 Task: Look for space in Oudenaarde, Belgium from 2nd September, 2023 to 6th September, 2023 for 2 adults in price range Rs.15000 to Rs.20000. Place can be entire place with 1  bedroom having 1 bed and 1 bathroom. Property type can be house, flat, guest house, hotel. Amenities needed are: heating. Booking option can be shelf check-in. Required host language is English.
Action: Mouse moved to (490, 108)
Screenshot: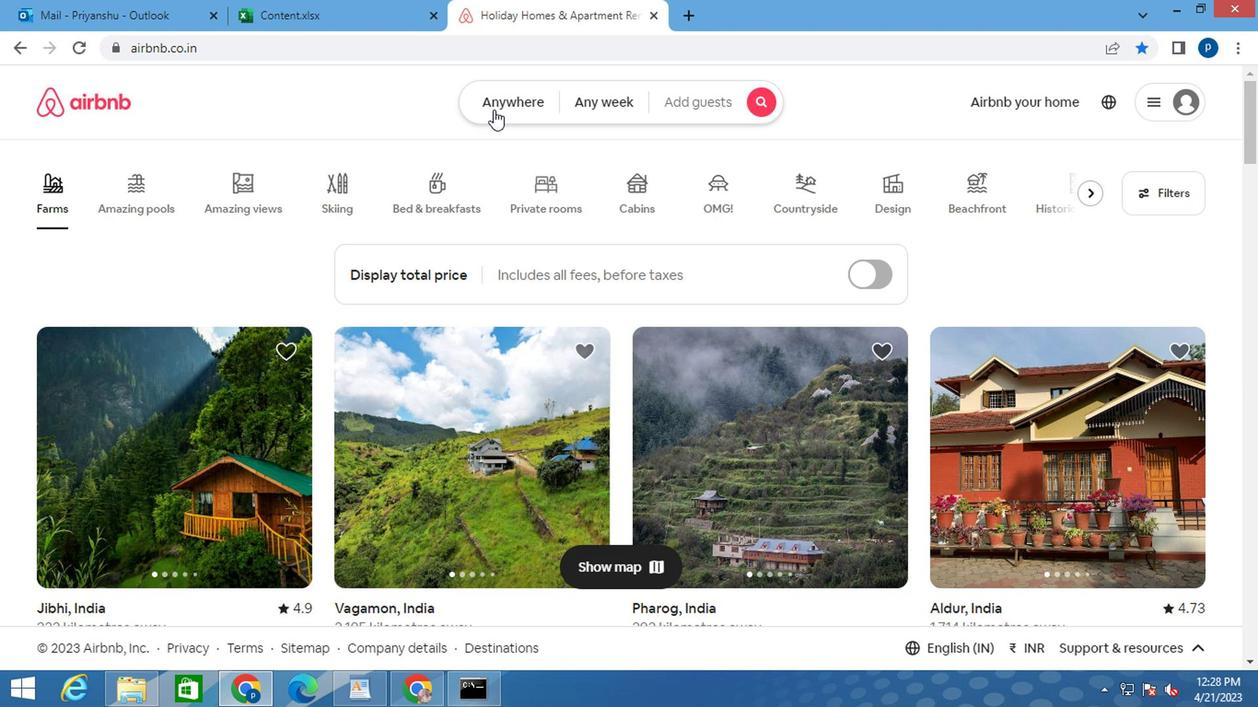 
Action: Mouse pressed left at (490, 108)
Screenshot: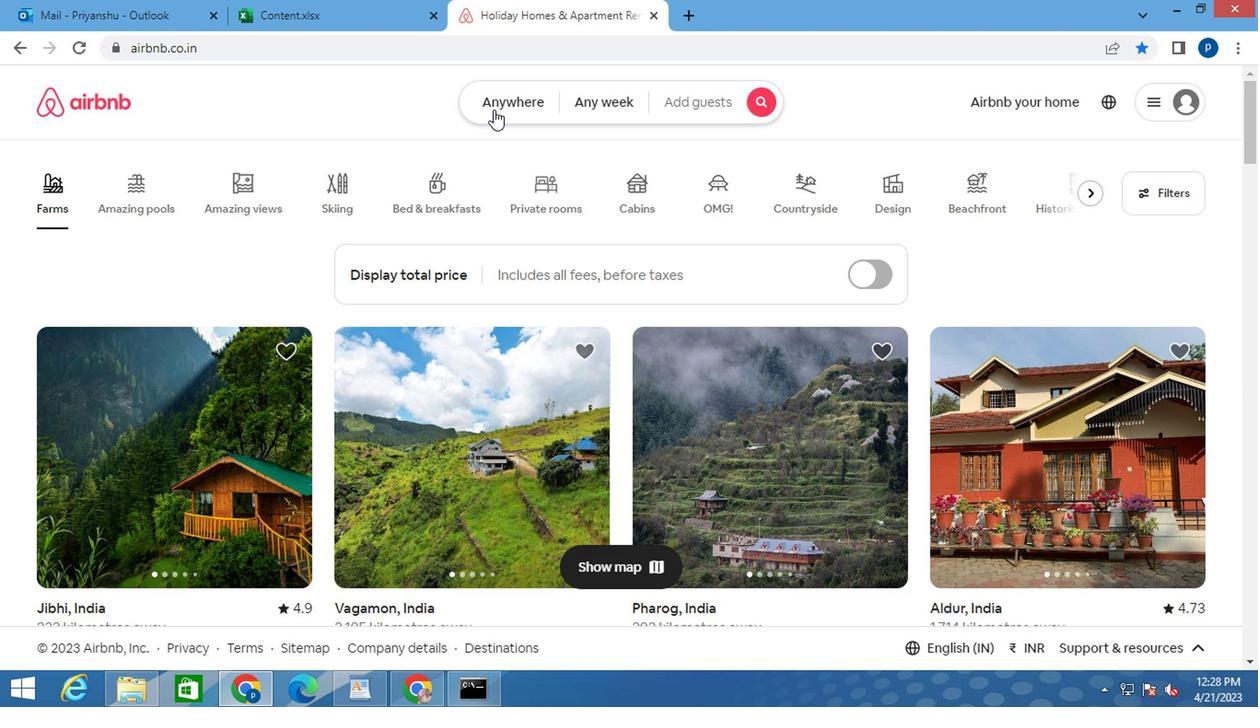 
Action: Key pressed <Key.caps_lock>o<Key.caps_lock>udenaarde
Screenshot: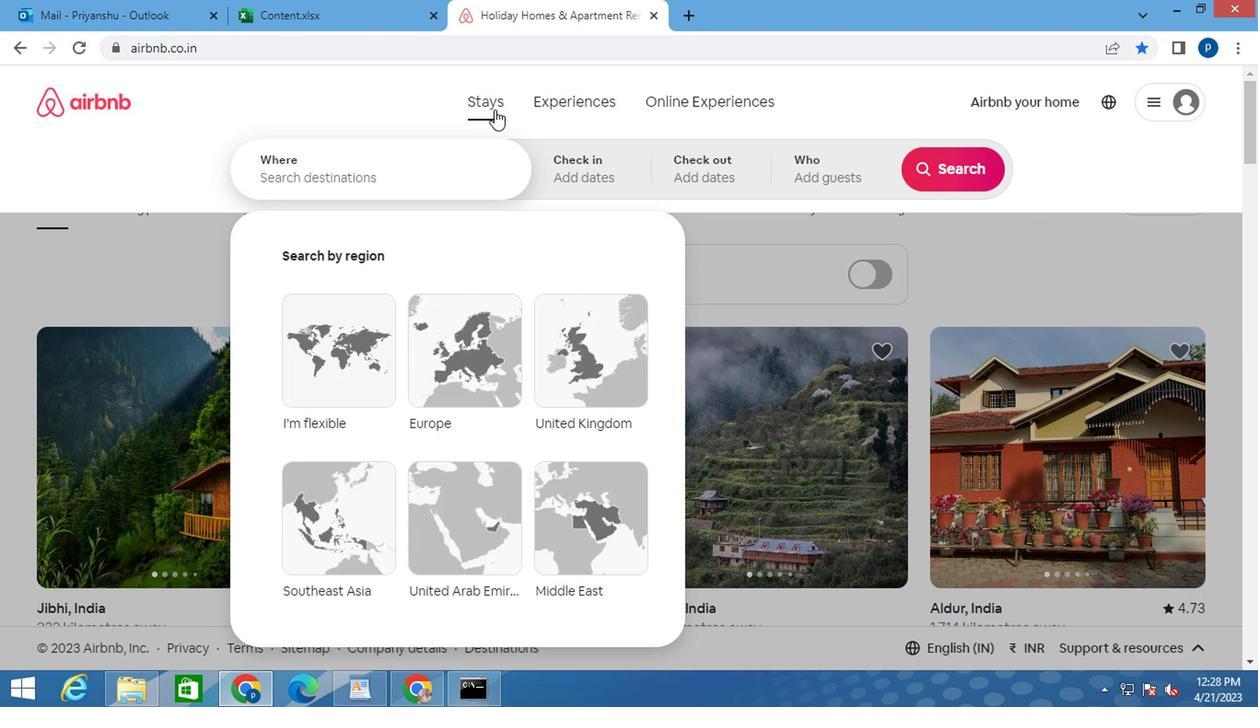 
Action: Mouse moved to (428, 178)
Screenshot: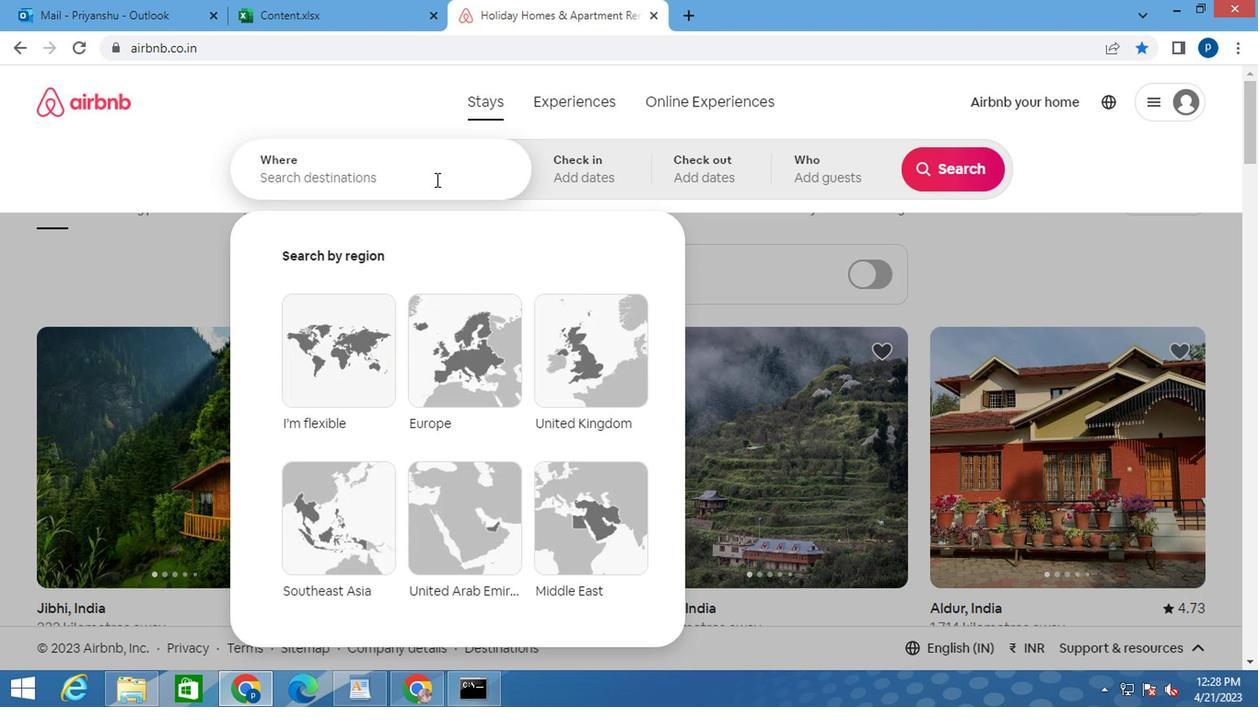 
Action: Mouse pressed left at (428, 178)
Screenshot: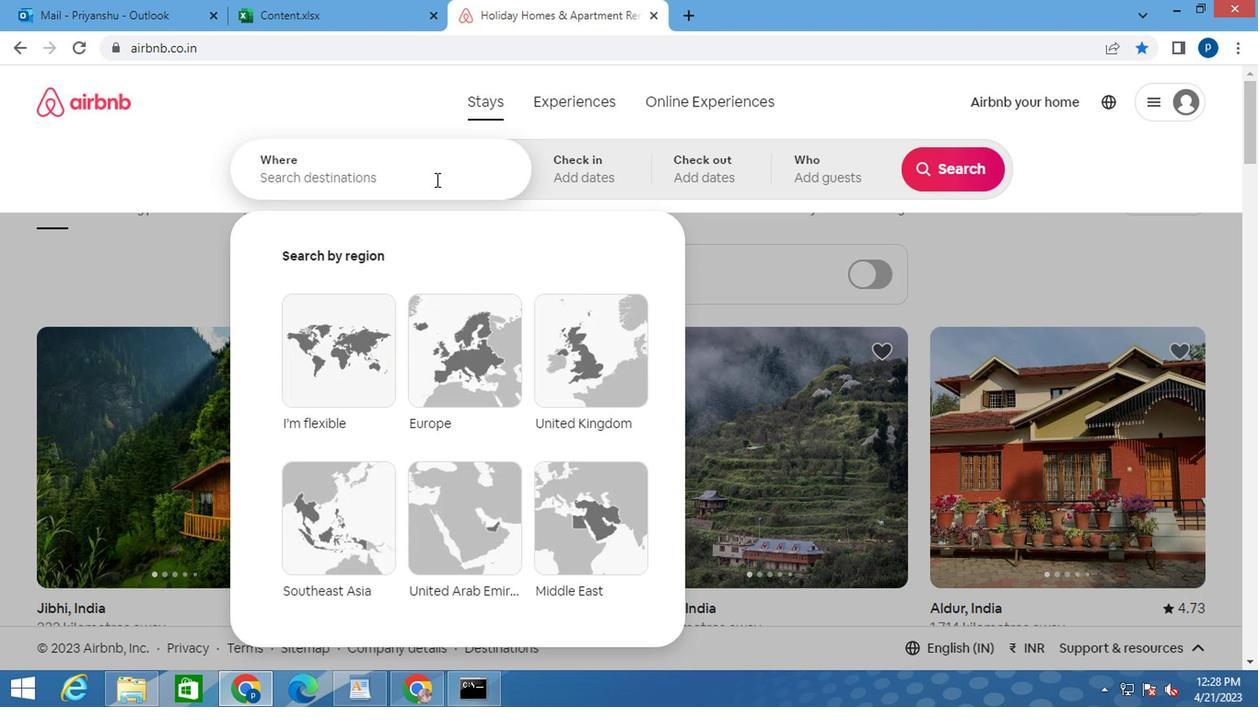 
Action: Key pressed o<Key.caps_lock>udenaarde,<Key.space><Key.caps_lock>b<Key.caps_lock>elgum
Screenshot: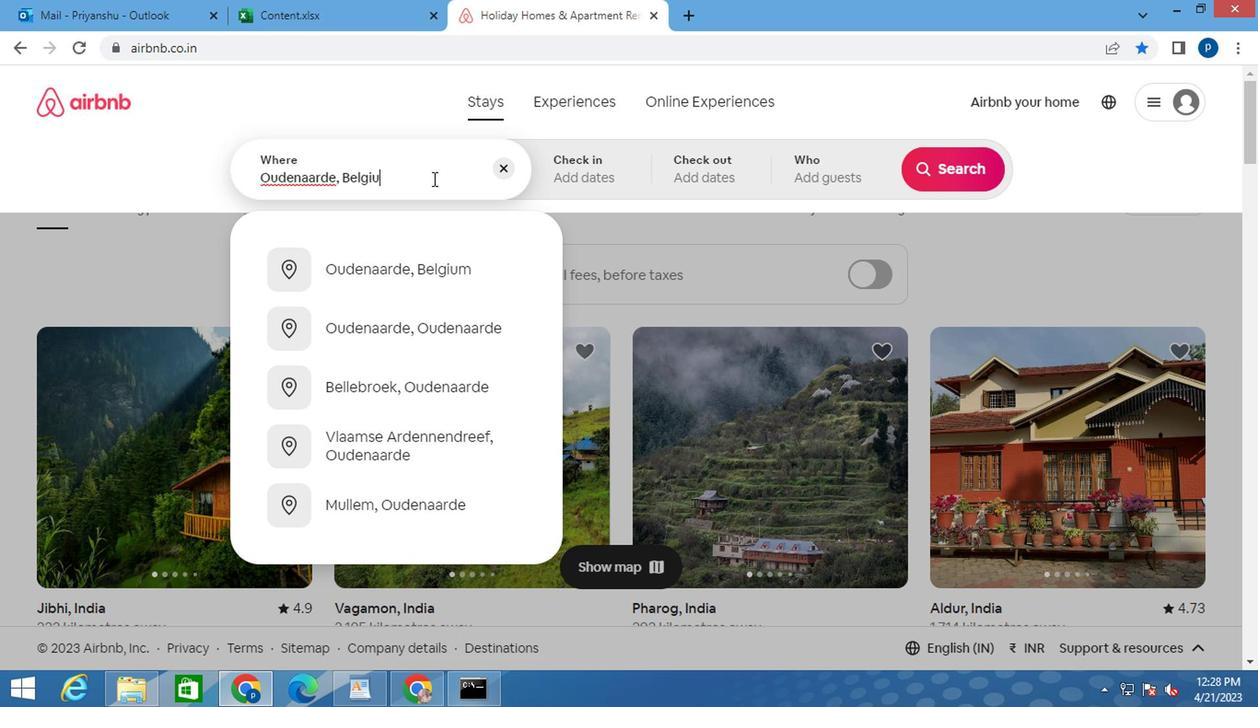
Action: Mouse moved to (428, 264)
Screenshot: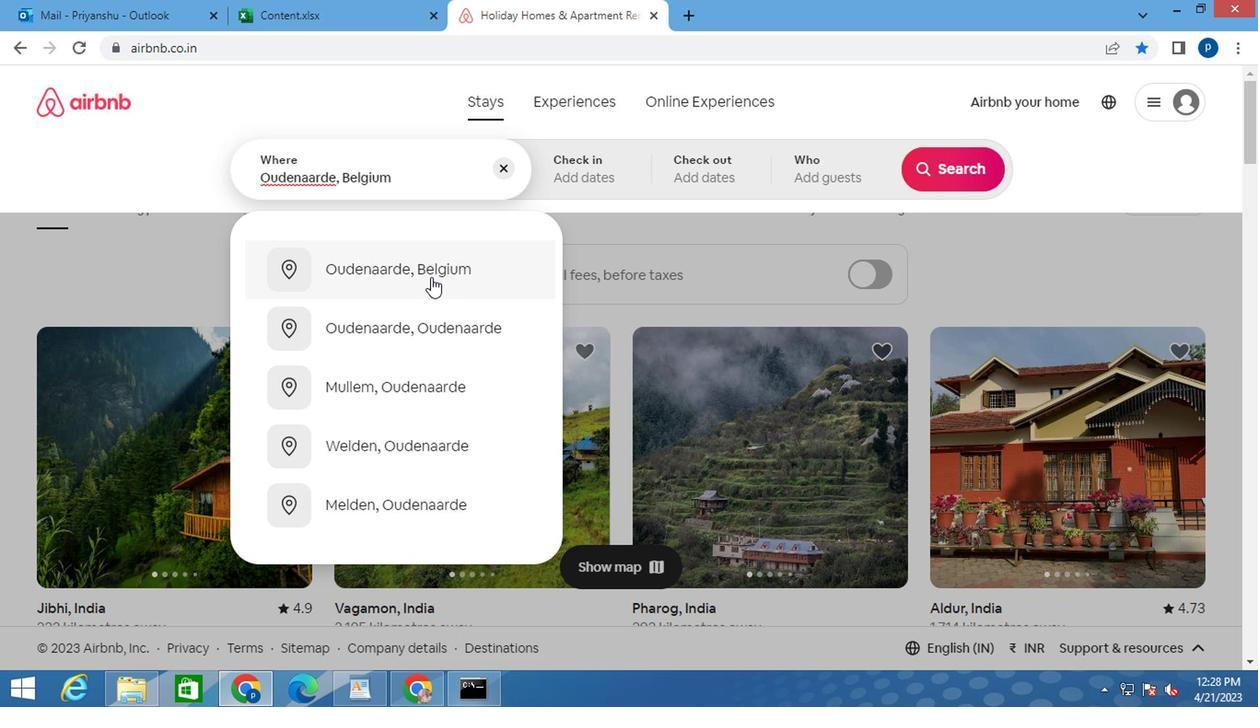 
Action: Mouse pressed left at (428, 264)
Screenshot: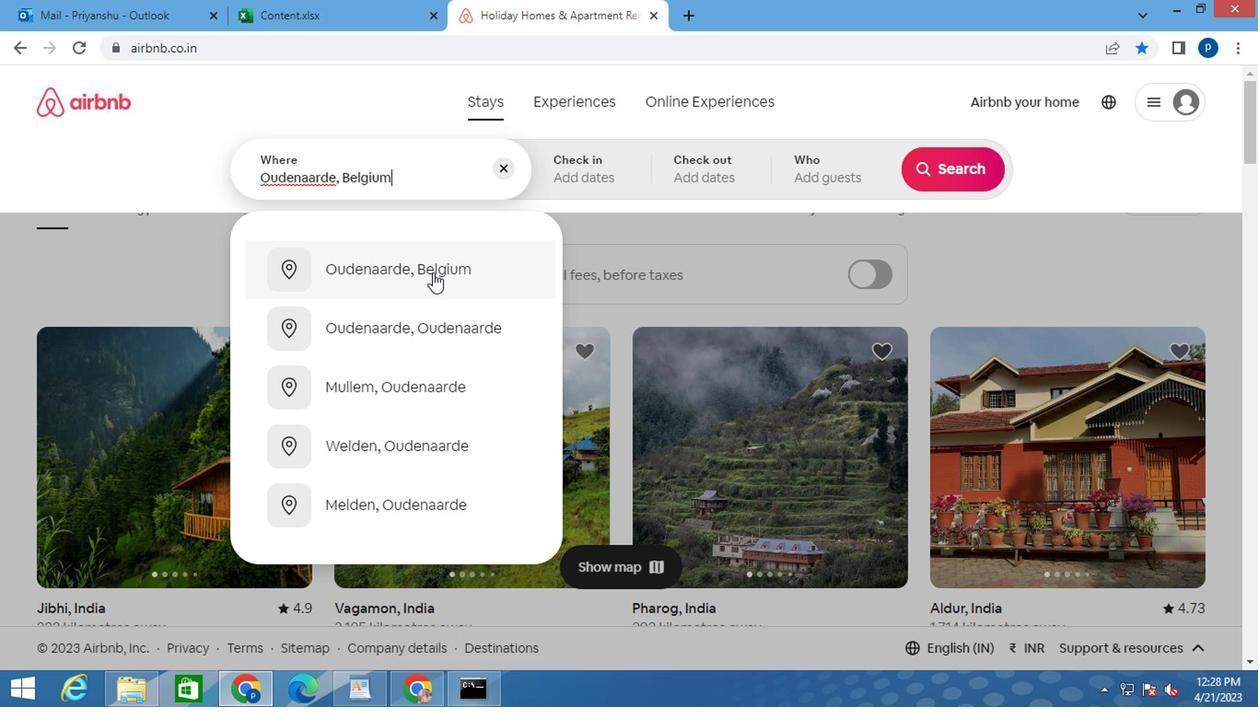 
Action: Mouse moved to (936, 315)
Screenshot: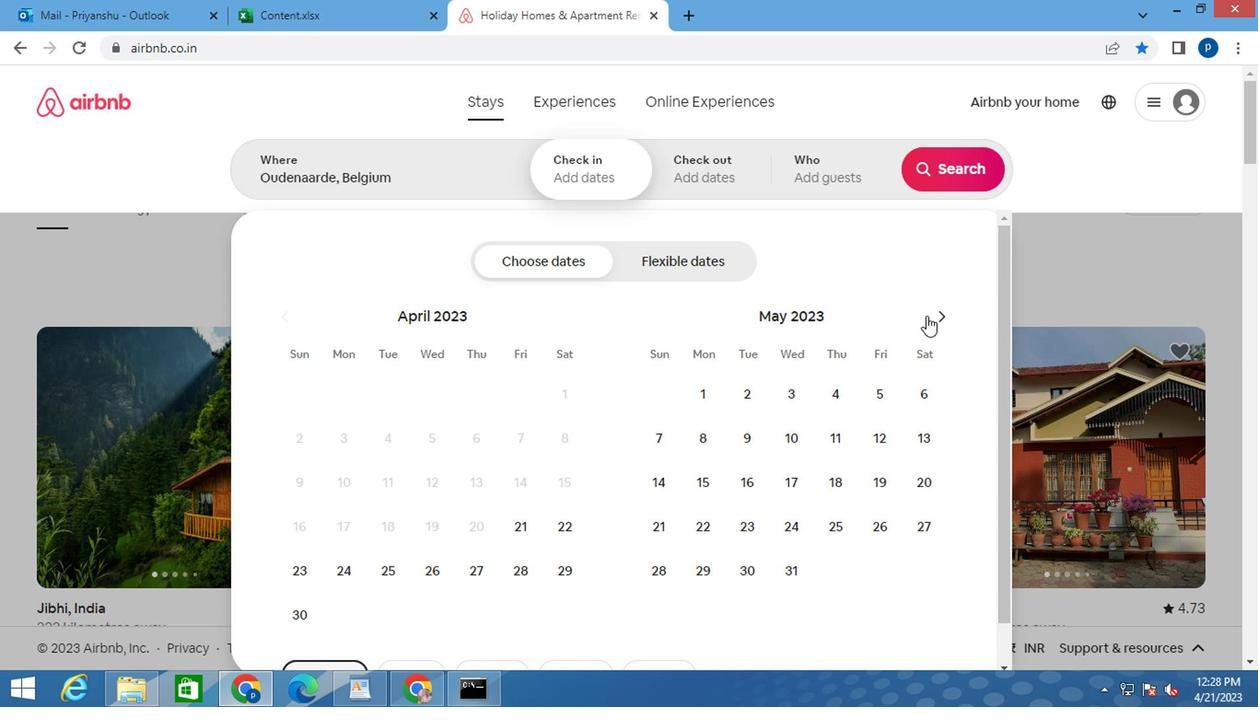 
Action: Mouse pressed left at (936, 315)
Screenshot: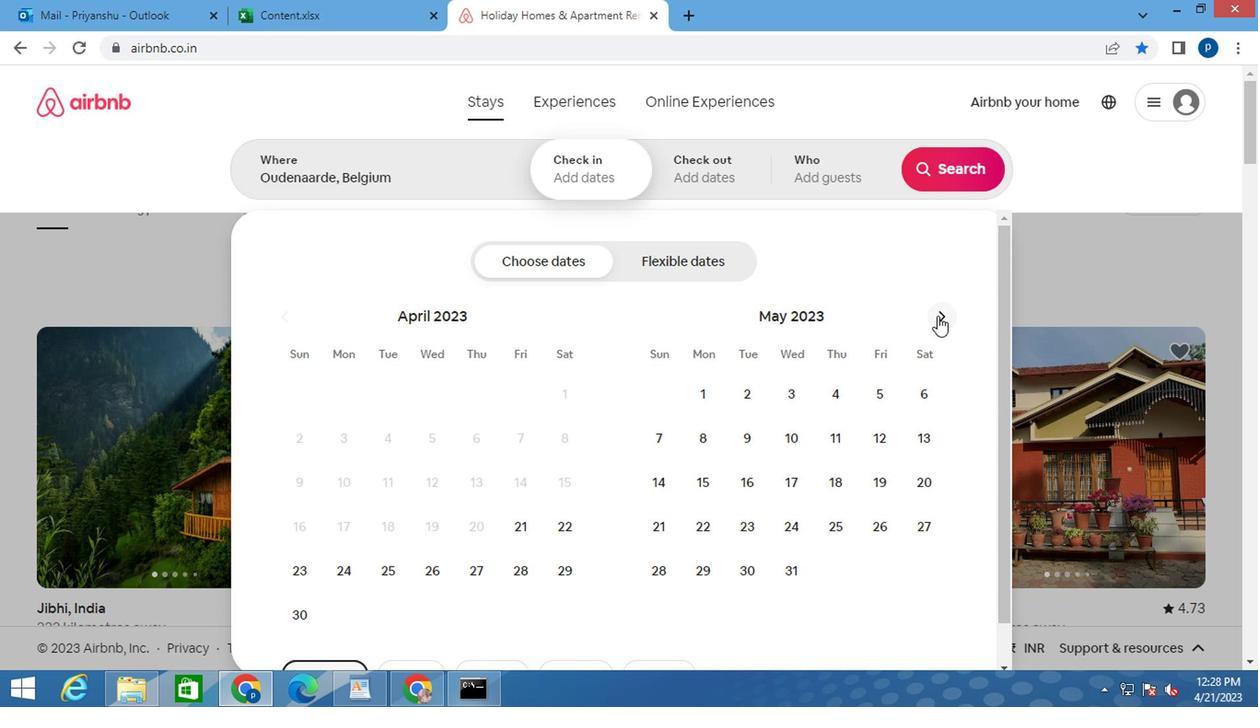 
Action: Mouse pressed left at (936, 315)
Screenshot: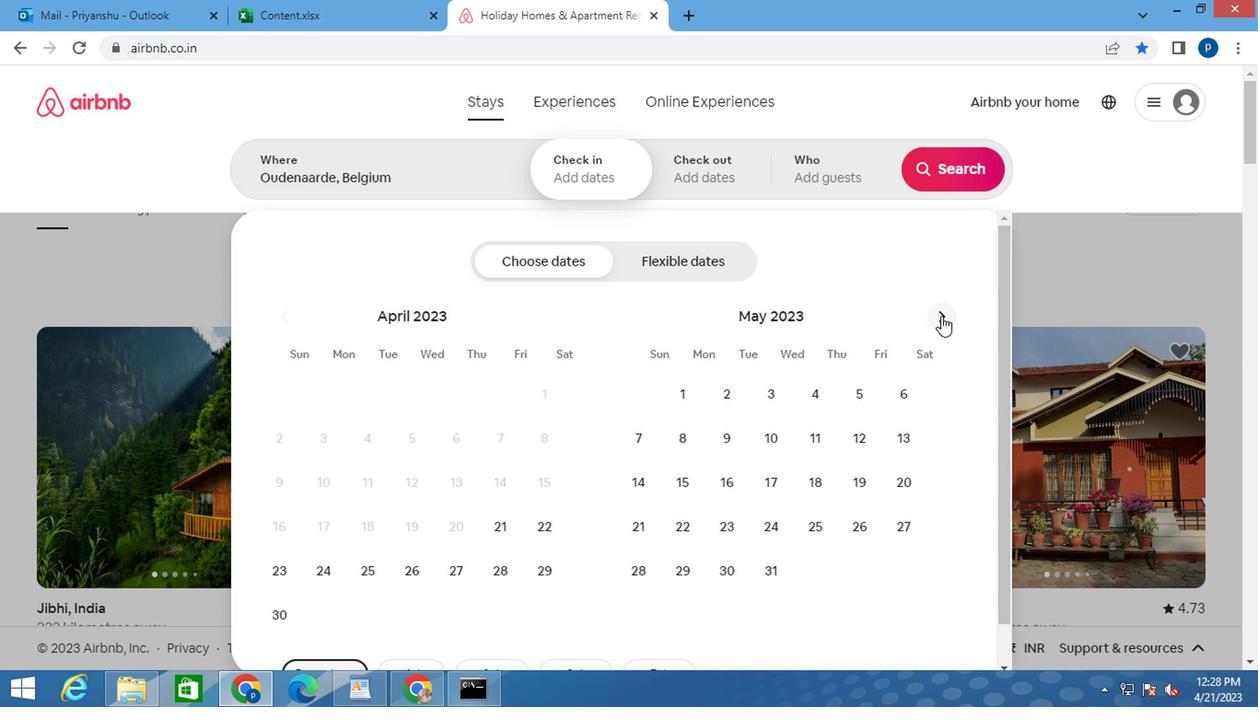 
Action: Mouse pressed left at (936, 315)
Screenshot: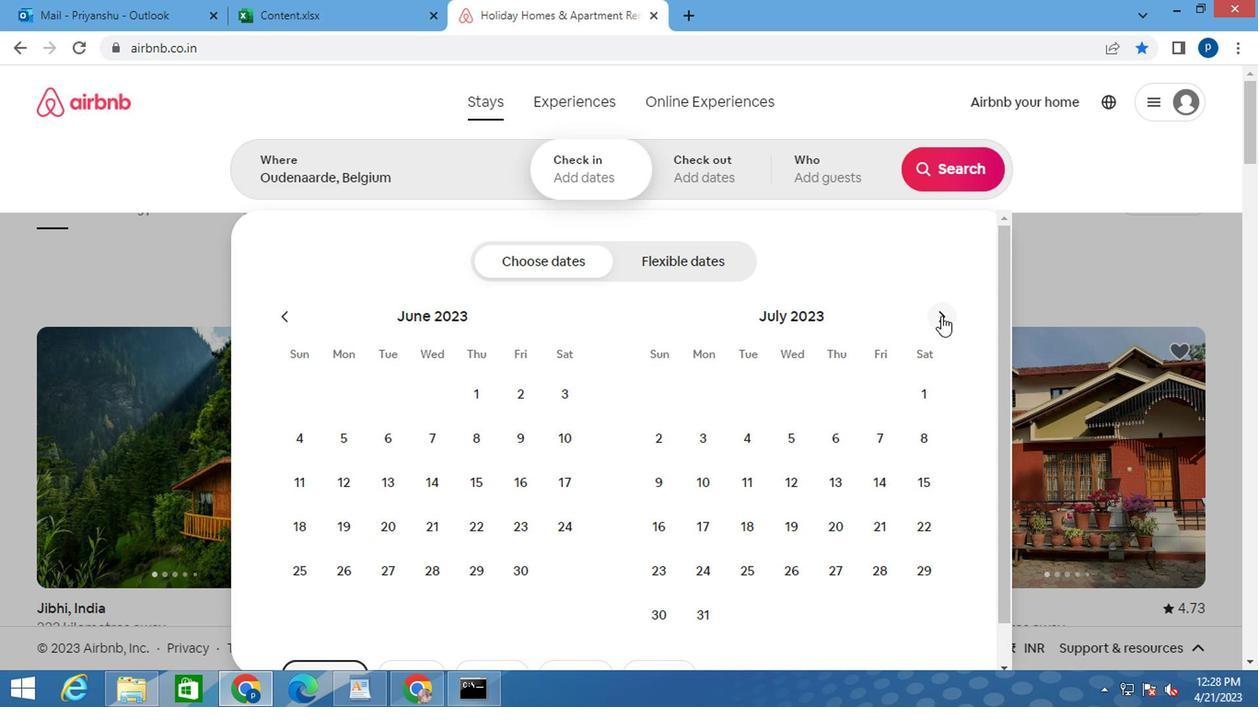 
Action: Mouse moved to (937, 315)
Screenshot: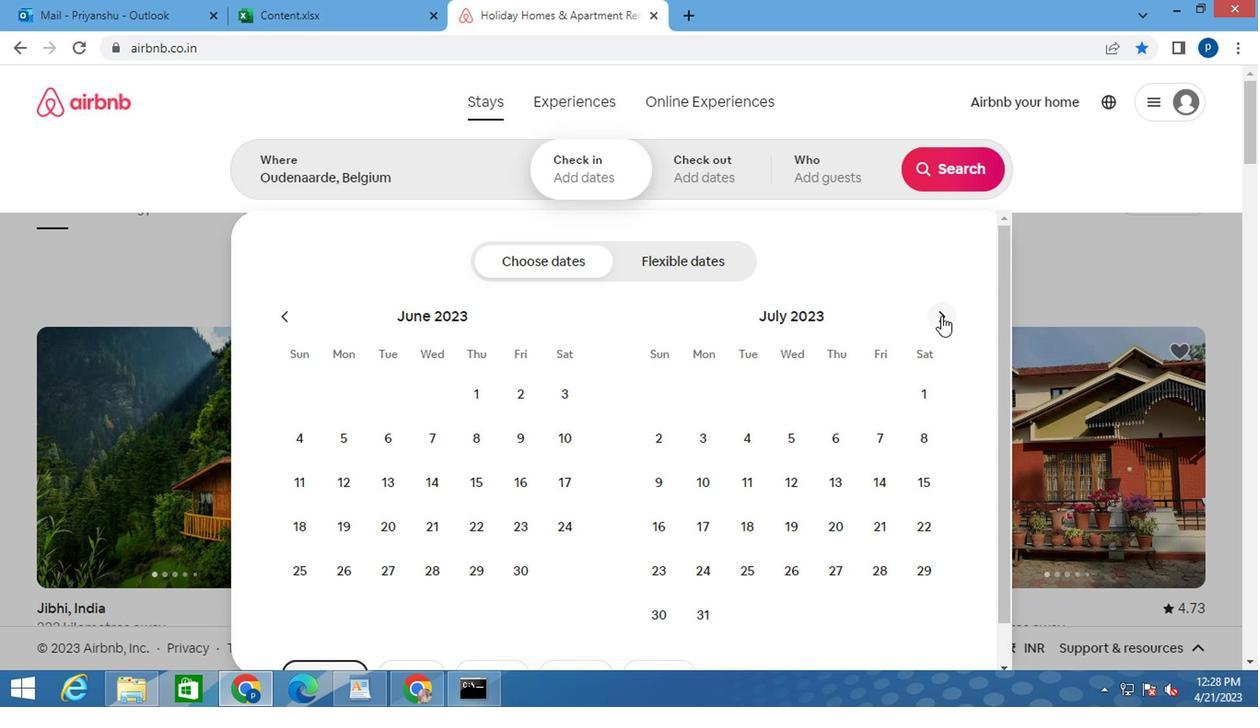
Action: Mouse pressed left at (937, 315)
Screenshot: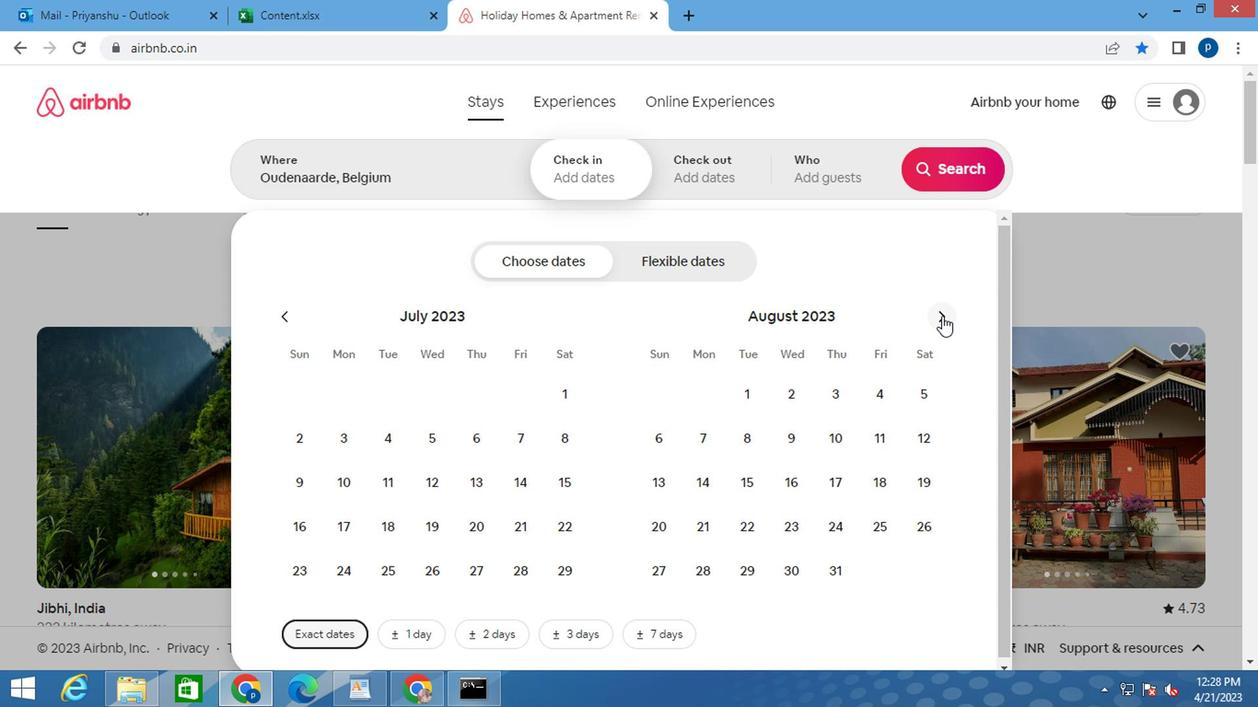 
Action: Mouse moved to (913, 387)
Screenshot: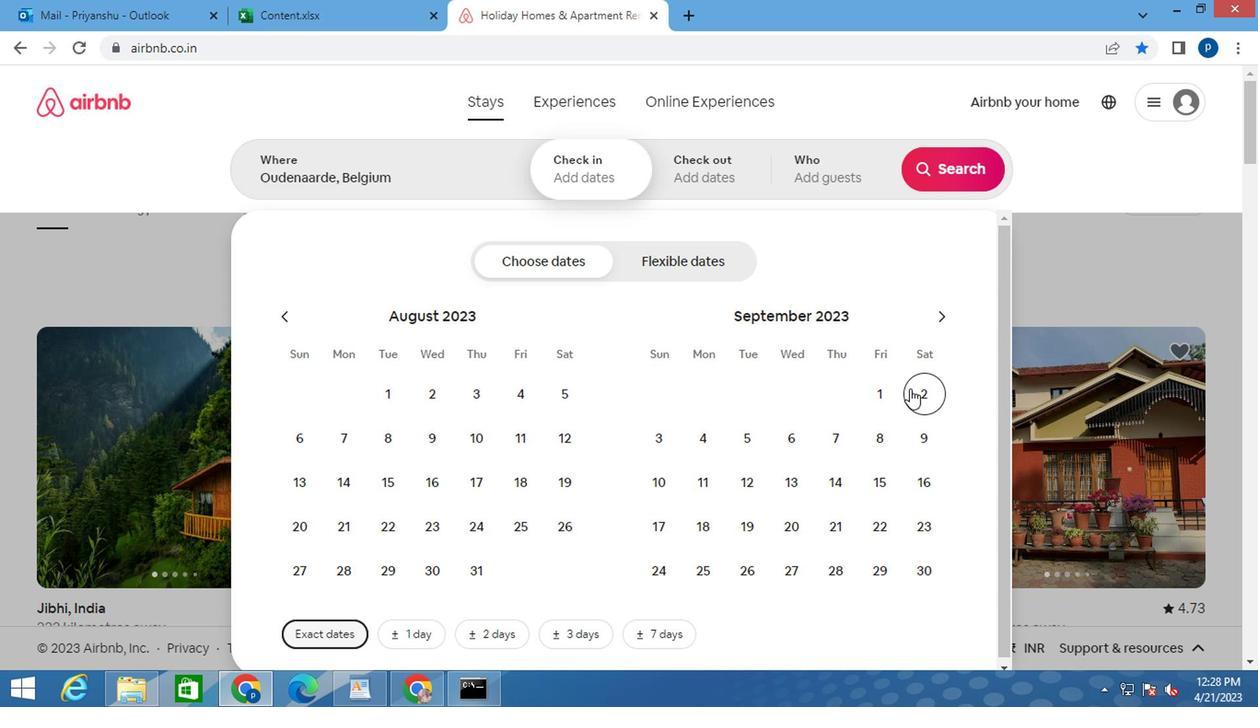 
Action: Mouse pressed left at (913, 387)
Screenshot: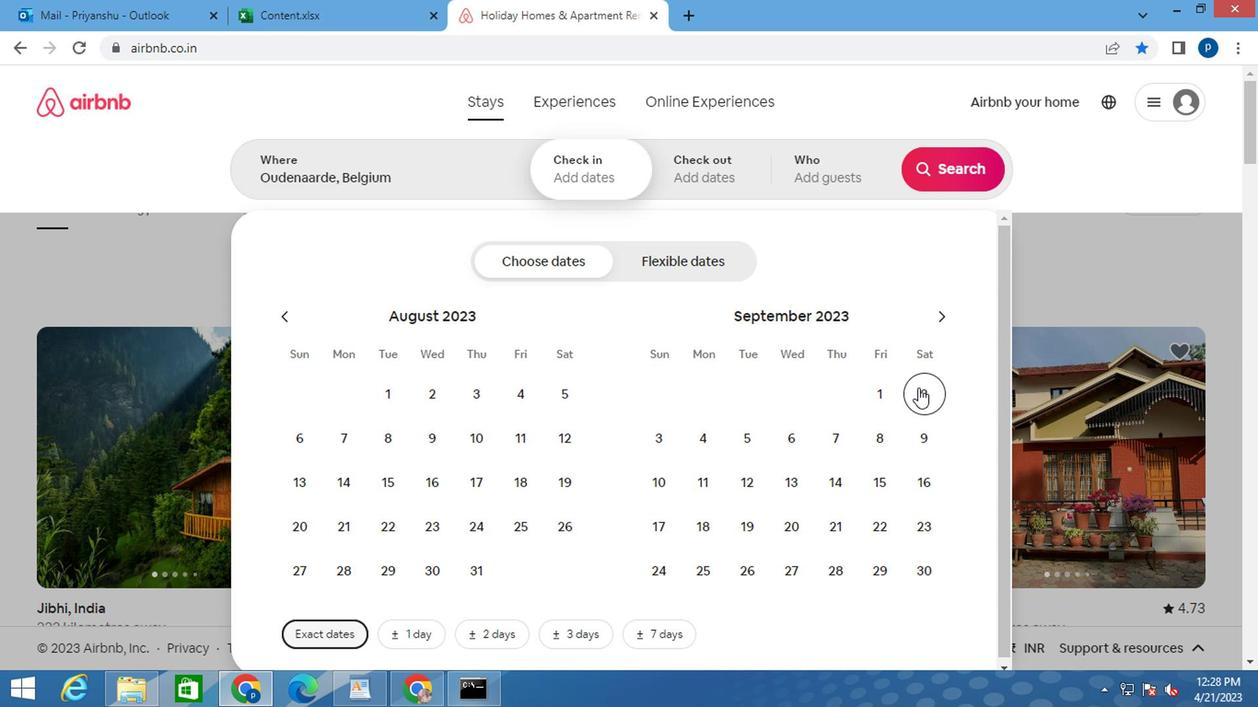 
Action: Mouse moved to (922, 475)
Screenshot: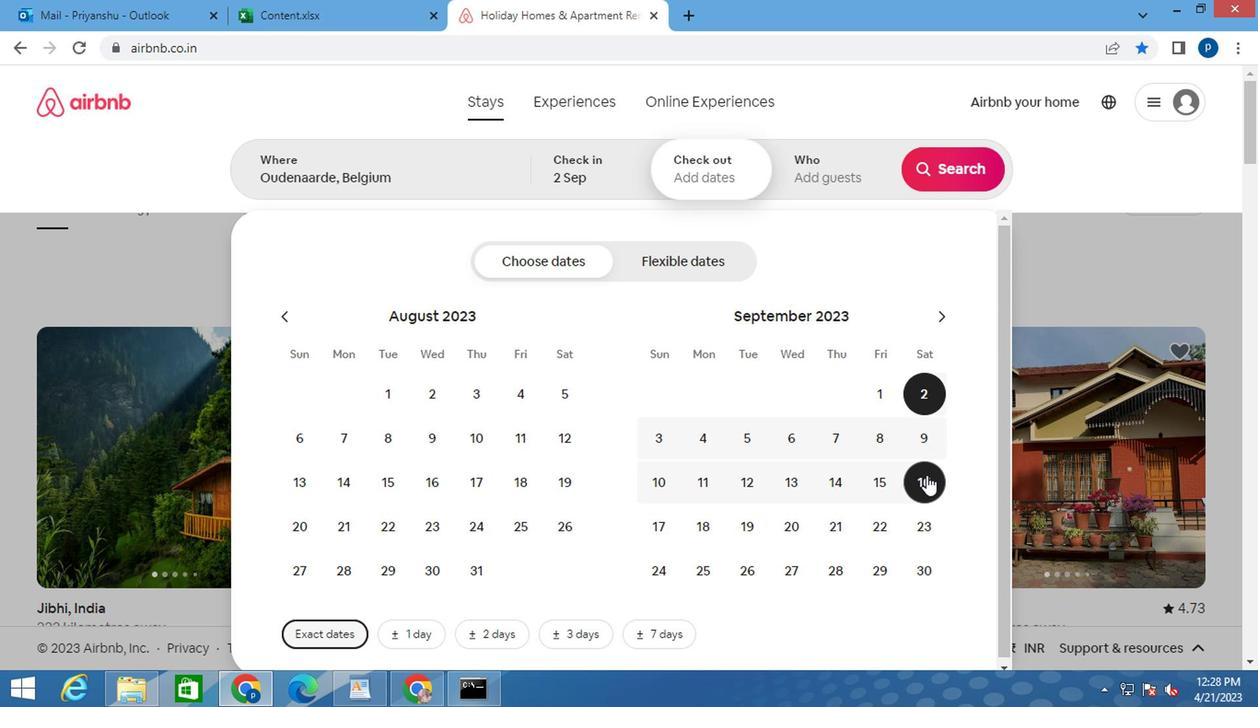 
Action: Mouse pressed left at (922, 475)
Screenshot: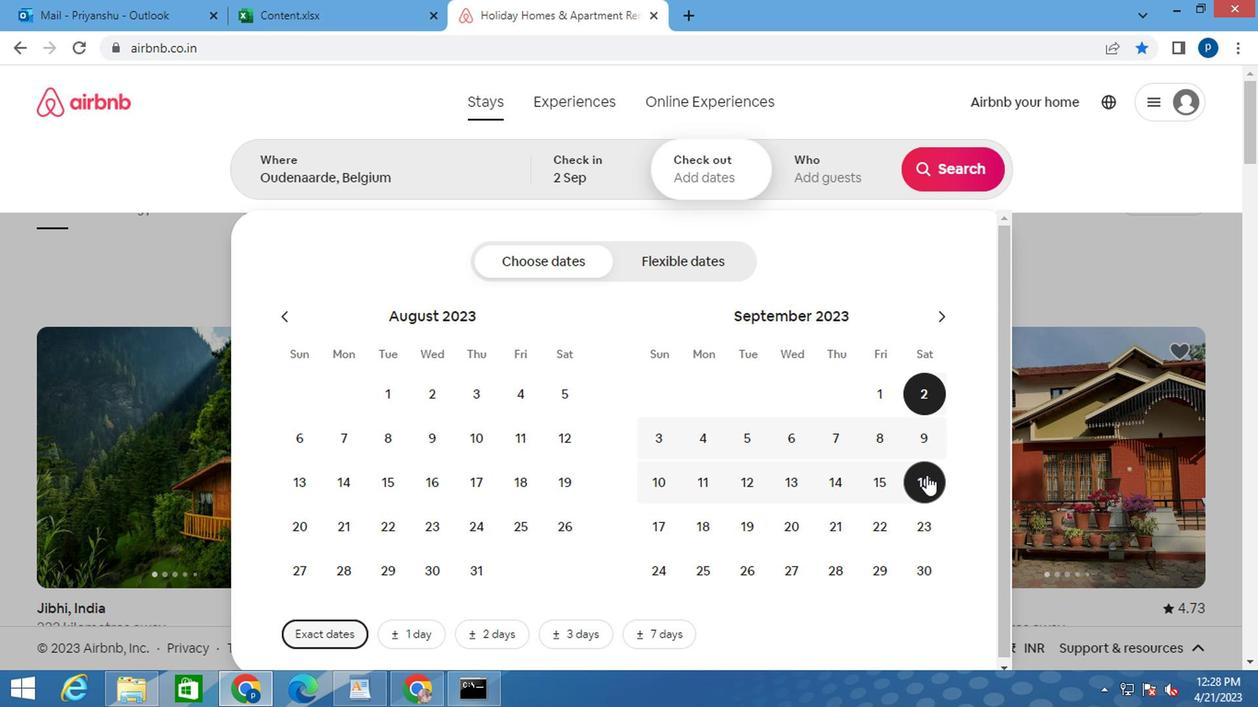 
Action: Mouse moved to (845, 171)
Screenshot: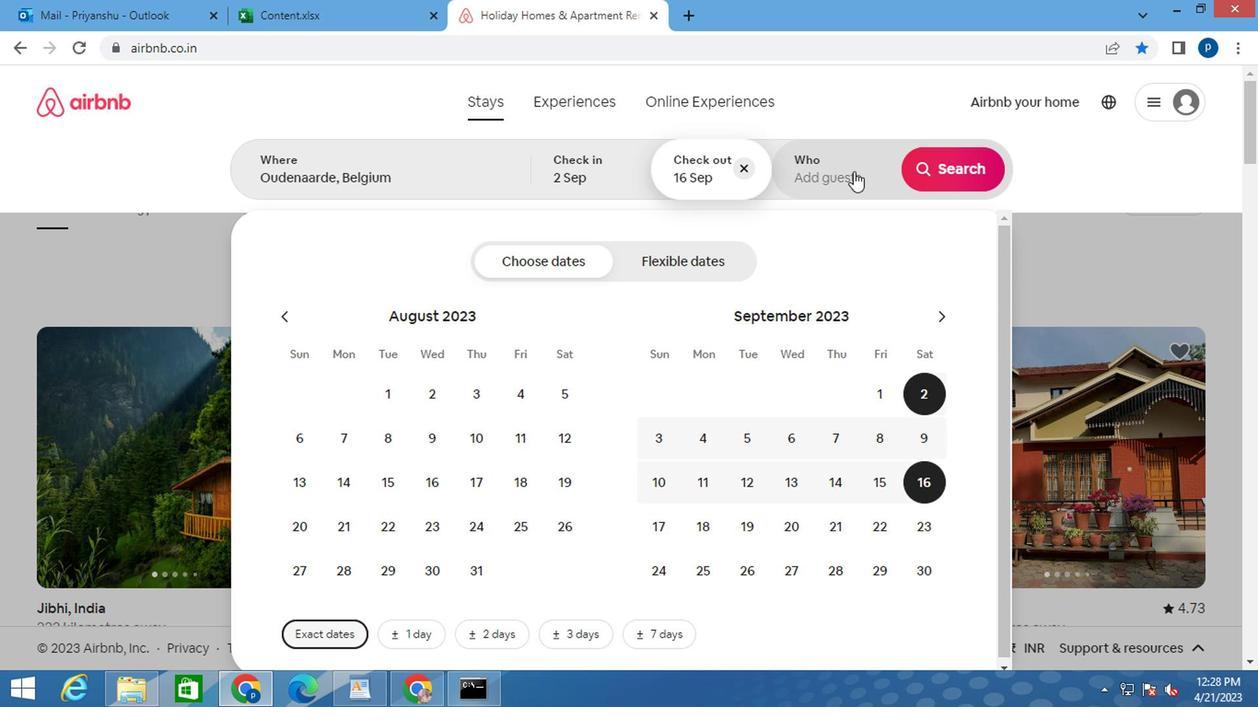 
Action: Mouse pressed left at (845, 171)
Screenshot: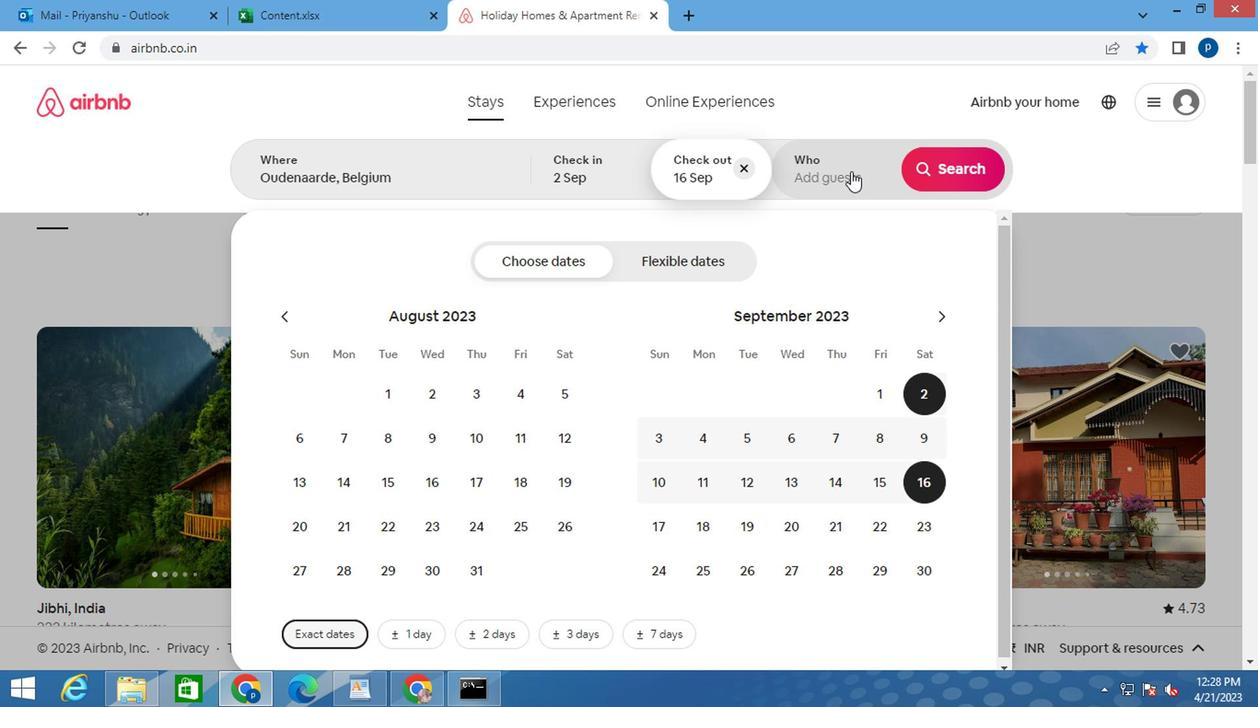 
Action: Mouse moved to (955, 271)
Screenshot: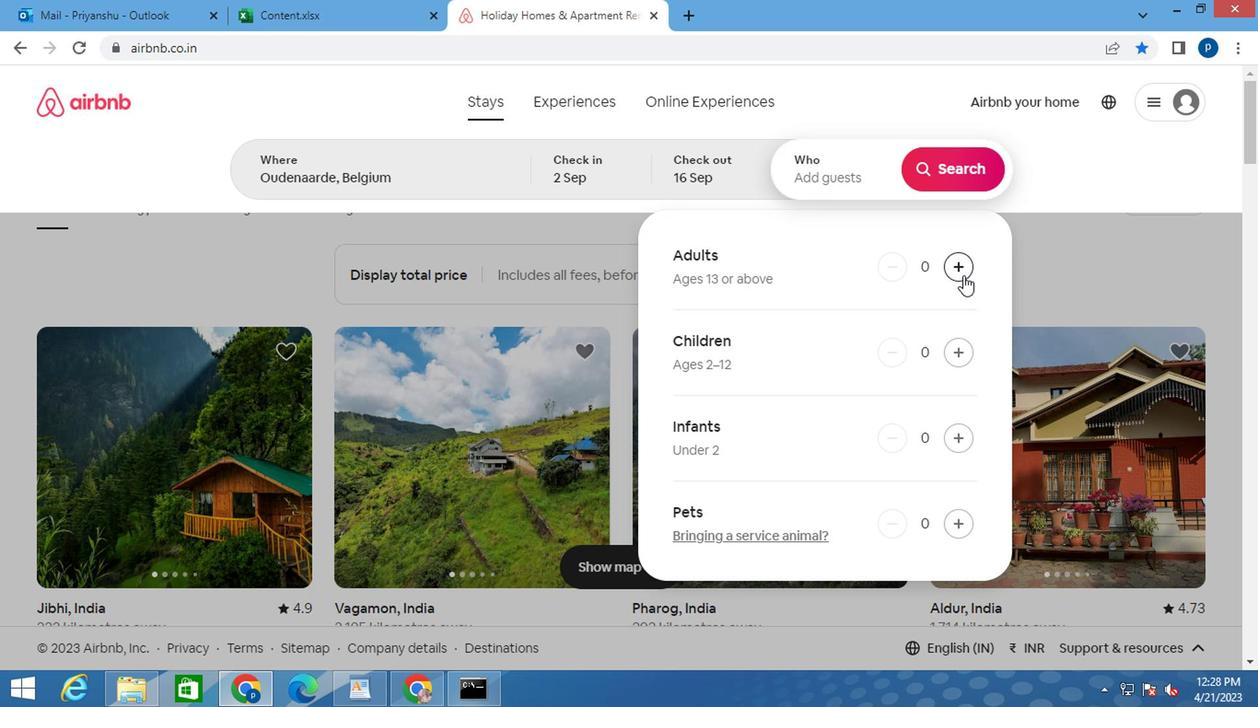 
Action: Mouse pressed left at (955, 271)
Screenshot: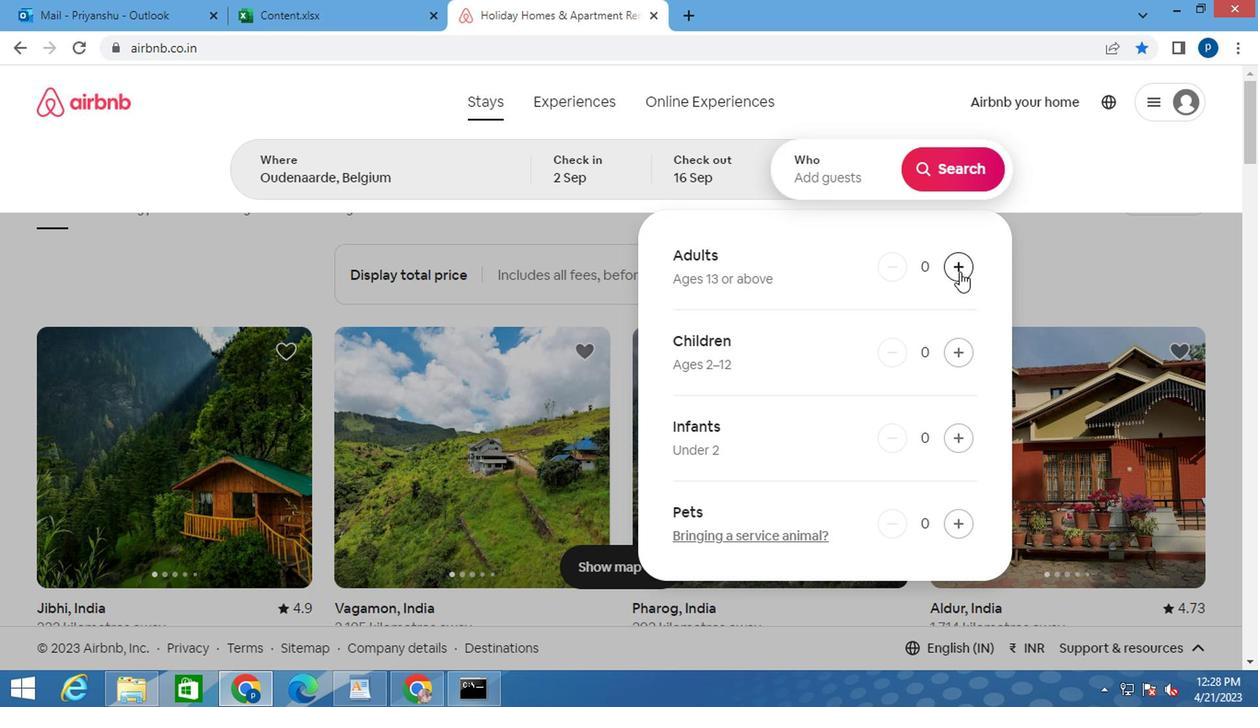 
Action: Mouse pressed left at (955, 271)
Screenshot: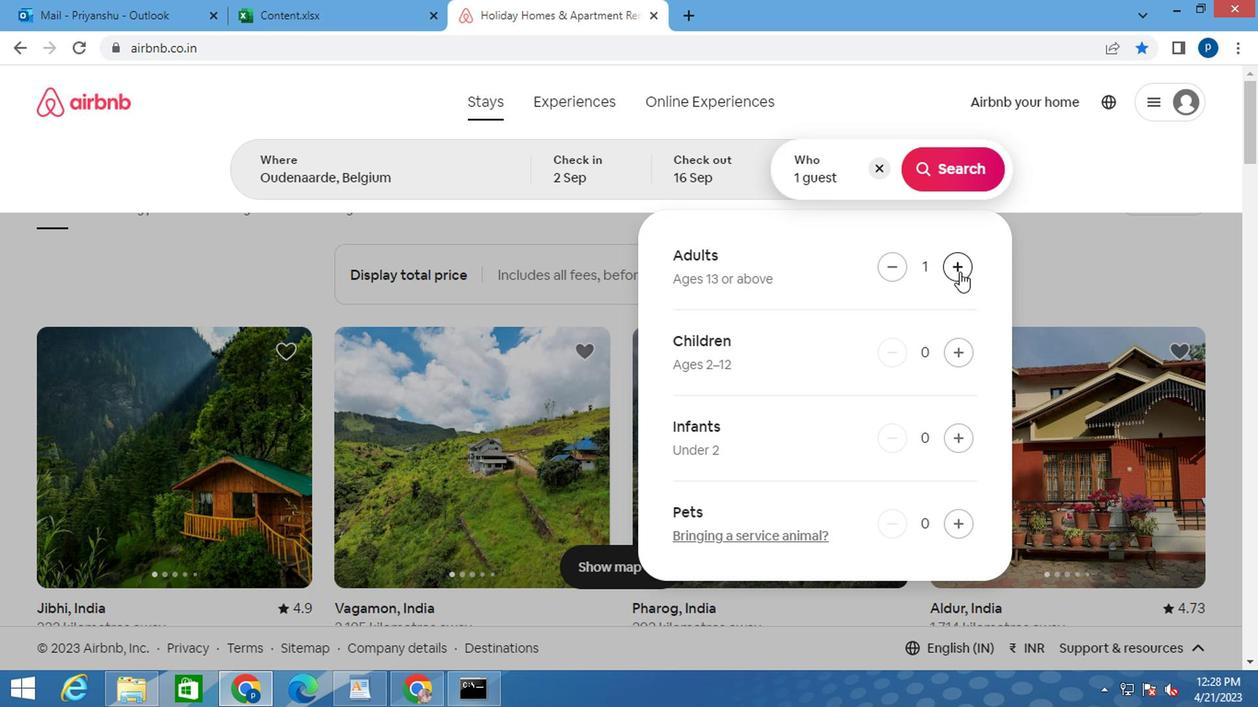 
Action: Mouse moved to (933, 171)
Screenshot: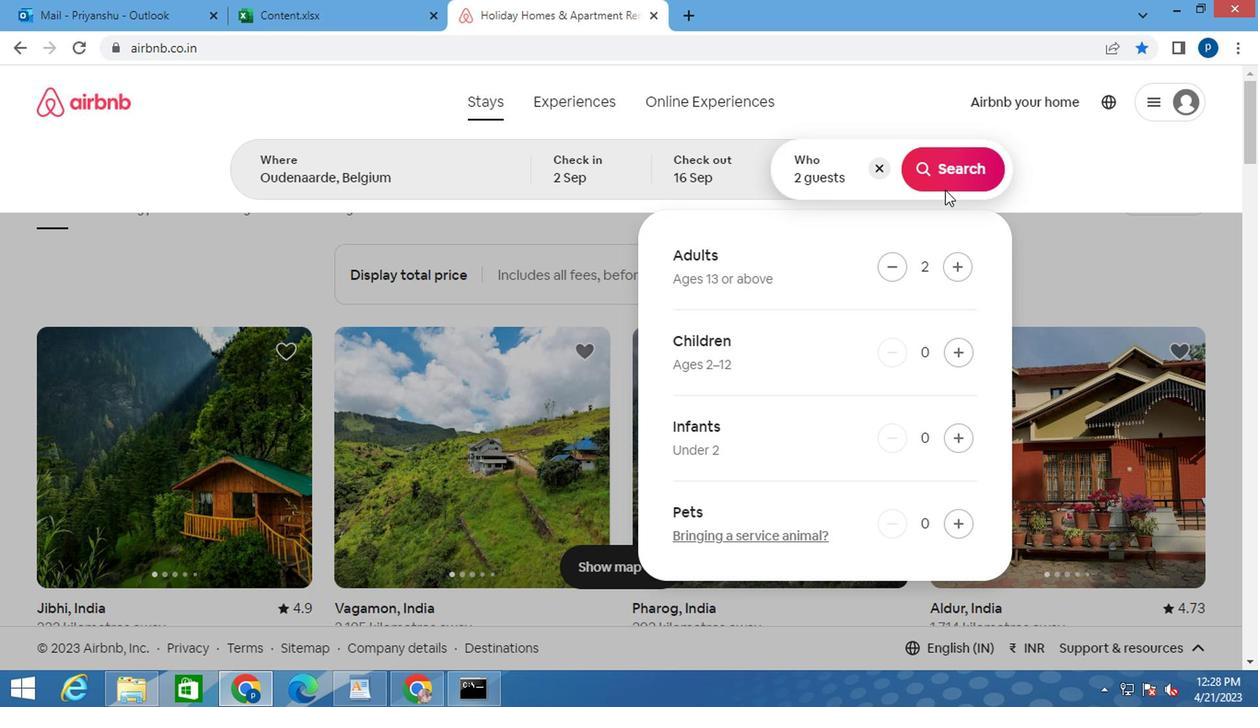 
Action: Mouse pressed left at (933, 171)
Screenshot: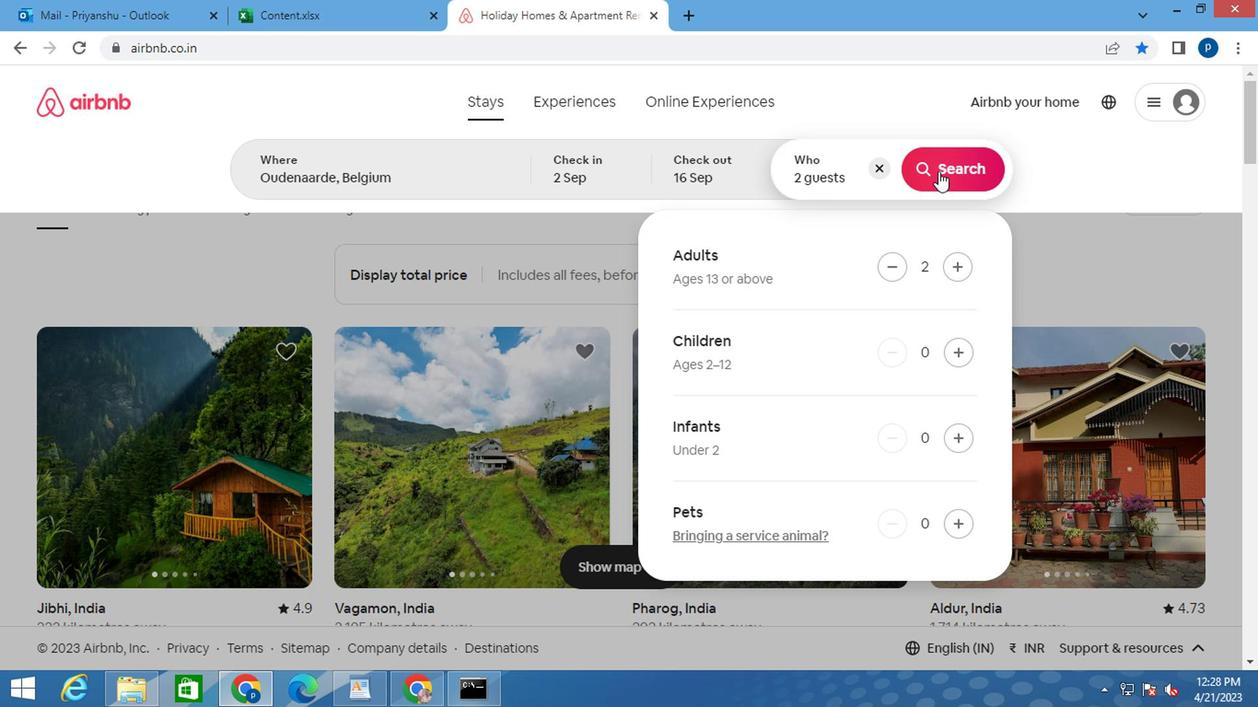 
Action: Mouse moved to (1140, 174)
Screenshot: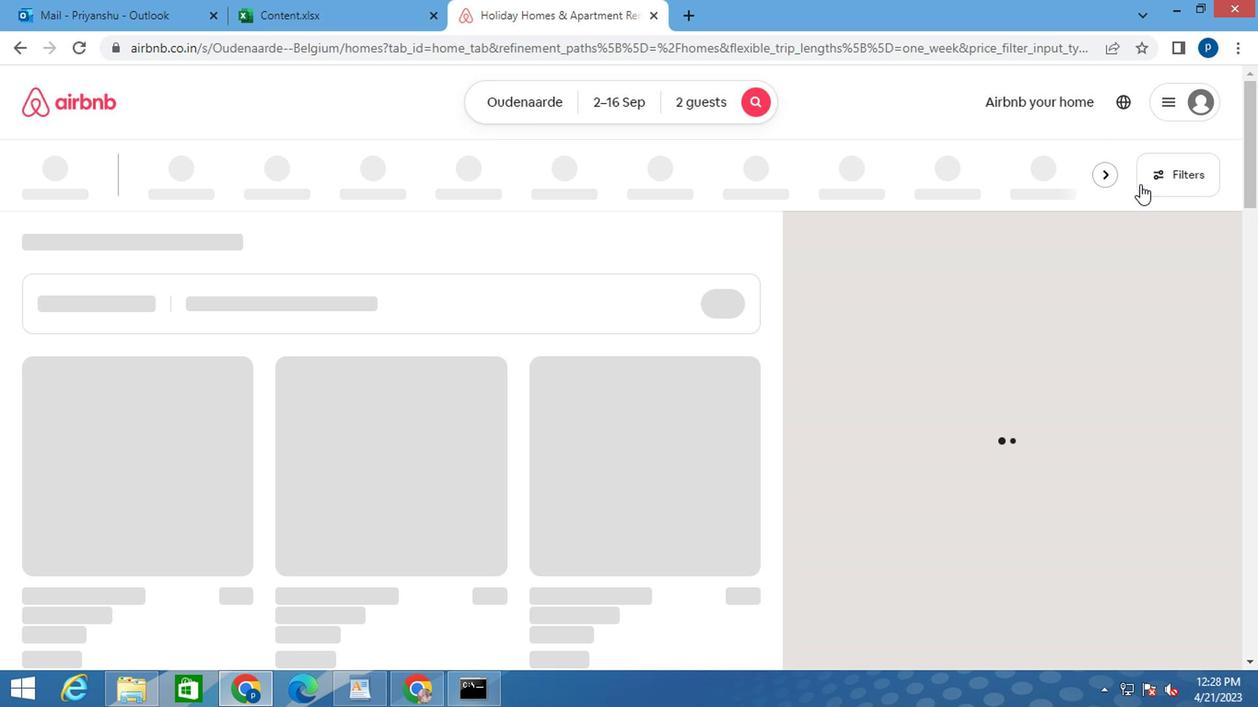 
Action: Mouse pressed left at (1140, 174)
Screenshot: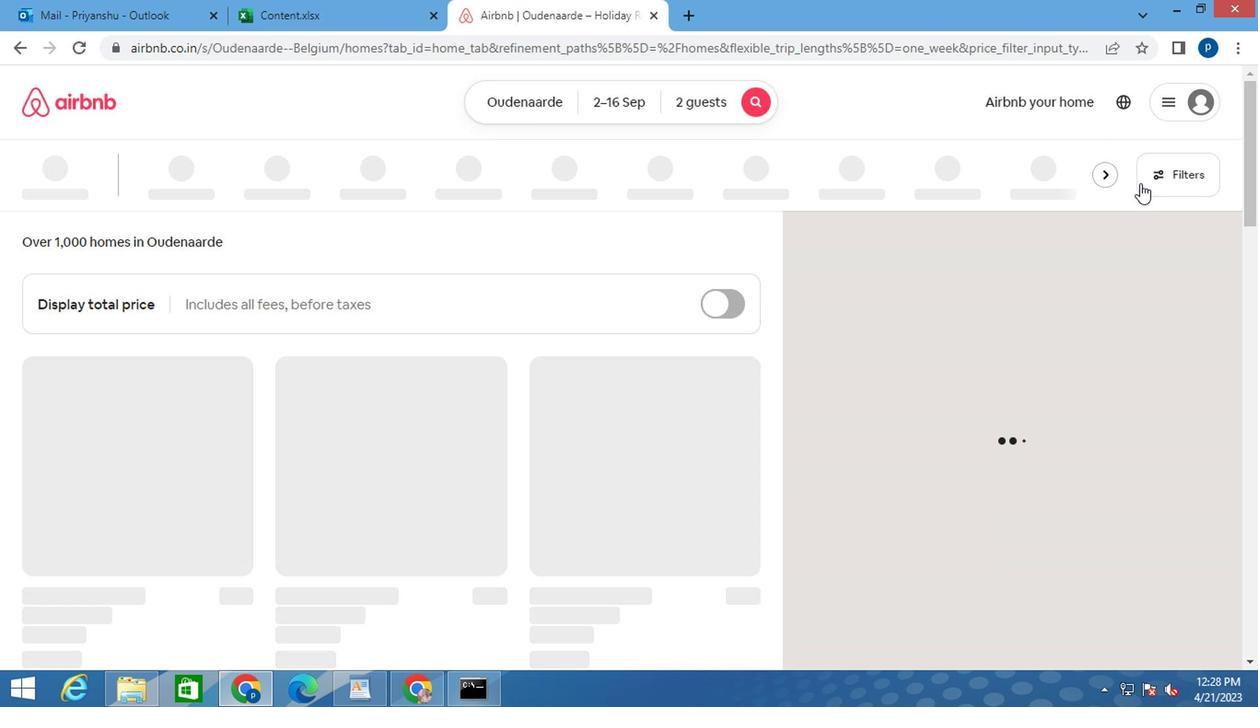 
Action: Mouse moved to (363, 403)
Screenshot: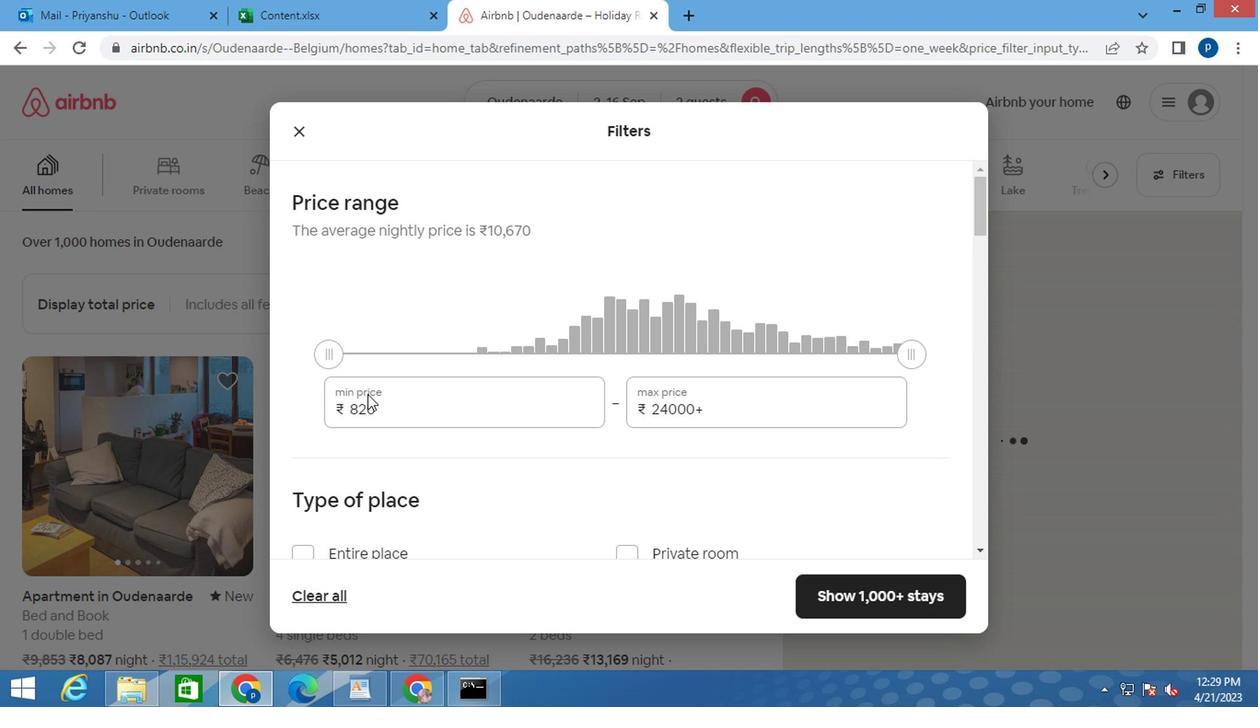 
Action: Mouse pressed left at (363, 403)
Screenshot: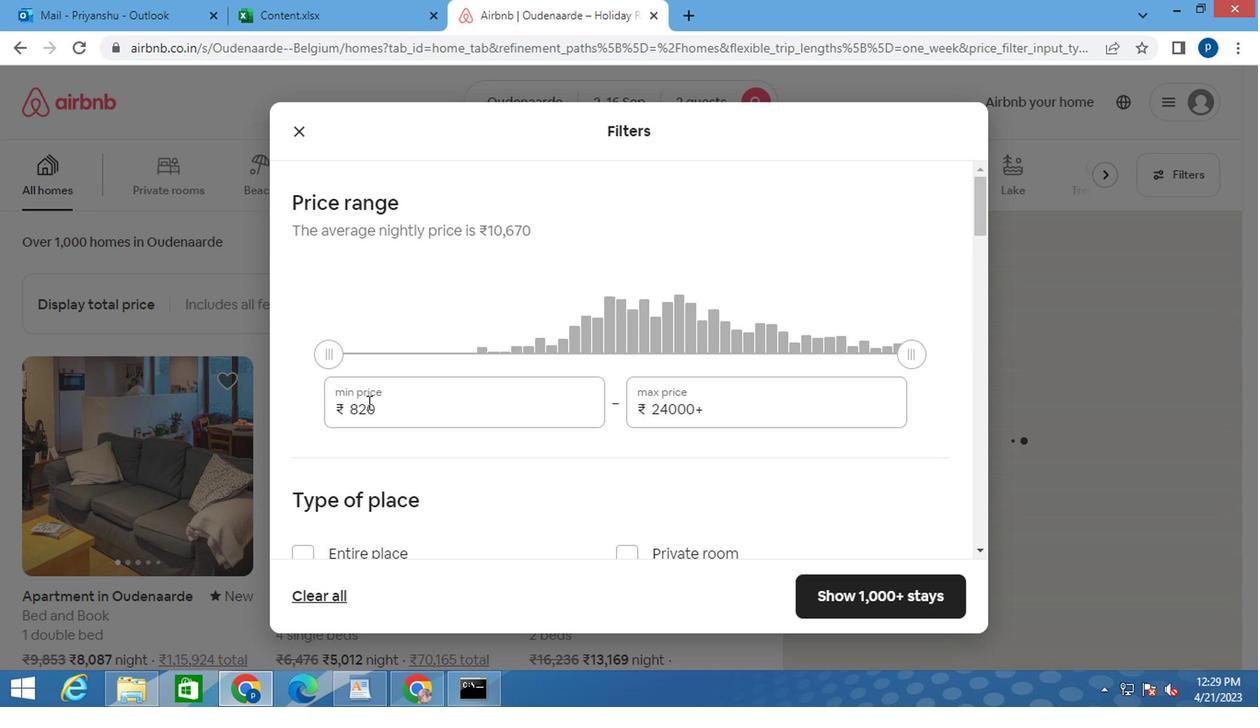 
Action: Mouse moved to (362, 403)
Screenshot: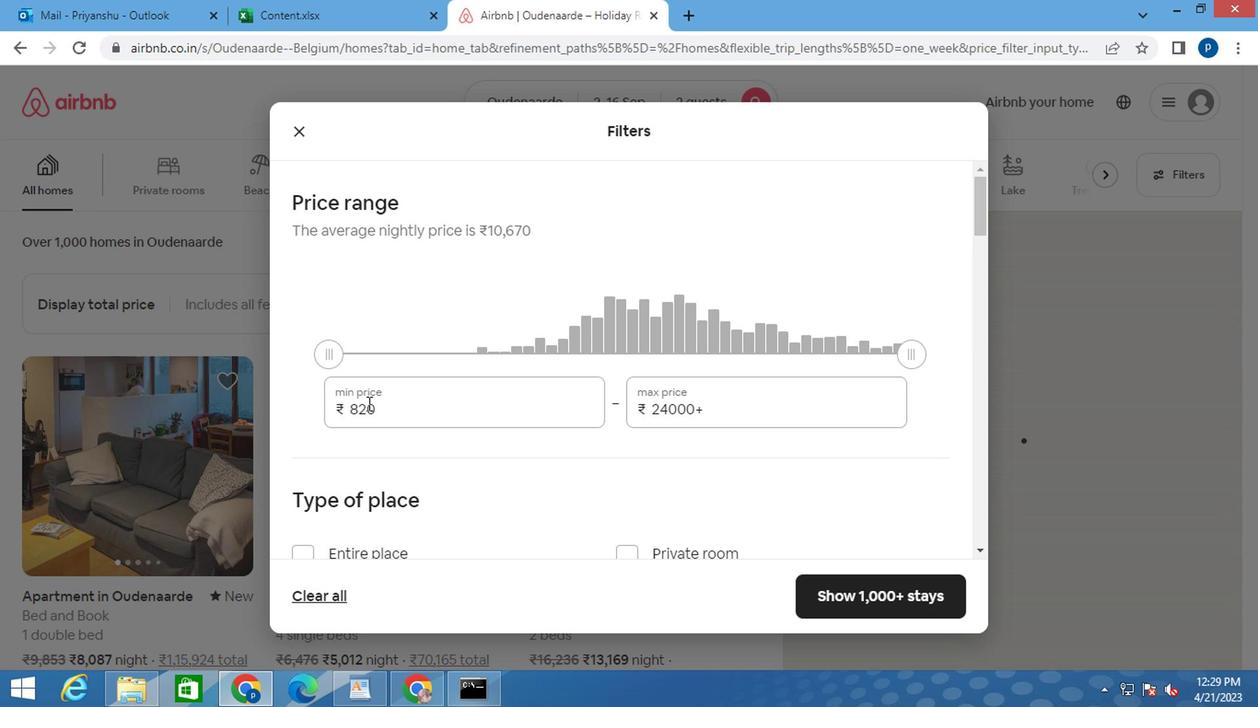
Action: Mouse pressed left at (362, 403)
Screenshot: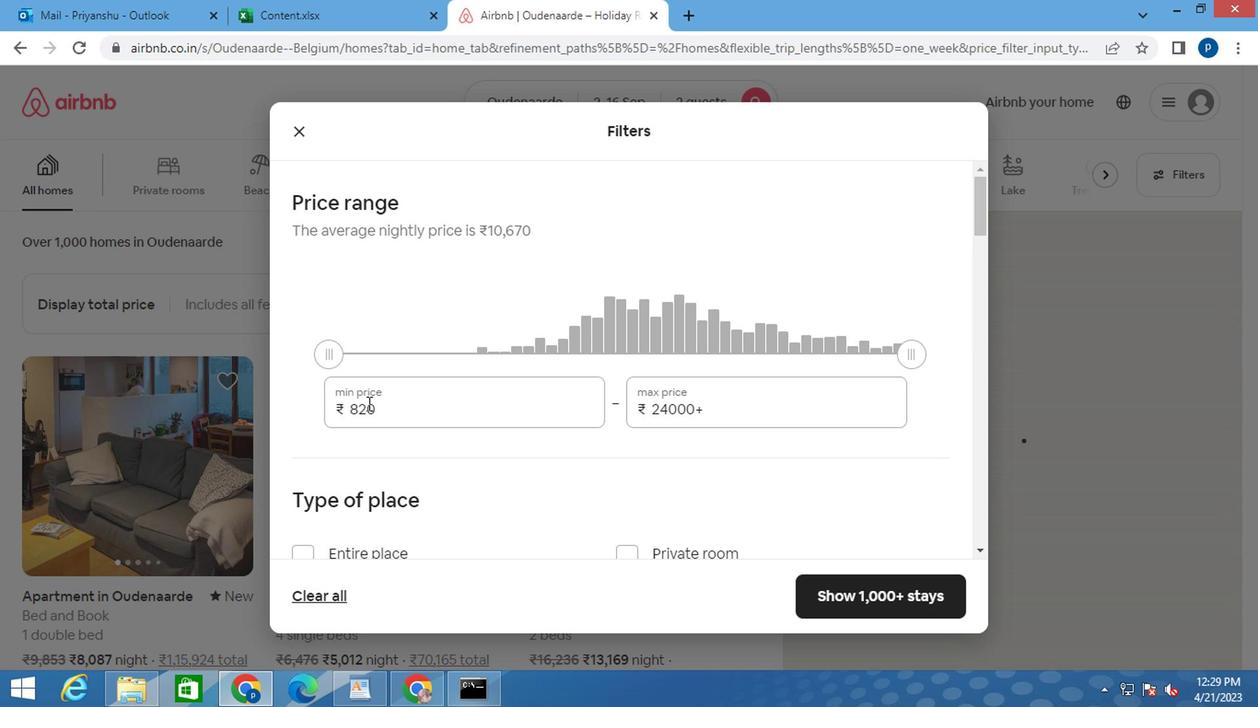 
Action: Key pressed 15000<Key.tab>20000
Screenshot: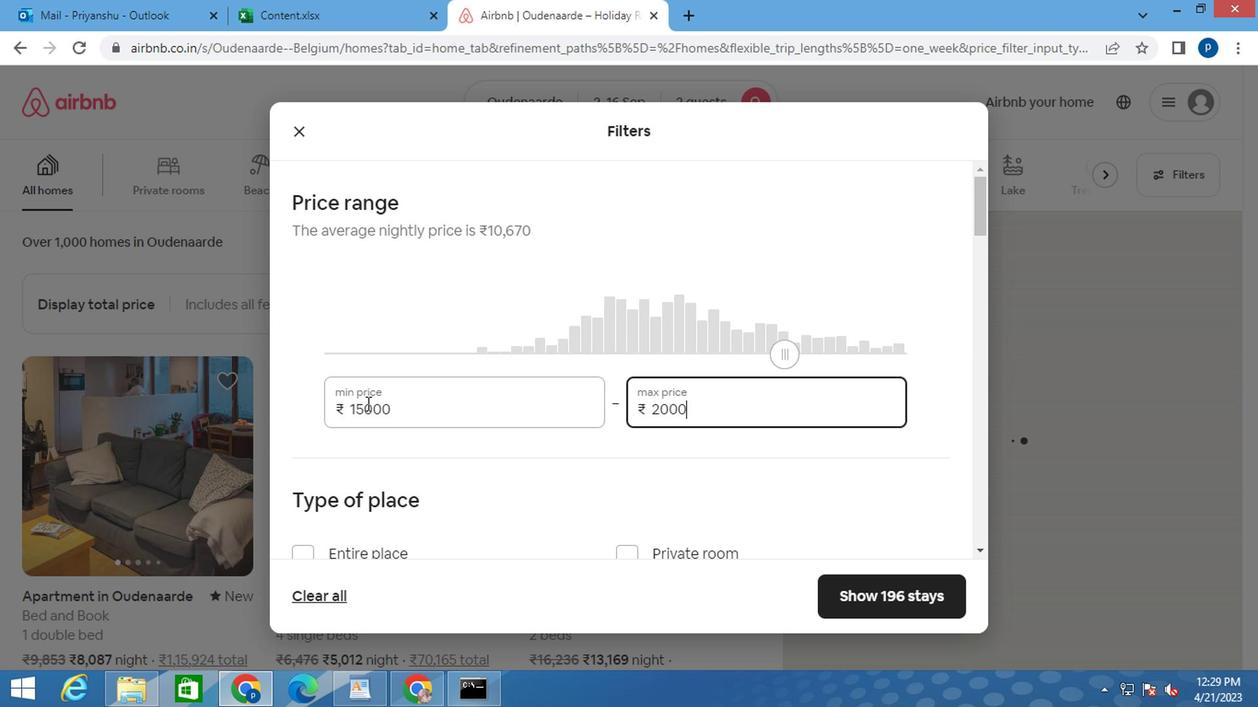 
Action: Mouse moved to (454, 467)
Screenshot: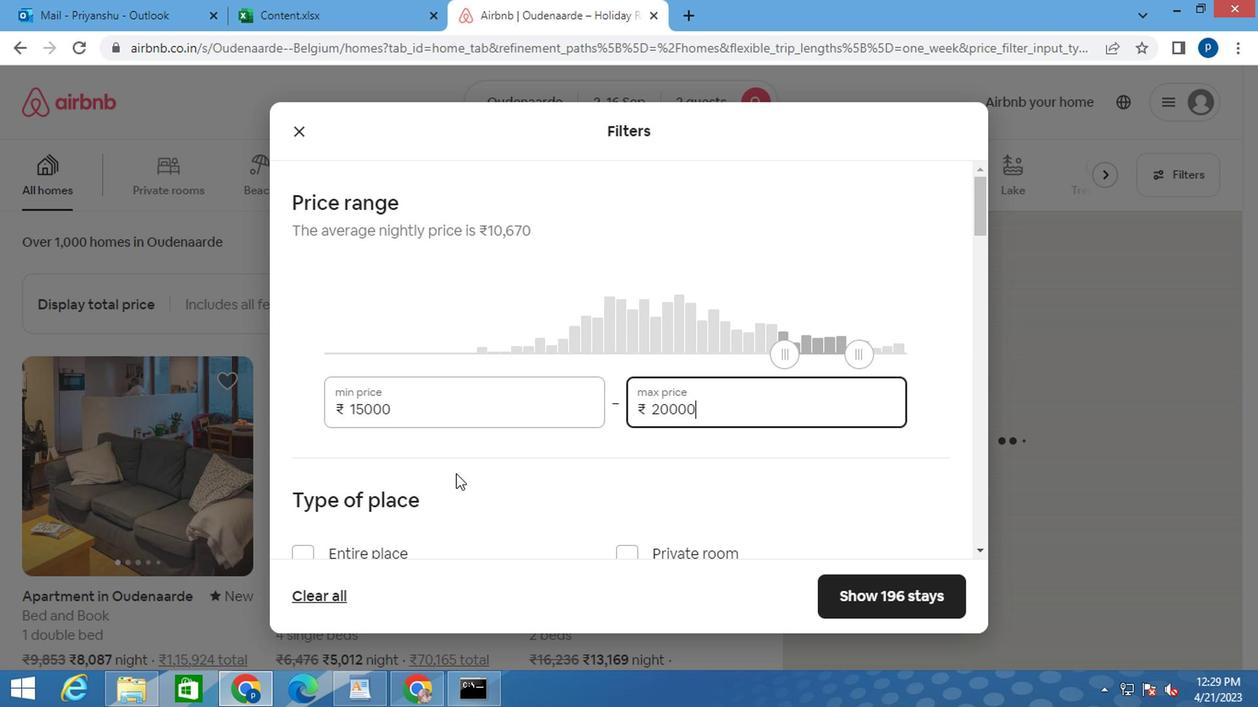 
Action: Mouse scrolled (454, 466) with delta (0, -1)
Screenshot: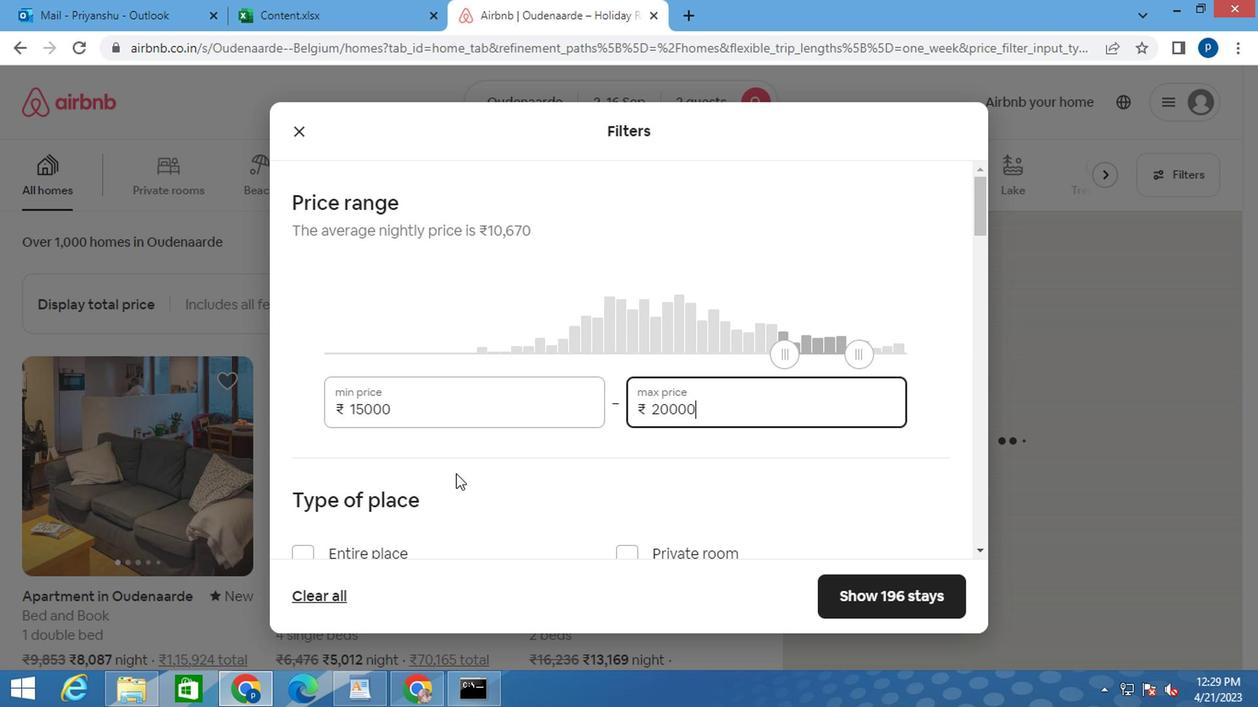 
Action: Mouse scrolled (454, 466) with delta (0, -1)
Screenshot: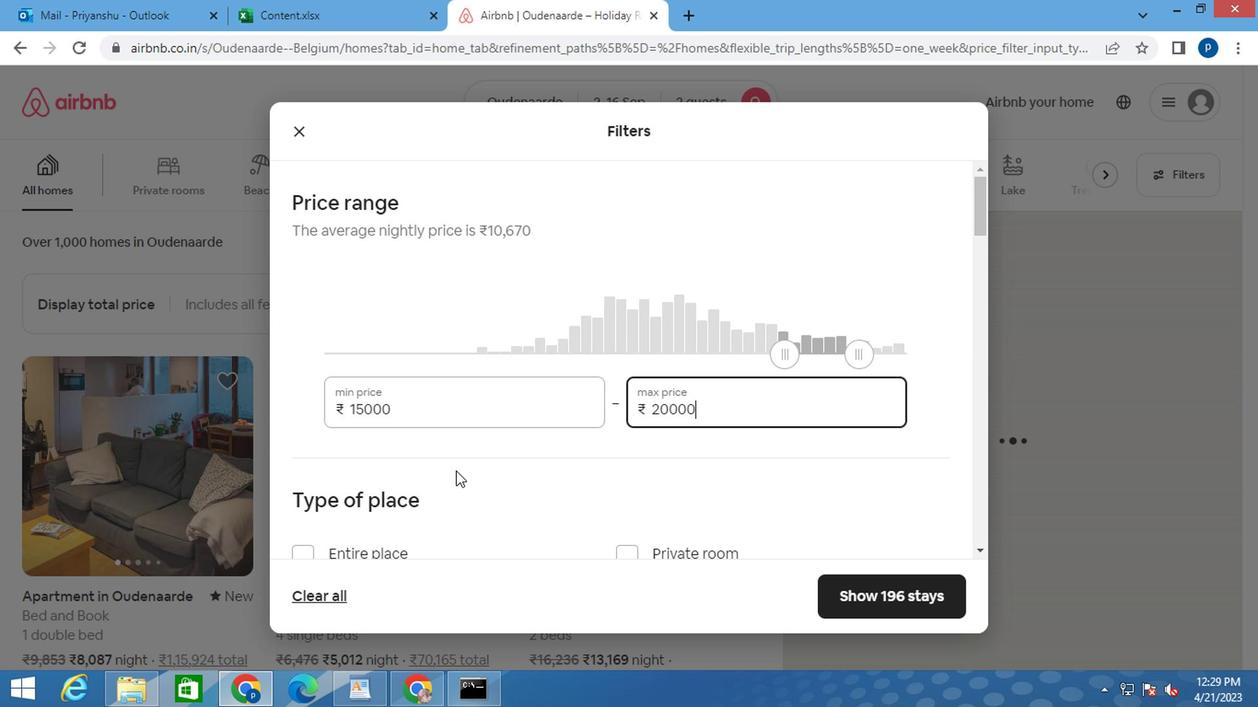 
Action: Mouse moved to (450, 429)
Screenshot: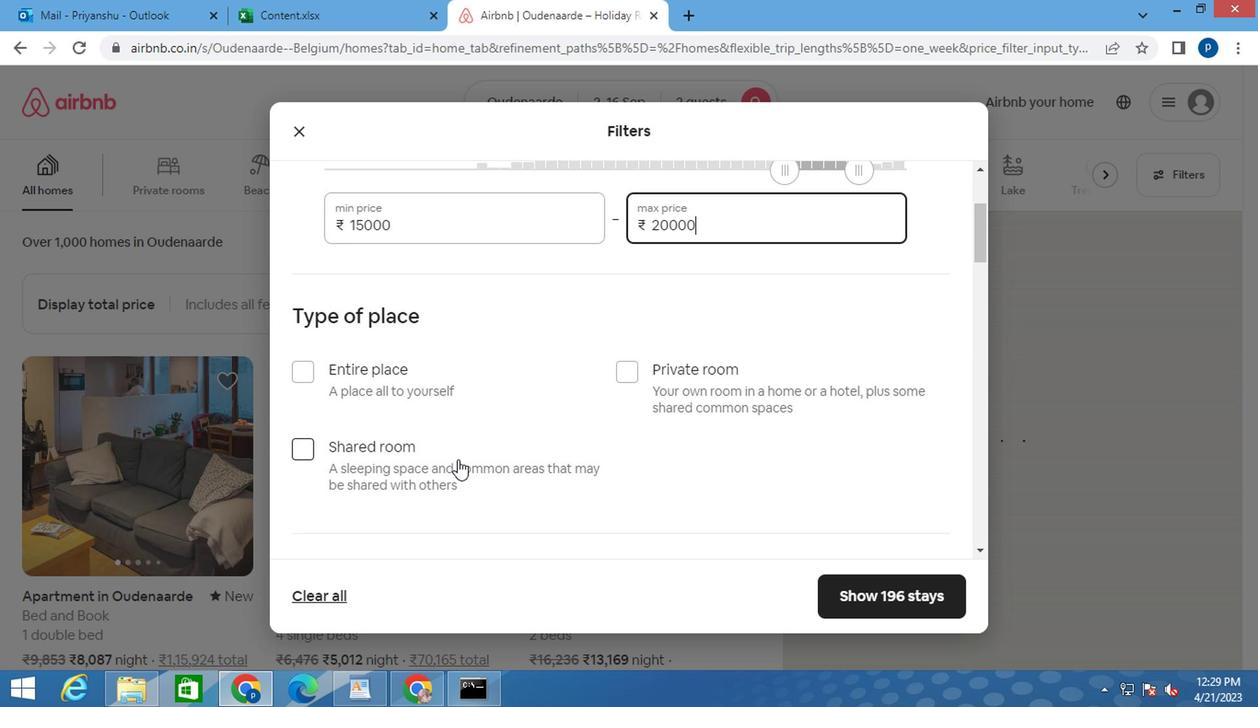 
Action: Mouse scrolled (450, 429) with delta (0, 0)
Screenshot: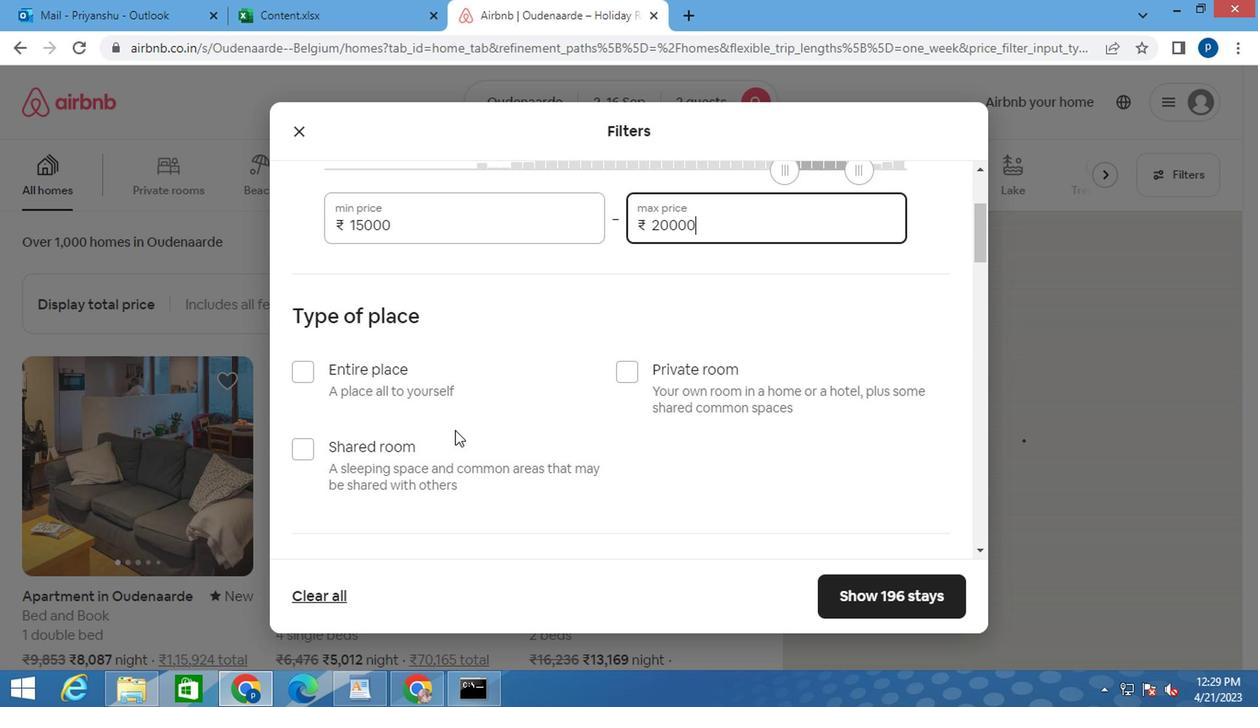 
Action: Mouse moved to (306, 271)
Screenshot: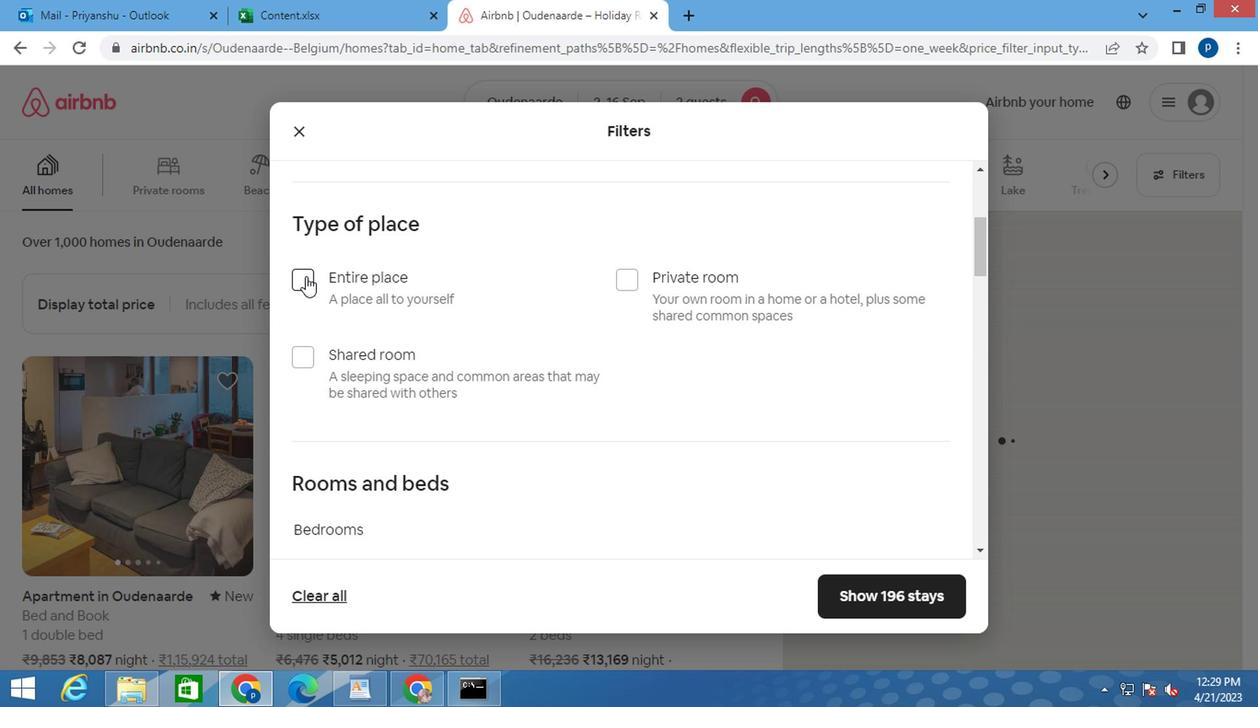 
Action: Mouse pressed left at (306, 271)
Screenshot: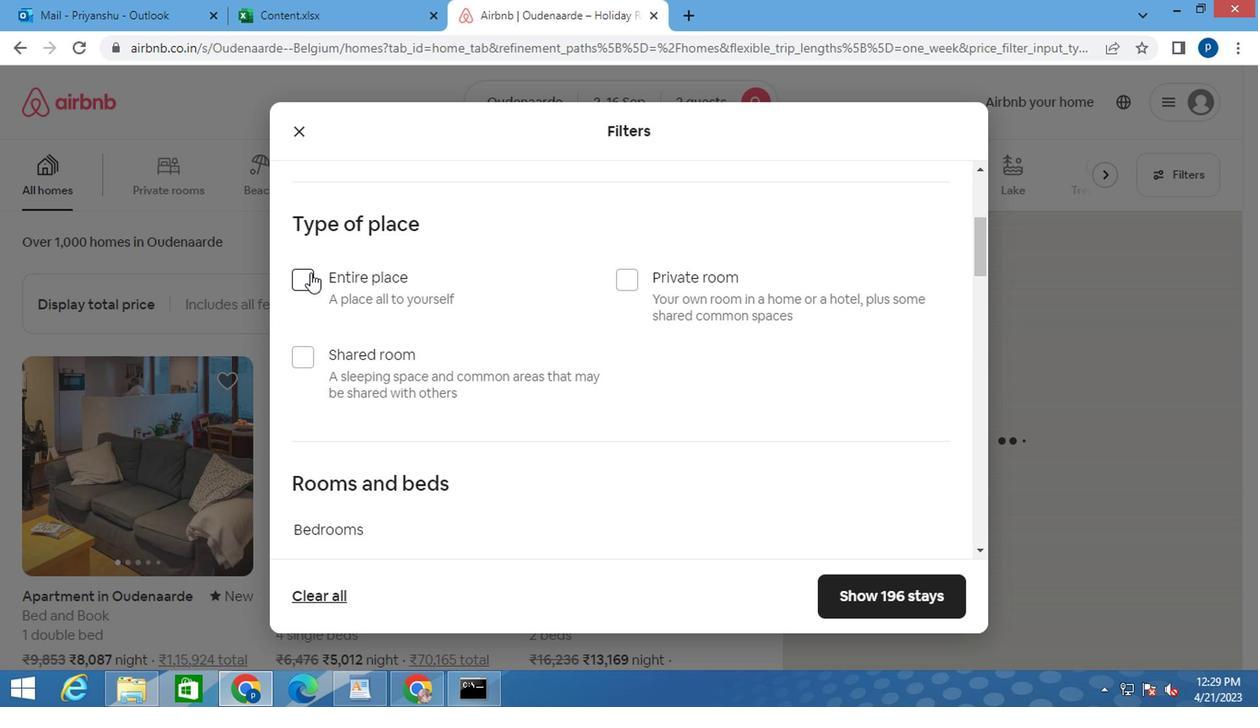 
Action: Mouse moved to (532, 363)
Screenshot: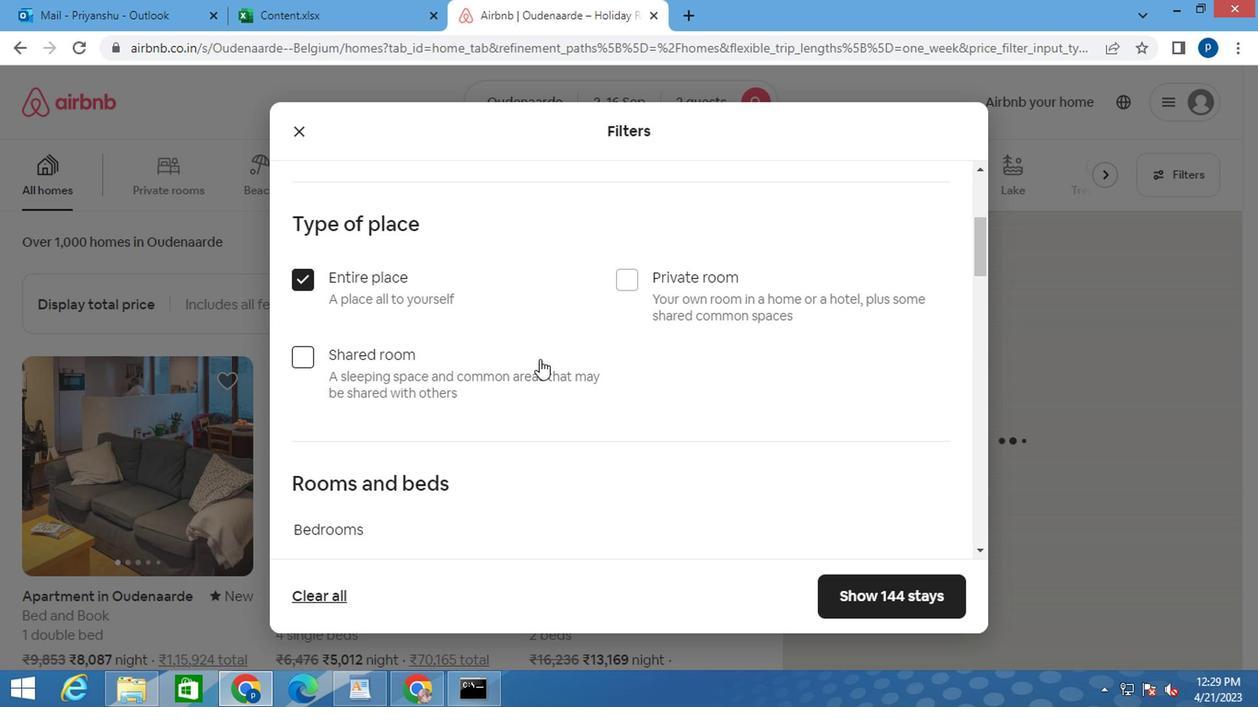 
Action: Mouse scrolled (532, 362) with delta (0, -1)
Screenshot: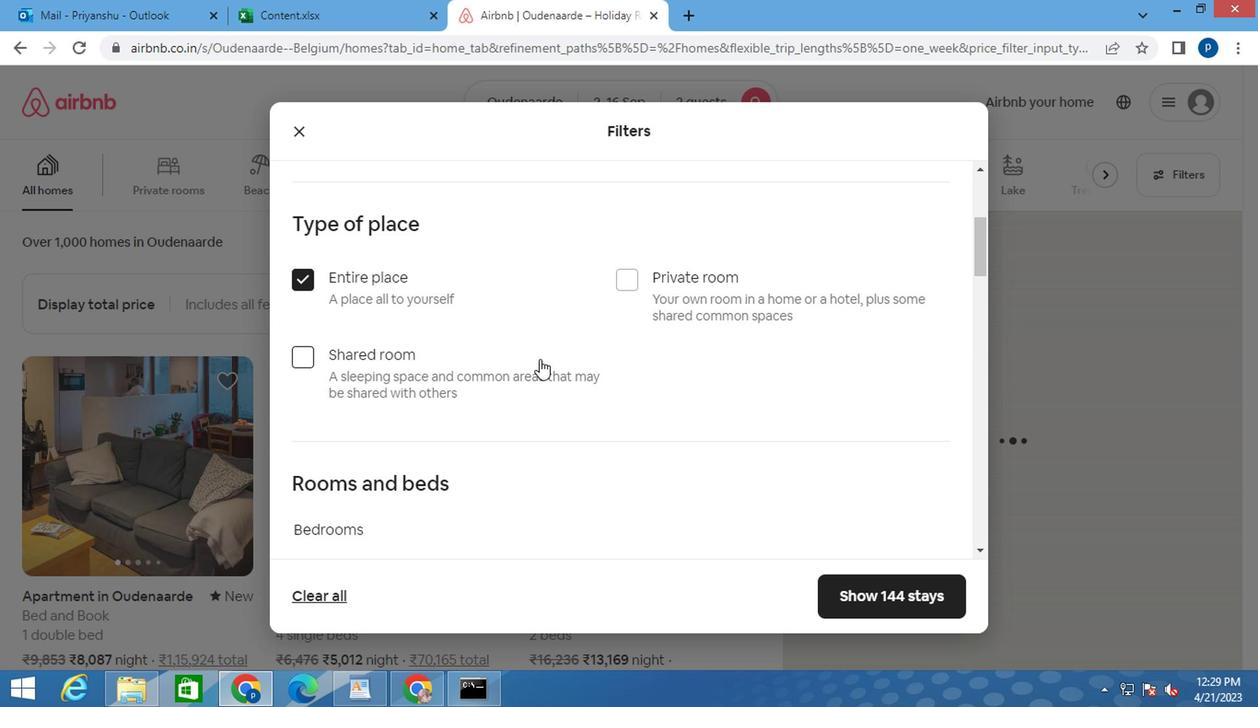 
Action: Mouse moved to (532, 357)
Screenshot: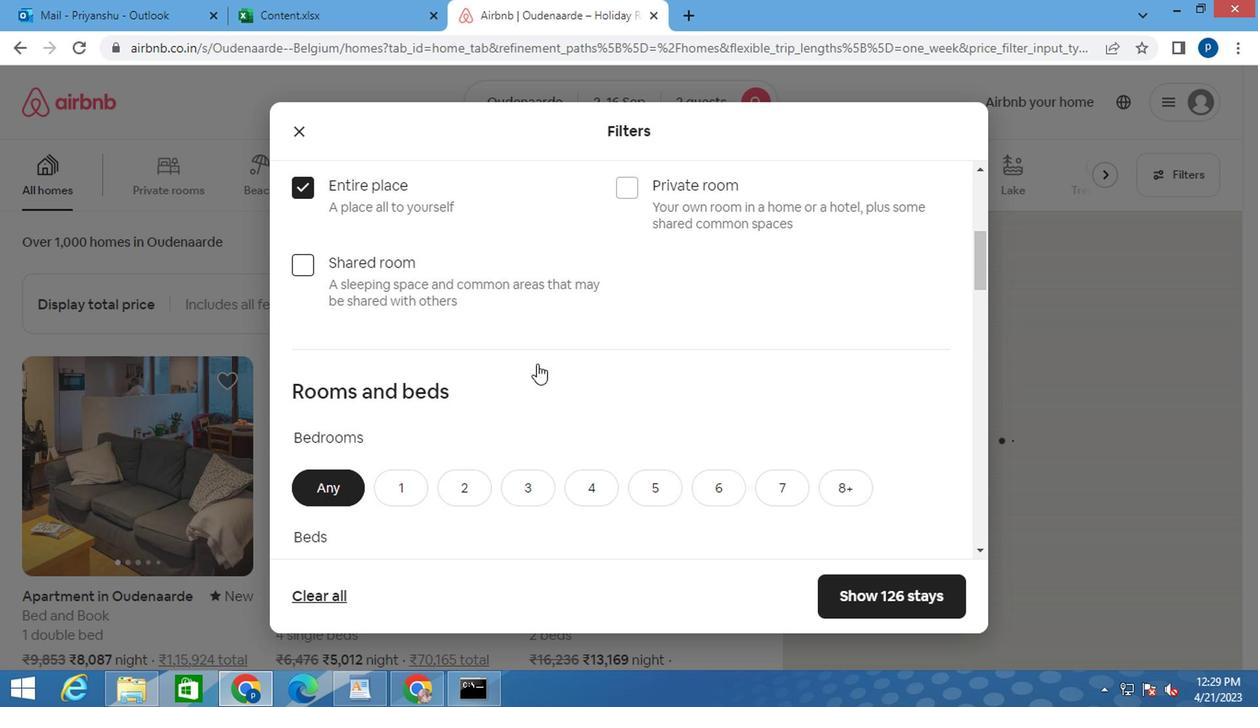 
Action: Mouse scrolled (532, 355) with delta (0, -1)
Screenshot: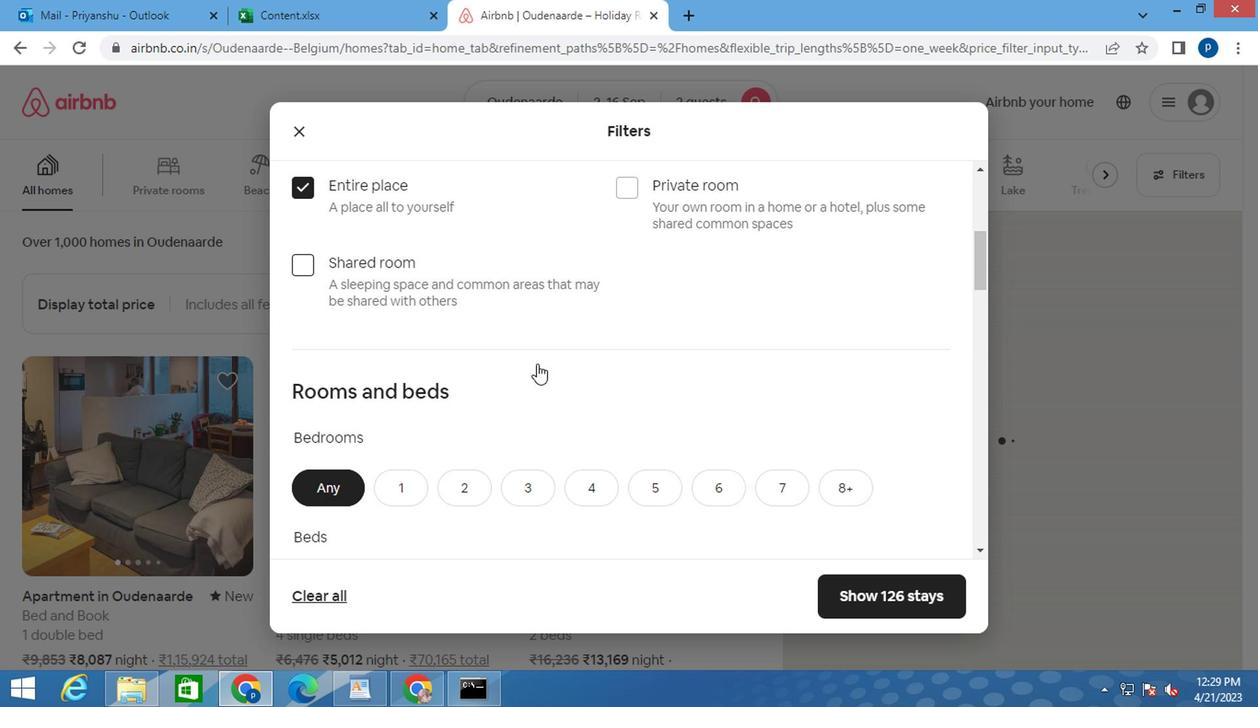 
Action: Mouse scrolled (532, 355) with delta (0, -1)
Screenshot: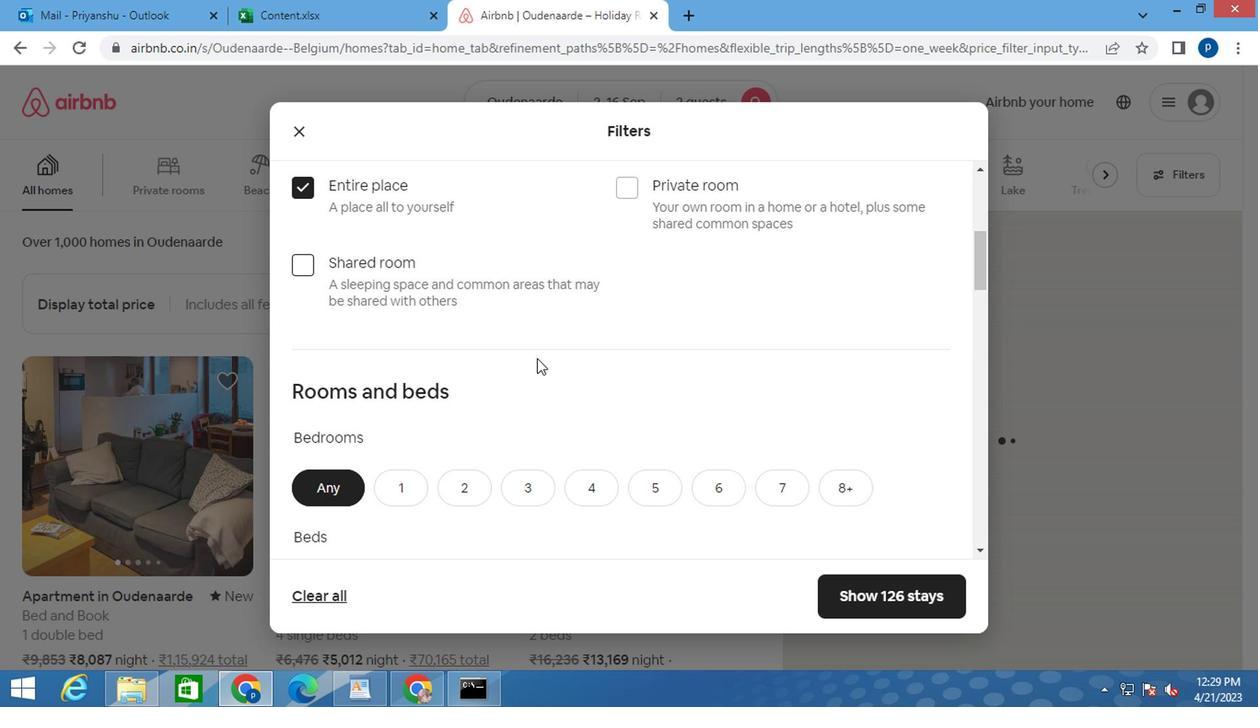 
Action: Mouse moved to (397, 304)
Screenshot: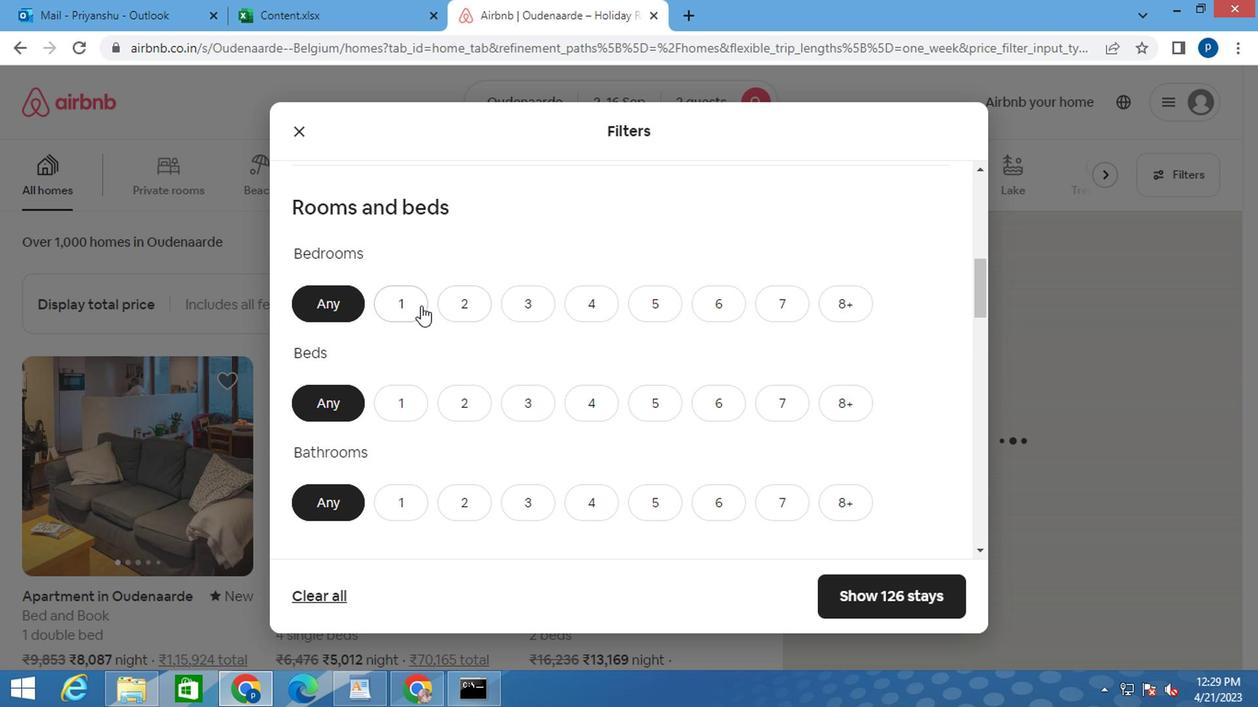 
Action: Mouse pressed left at (397, 304)
Screenshot: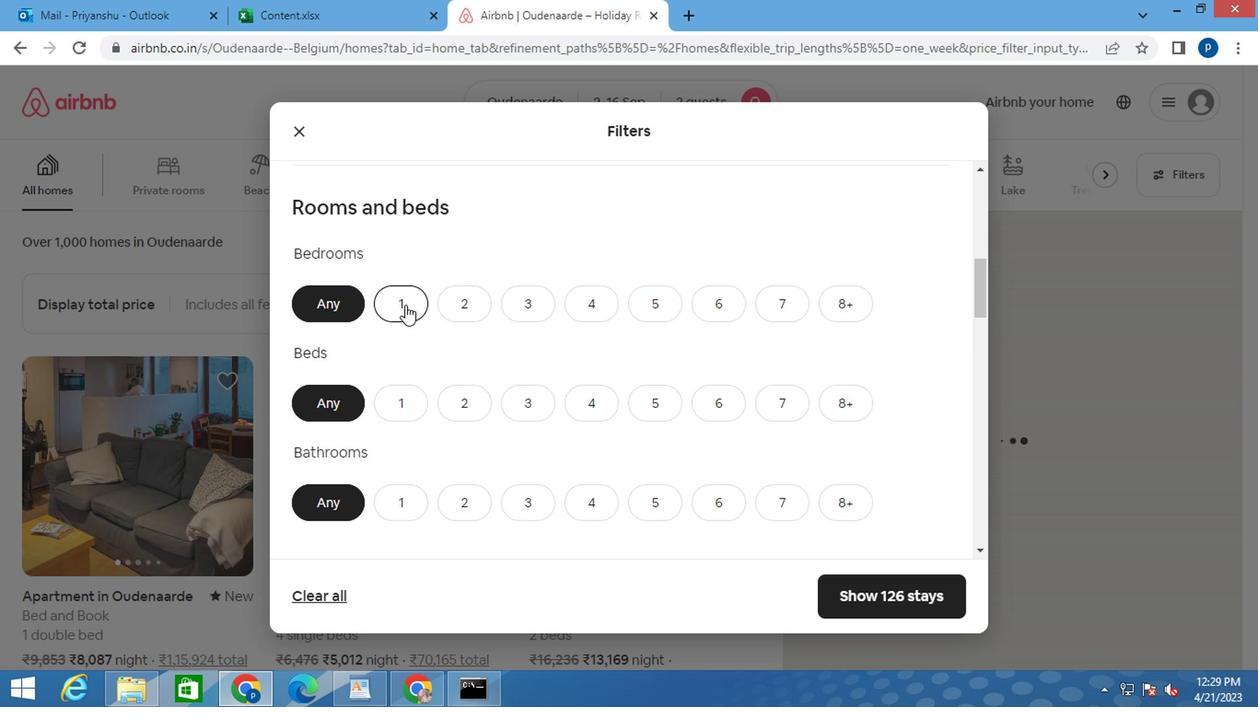 
Action: Mouse moved to (408, 405)
Screenshot: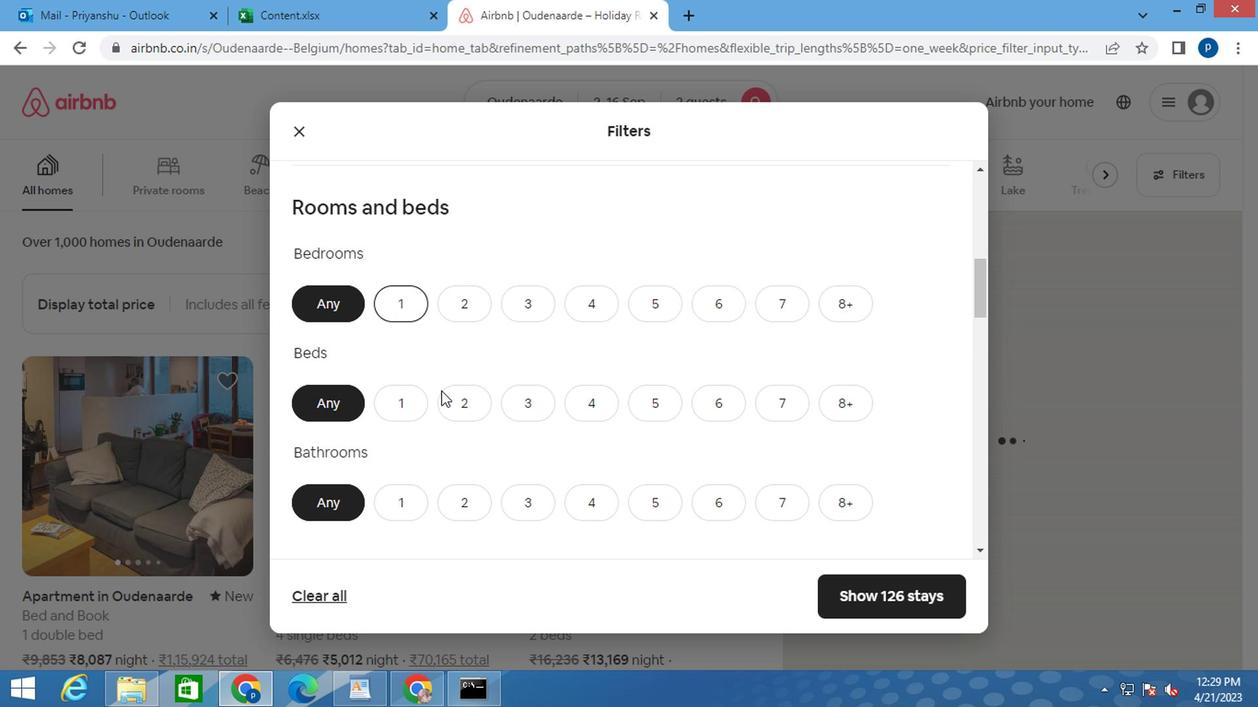 
Action: Mouse pressed left at (408, 405)
Screenshot: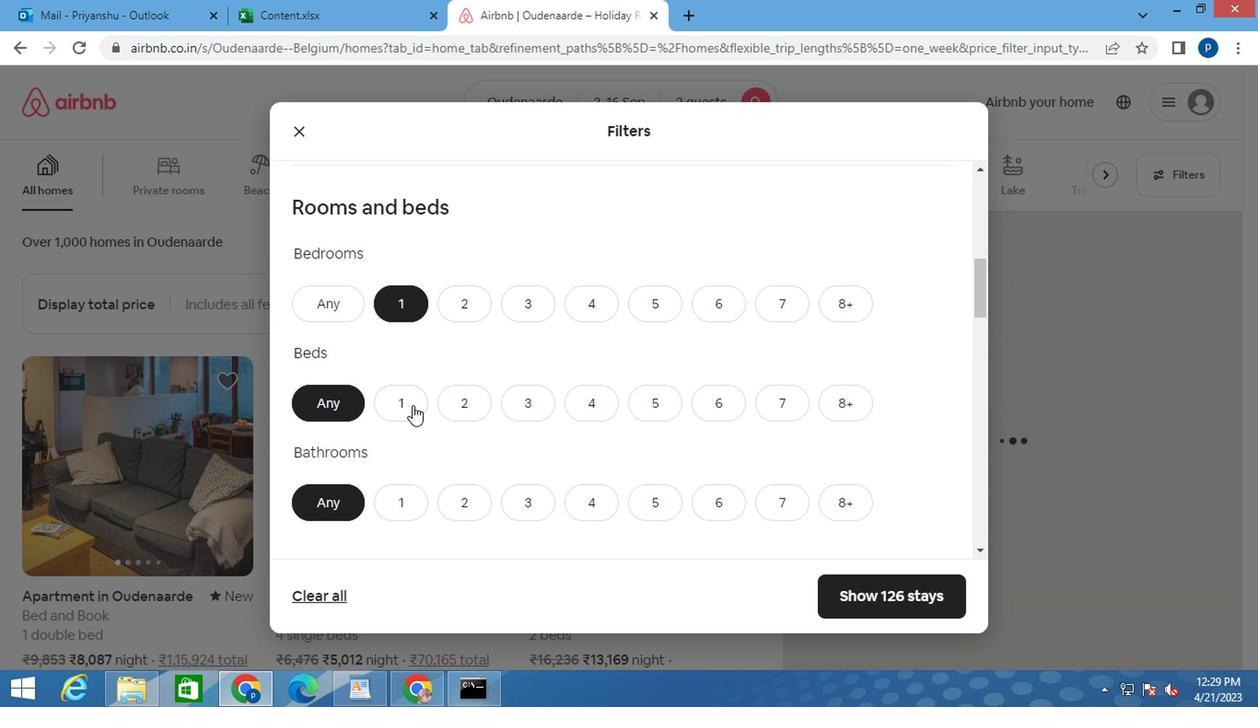 
Action: Mouse moved to (404, 409)
Screenshot: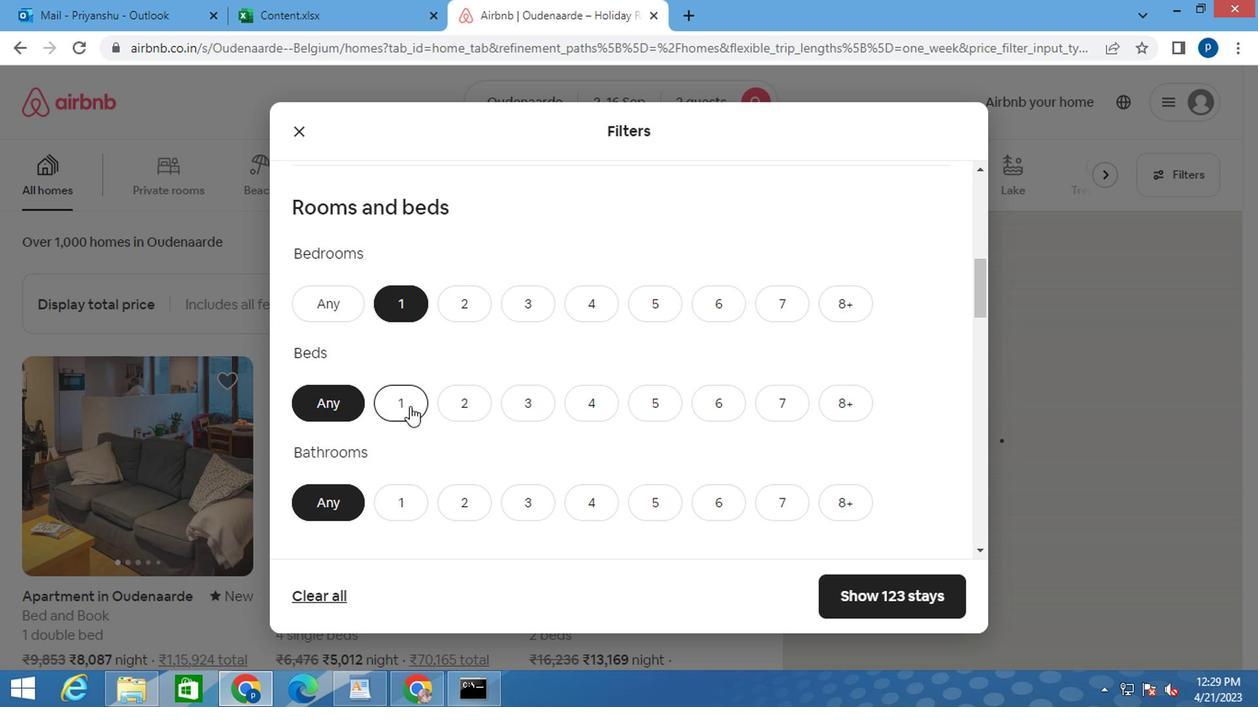
Action: Mouse scrolled (404, 408) with delta (0, 0)
Screenshot: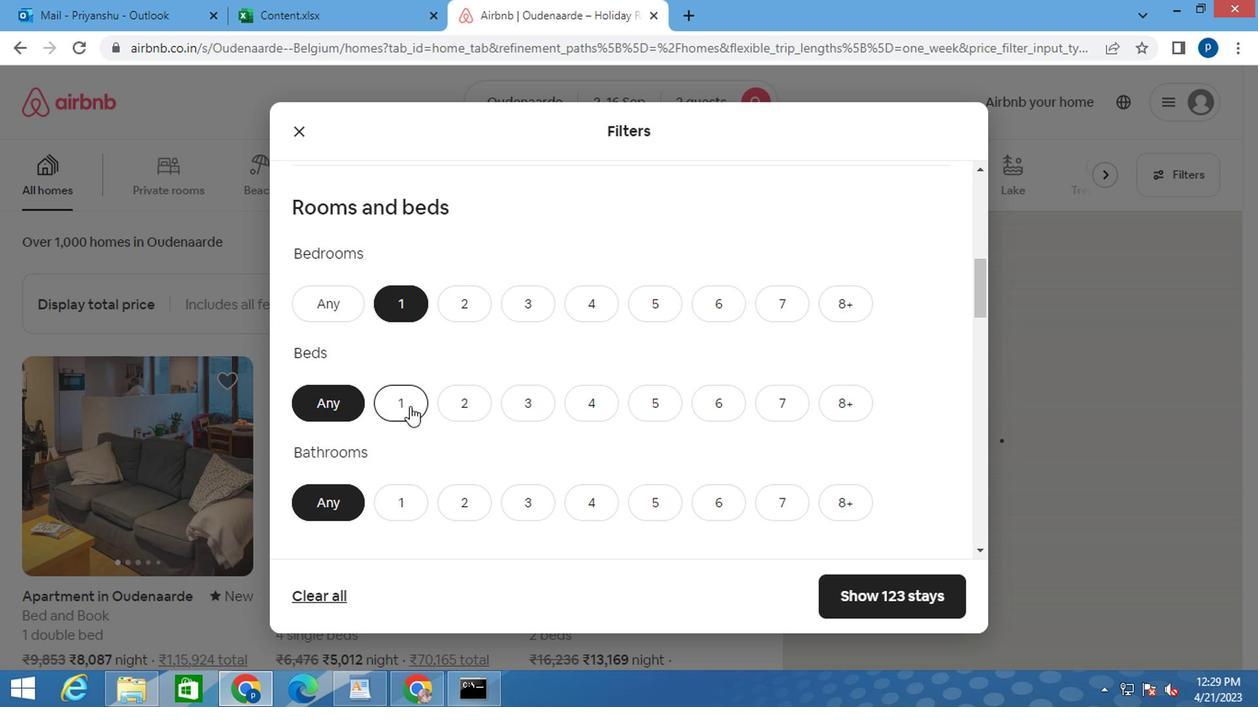 
Action: Mouse scrolled (404, 408) with delta (0, 0)
Screenshot: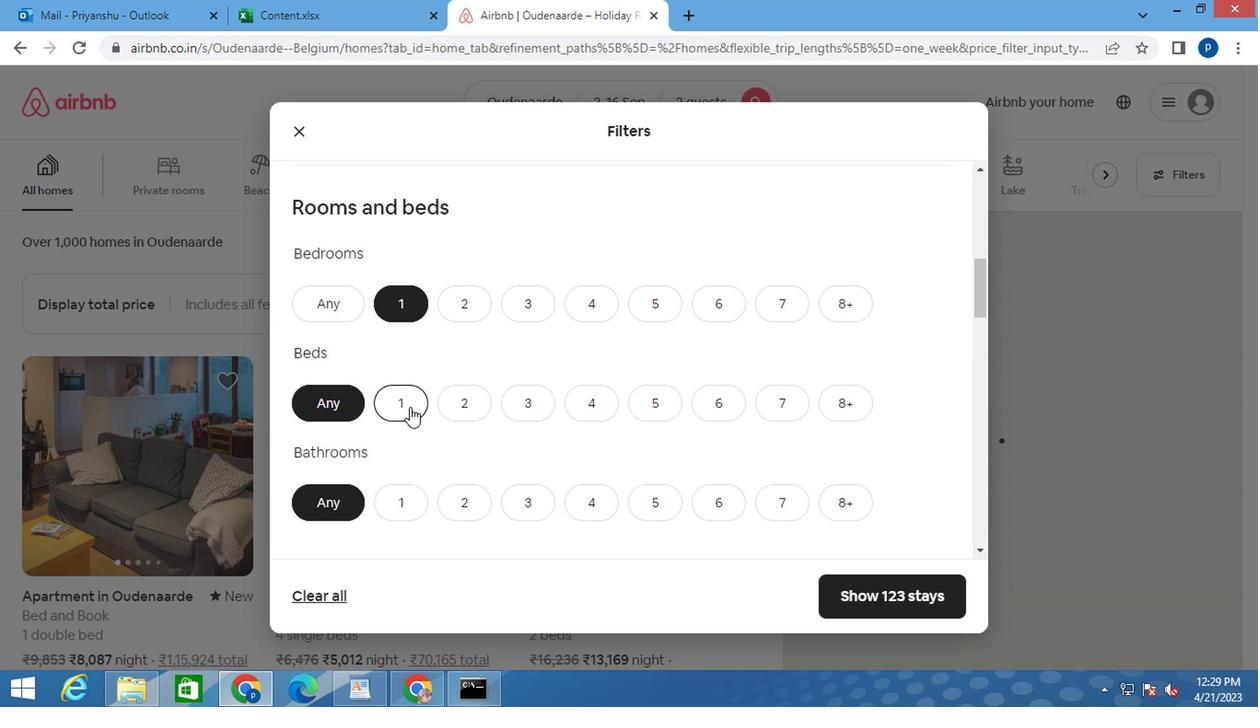
Action: Mouse moved to (395, 307)
Screenshot: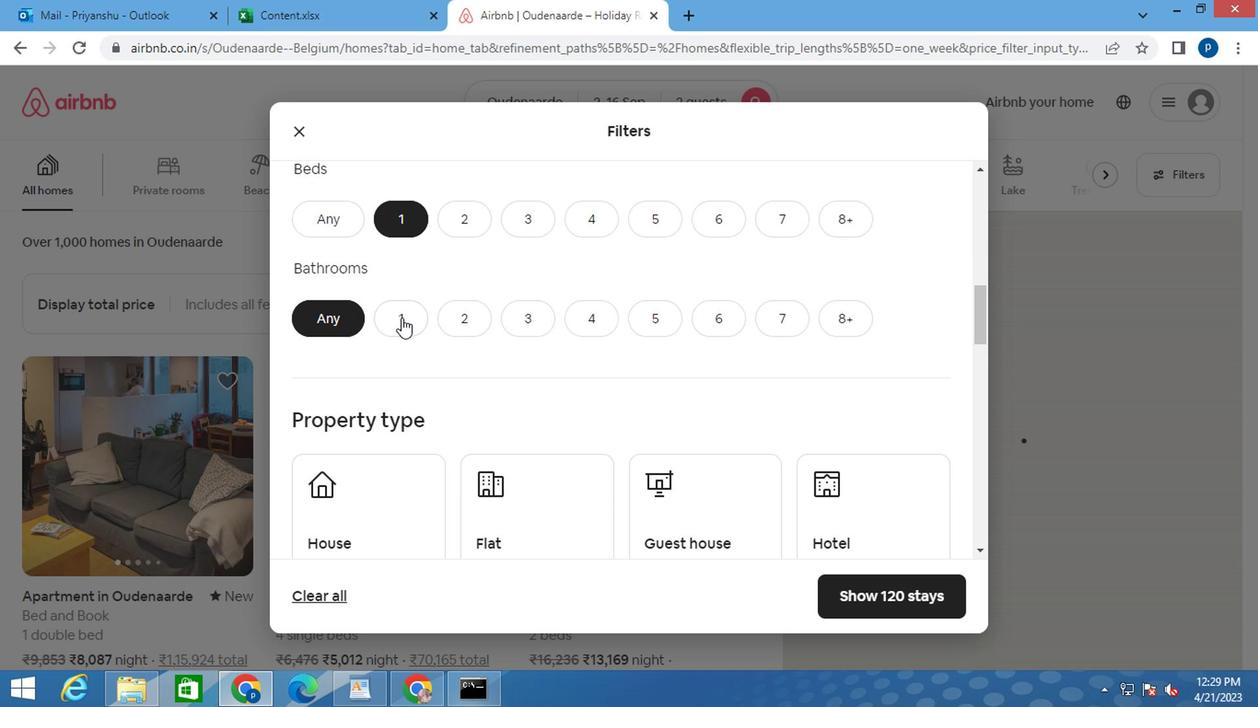 
Action: Mouse pressed left at (395, 307)
Screenshot: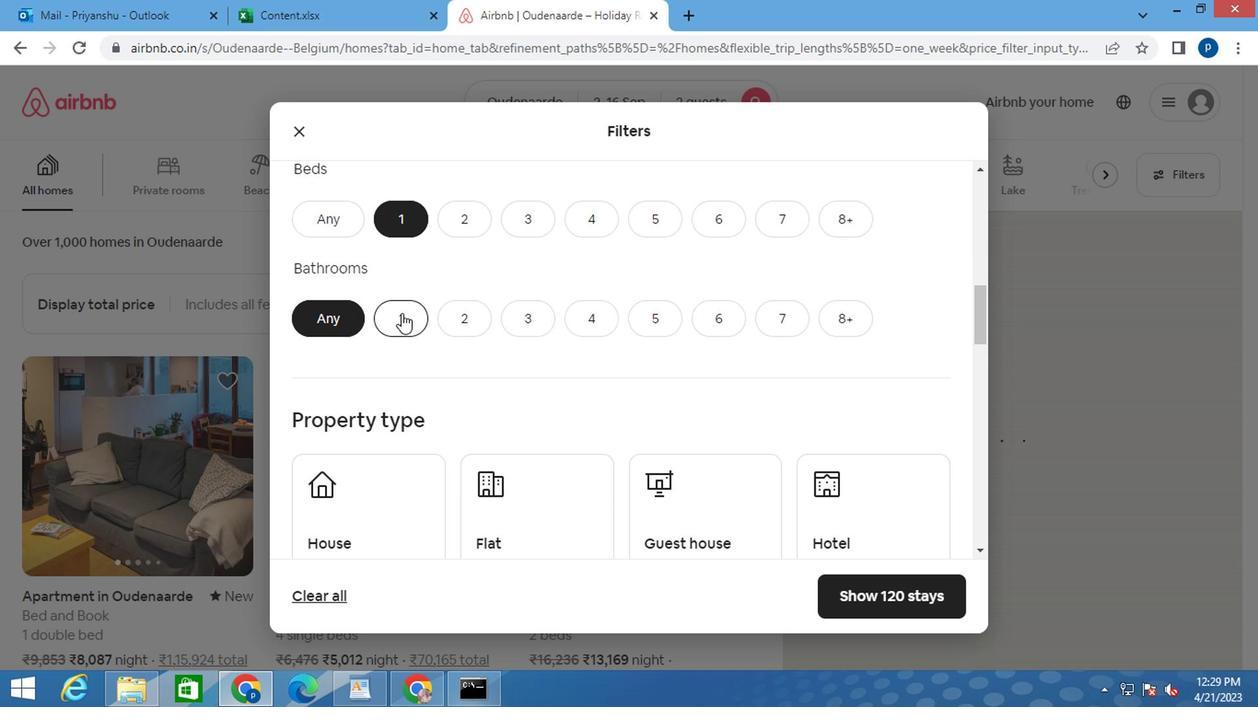 
Action: Mouse moved to (473, 351)
Screenshot: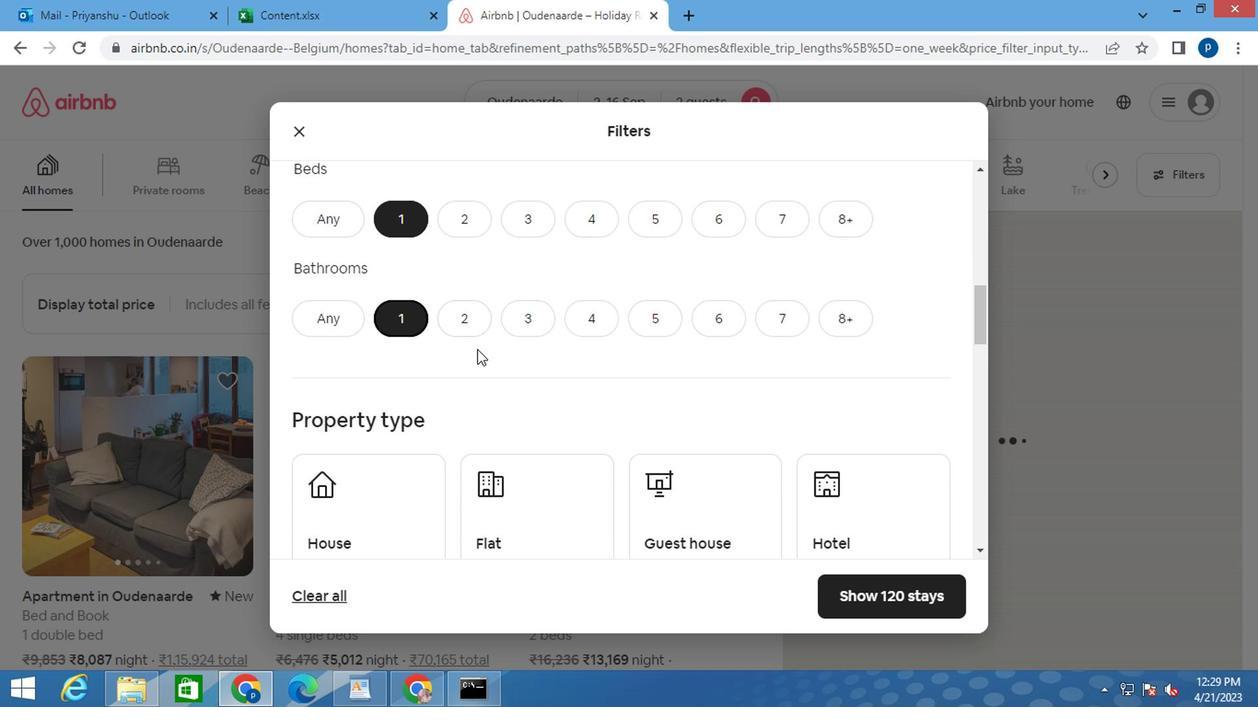 
Action: Mouse scrolled (473, 350) with delta (0, 0)
Screenshot: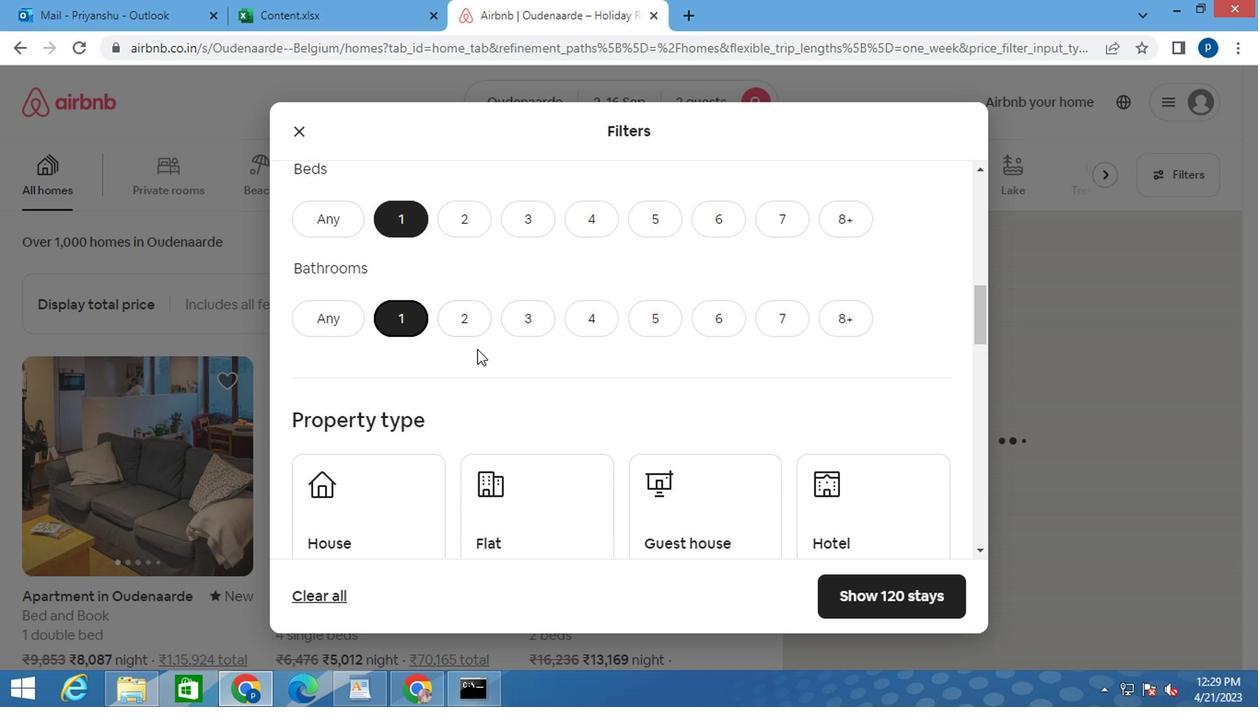 
Action: Mouse moved to (384, 409)
Screenshot: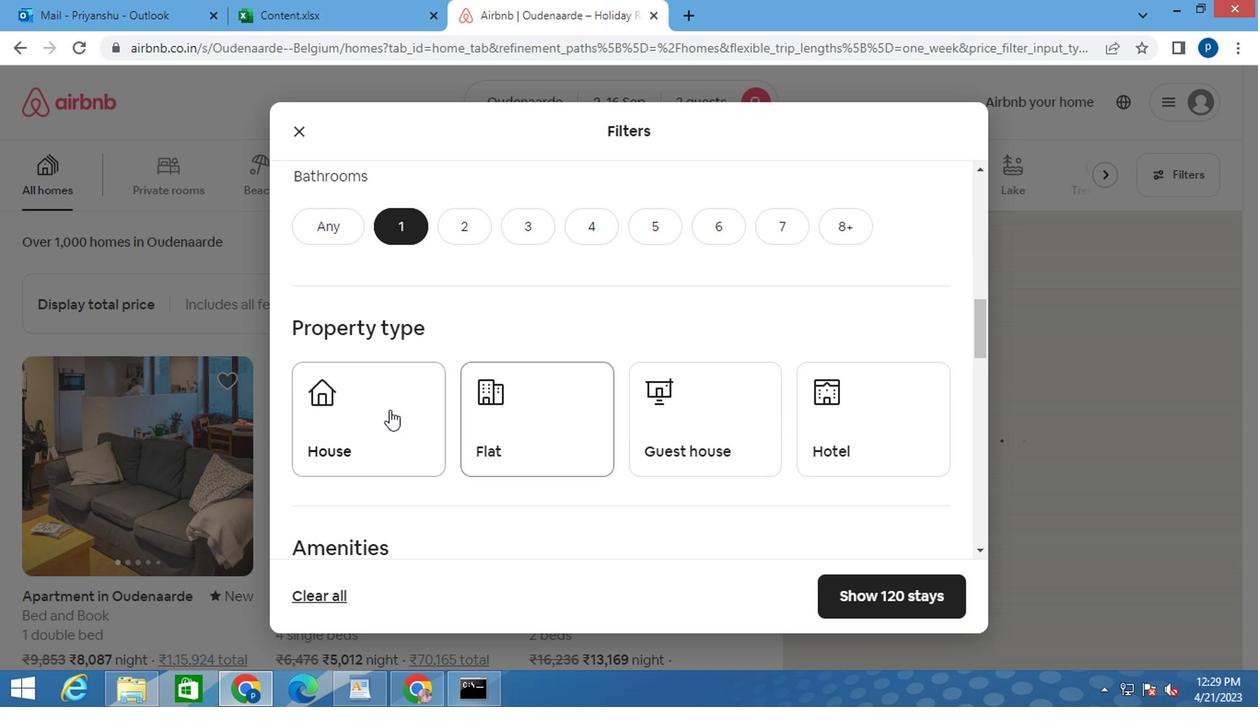 
Action: Mouse pressed left at (384, 409)
Screenshot: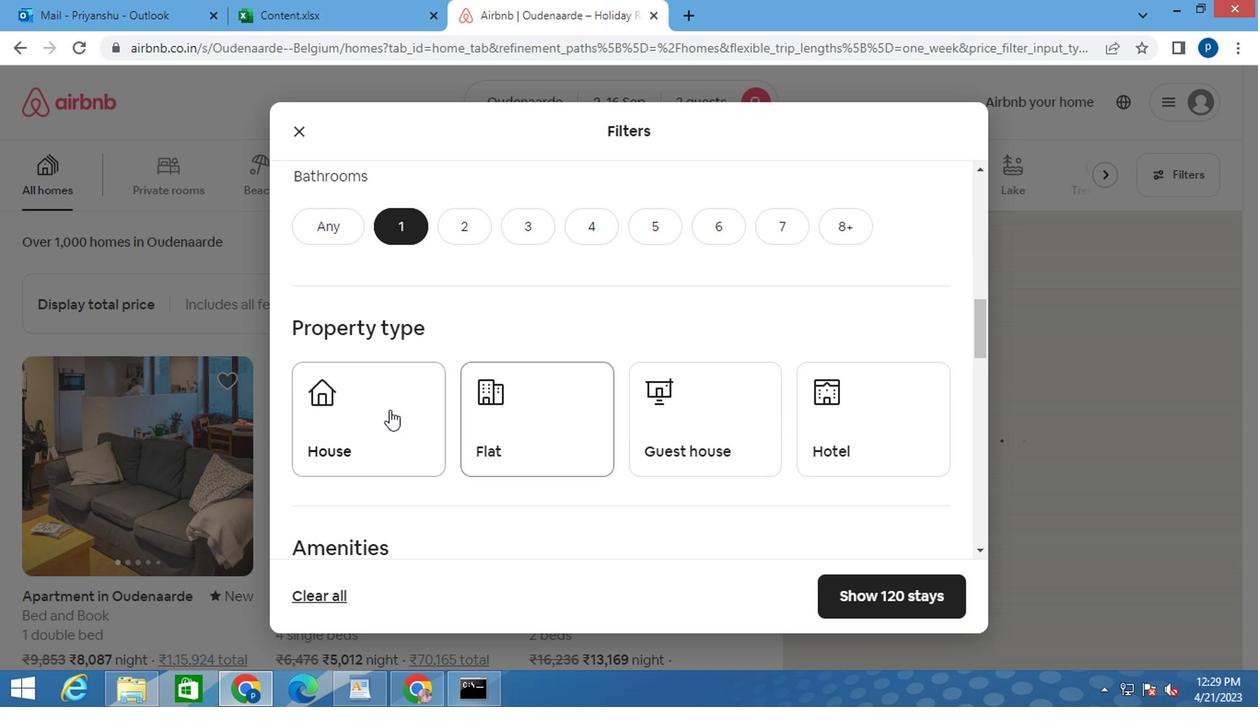 
Action: Mouse moved to (537, 423)
Screenshot: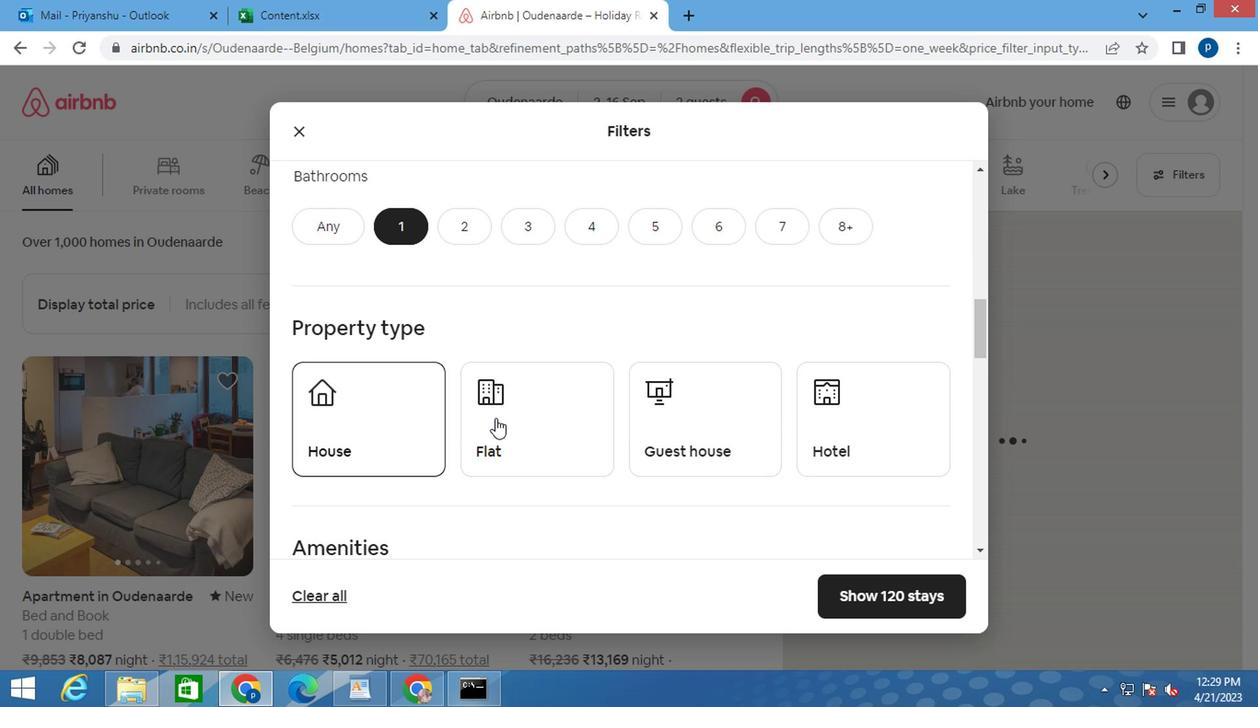 
Action: Mouse pressed left at (537, 423)
Screenshot: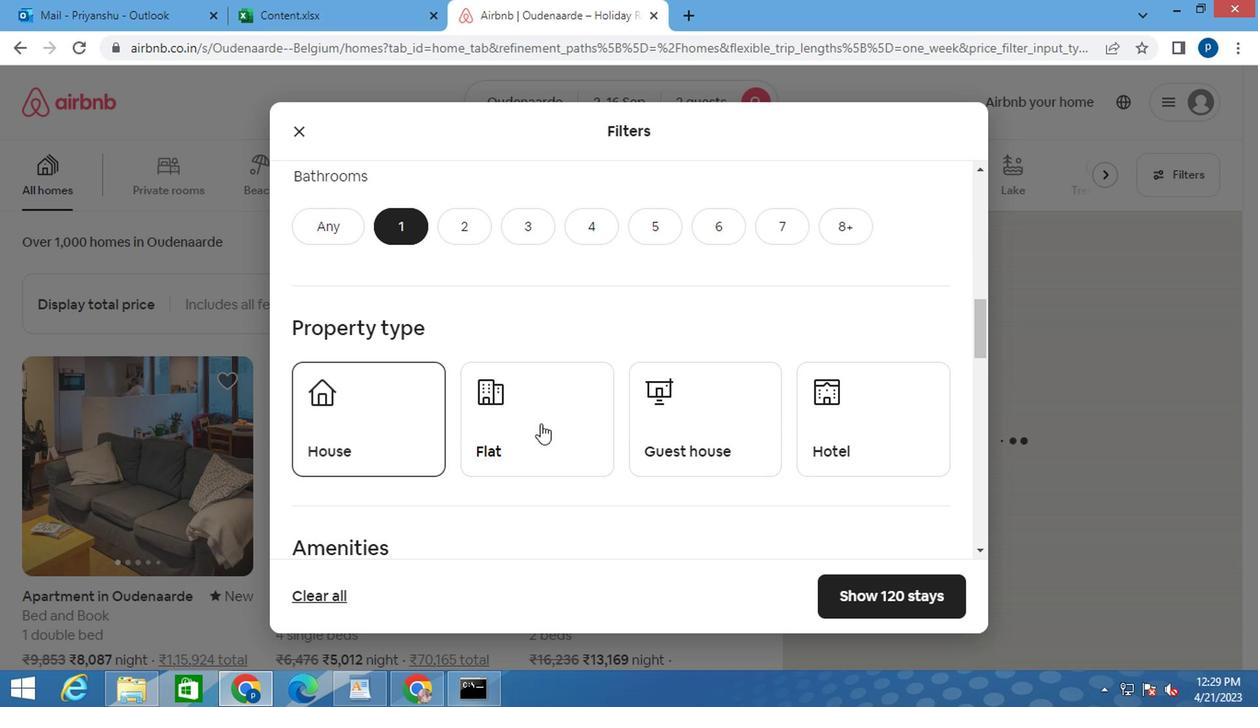 
Action: Mouse moved to (710, 418)
Screenshot: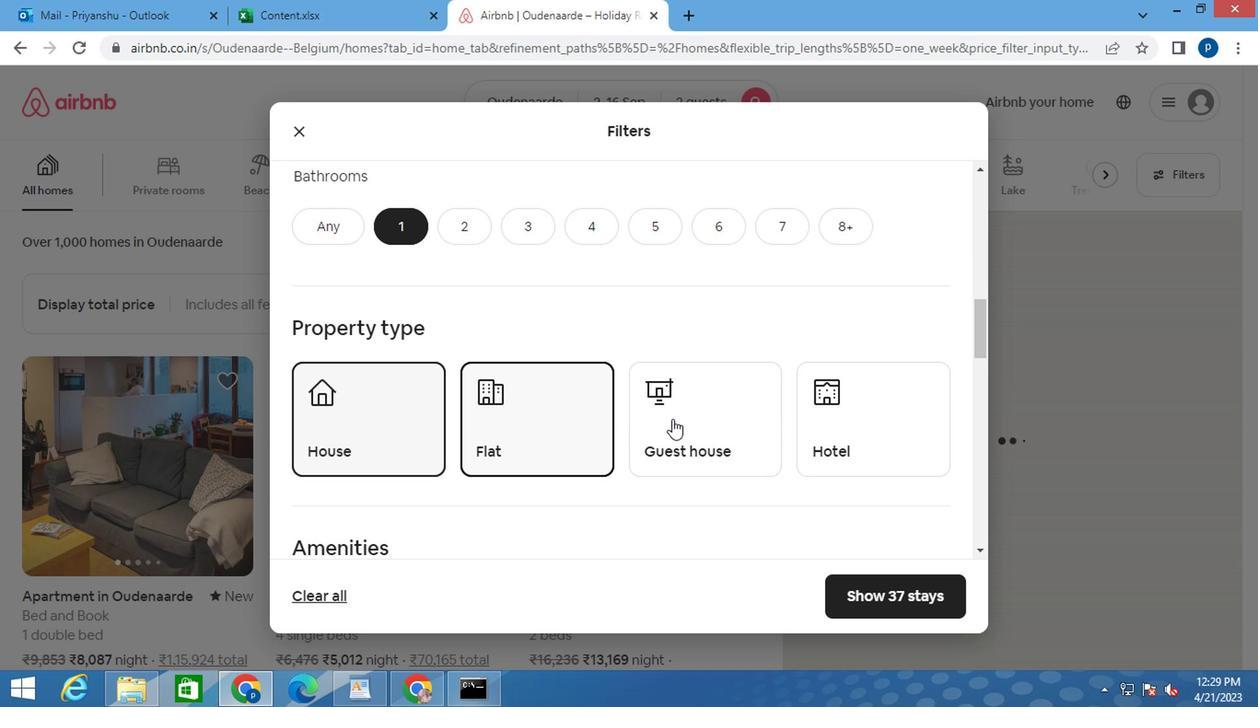 
Action: Mouse pressed left at (710, 418)
Screenshot: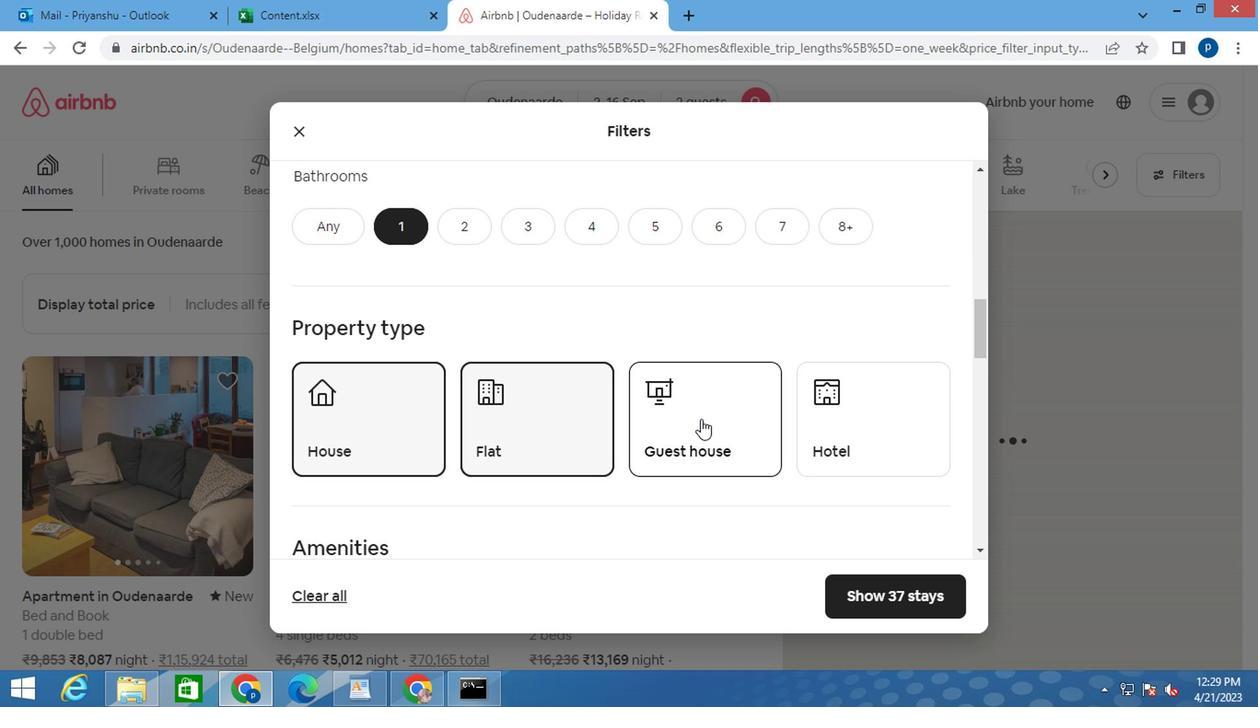 
Action: Mouse moved to (835, 418)
Screenshot: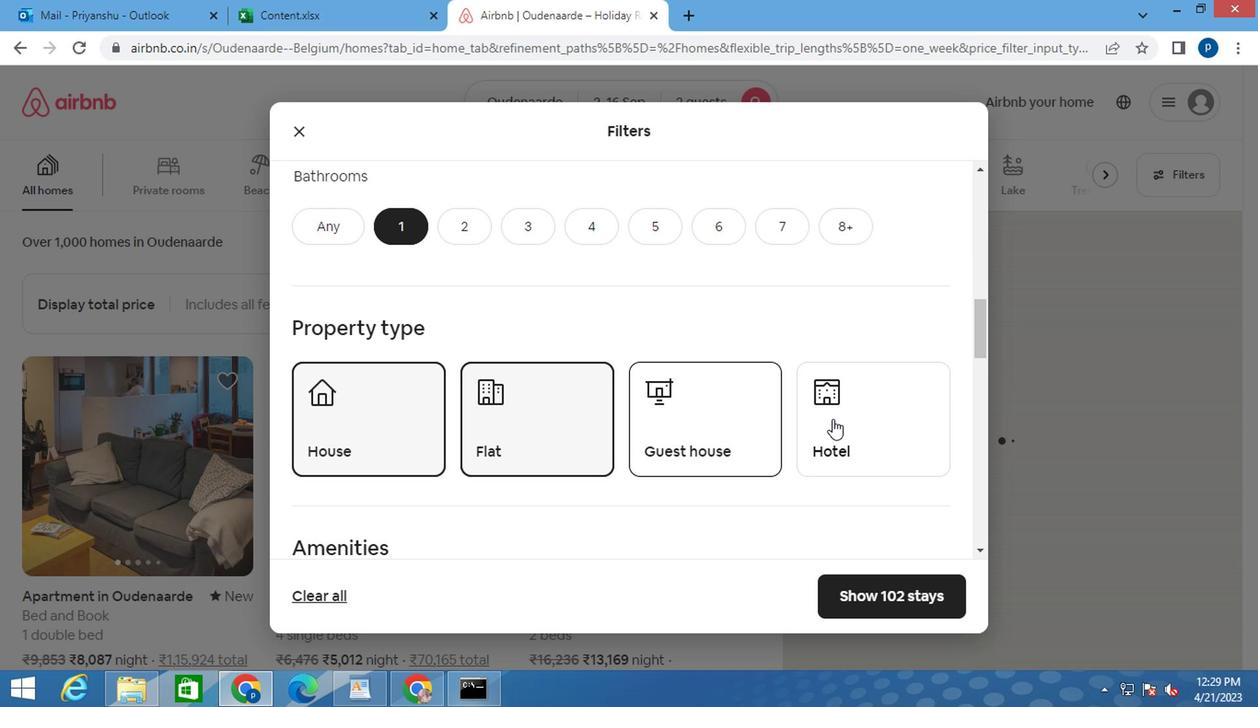 
Action: Mouse pressed left at (835, 418)
Screenshot: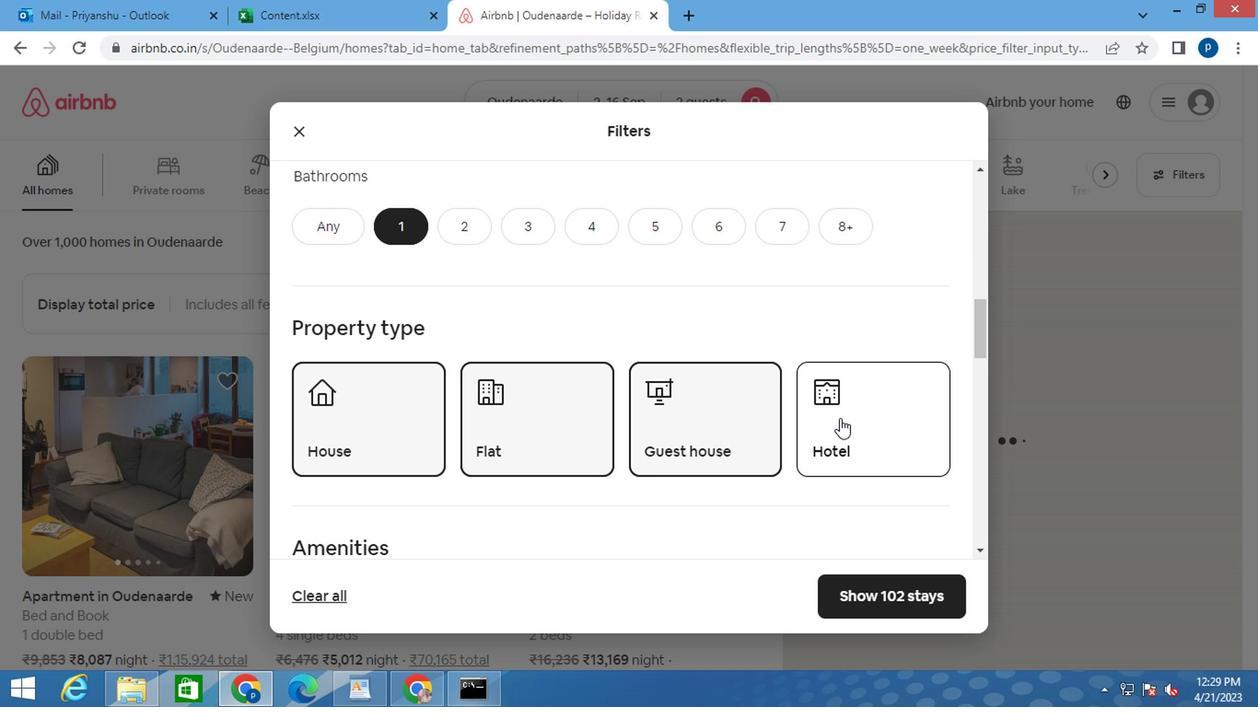 
Action: Mouse moved to (769, 425)
Screenshot: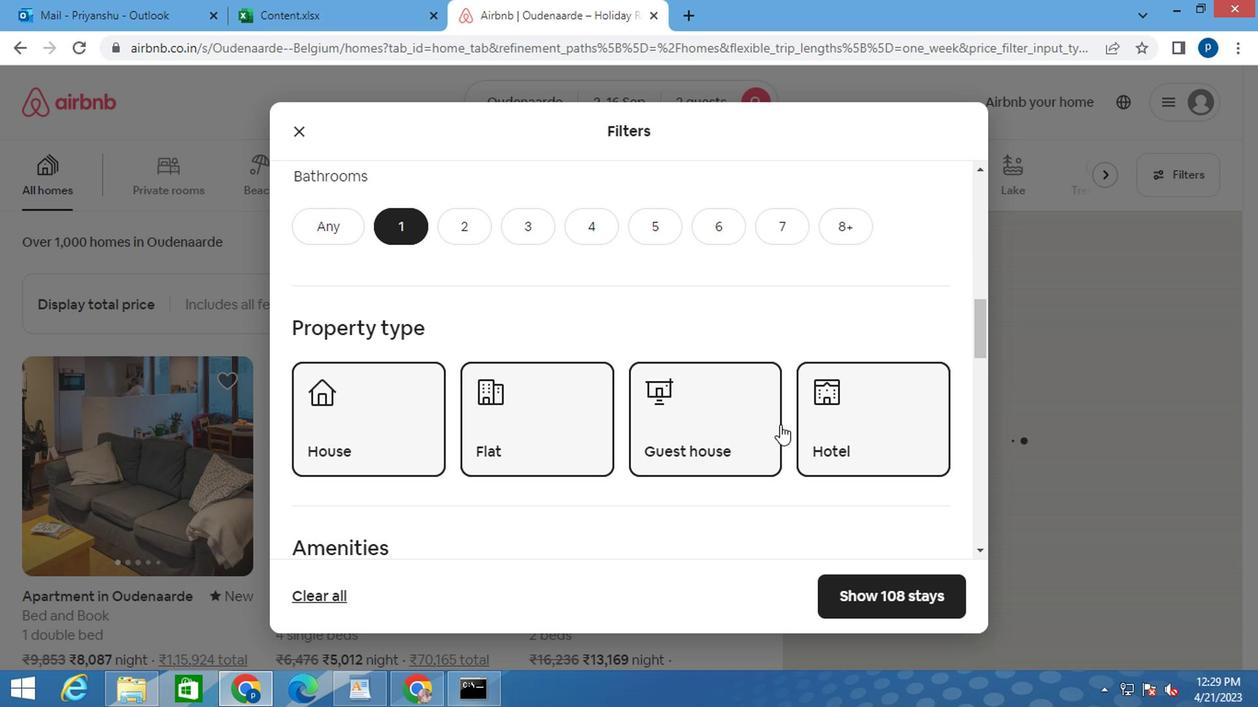 
Action: Mouse scrolled (769, 424) with delta (0, 0)
Screenshot: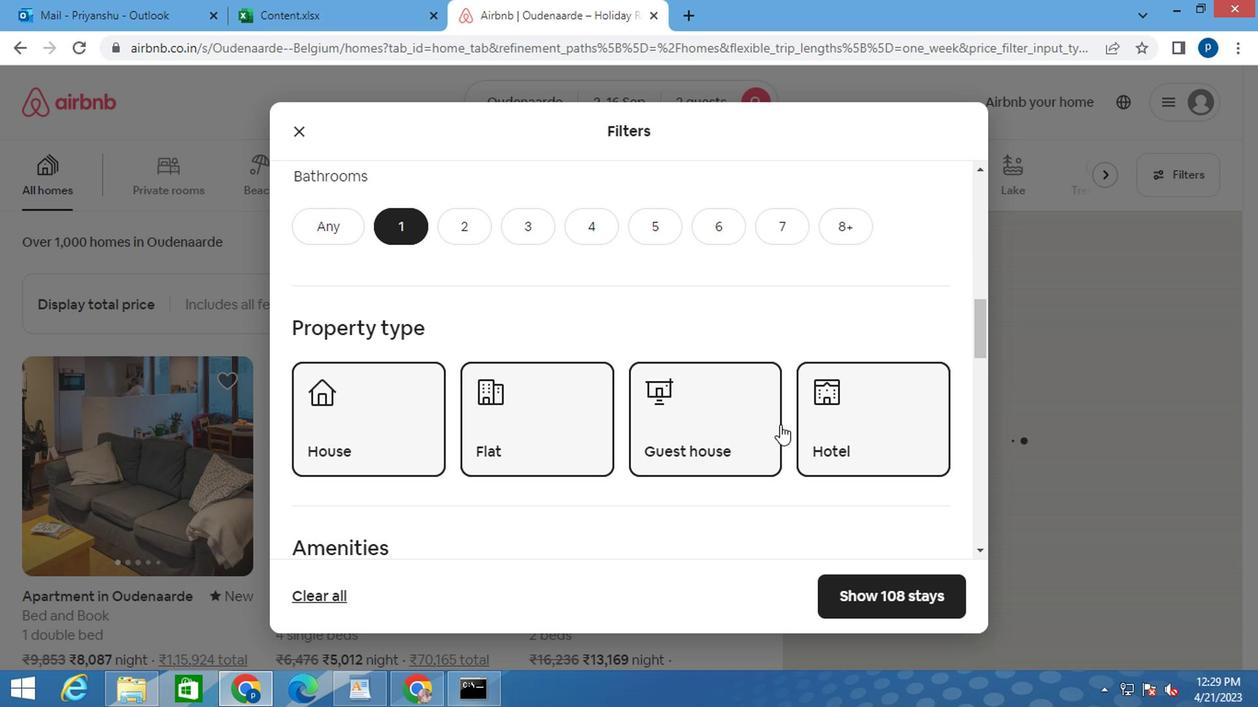 
Action: Mouse moved to (758, 425)
Screenshot: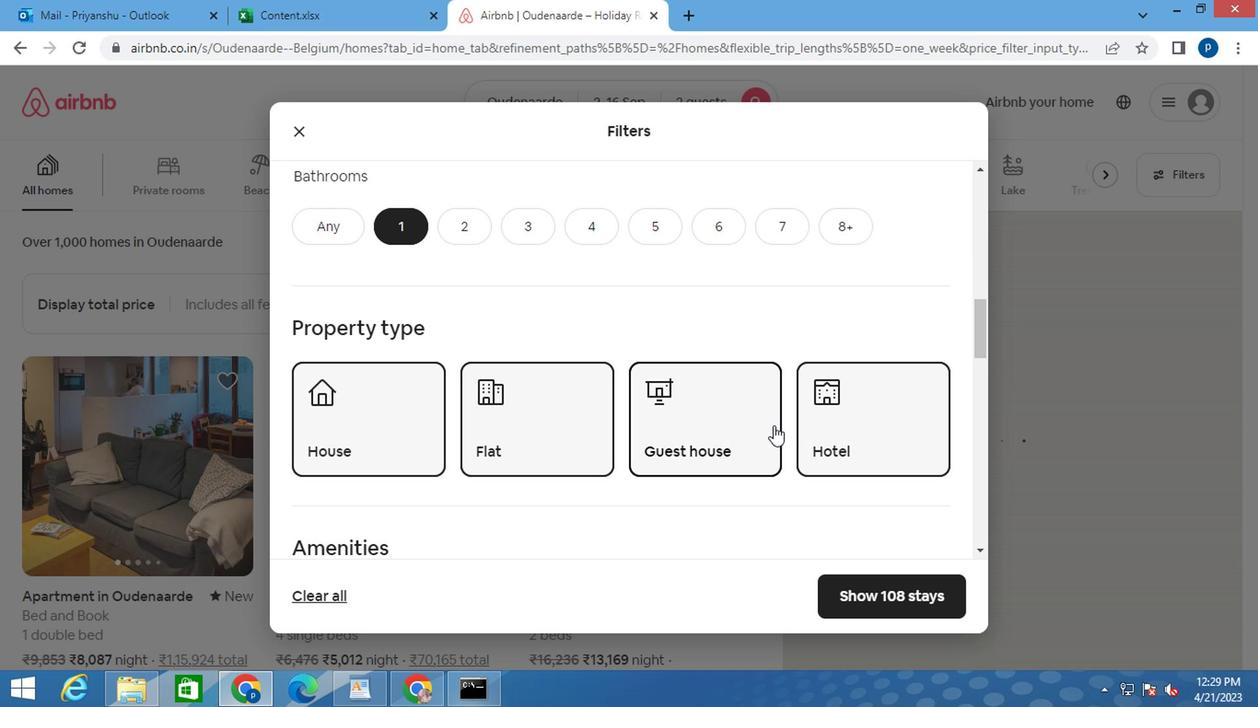 
Action: Mouse scrolled (758, 424) with delta (0, 0)
Screenshot: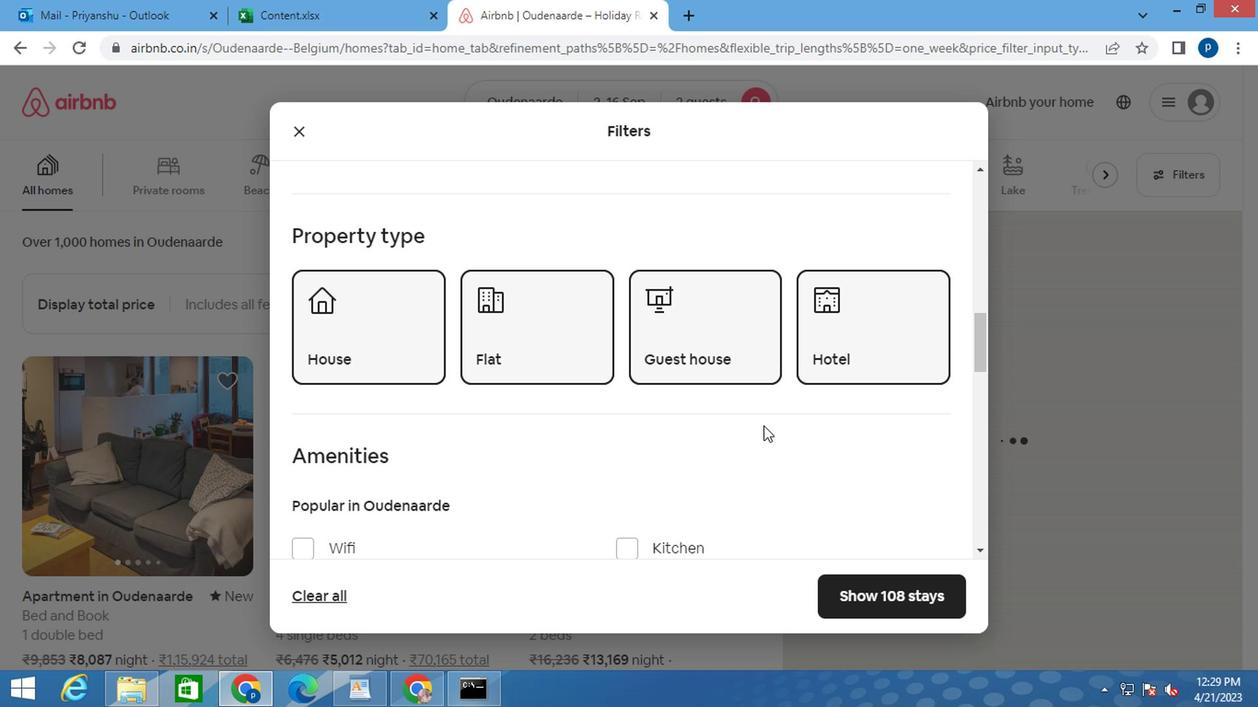 
Action: Mouse moved to (757, 425)
Screenshot: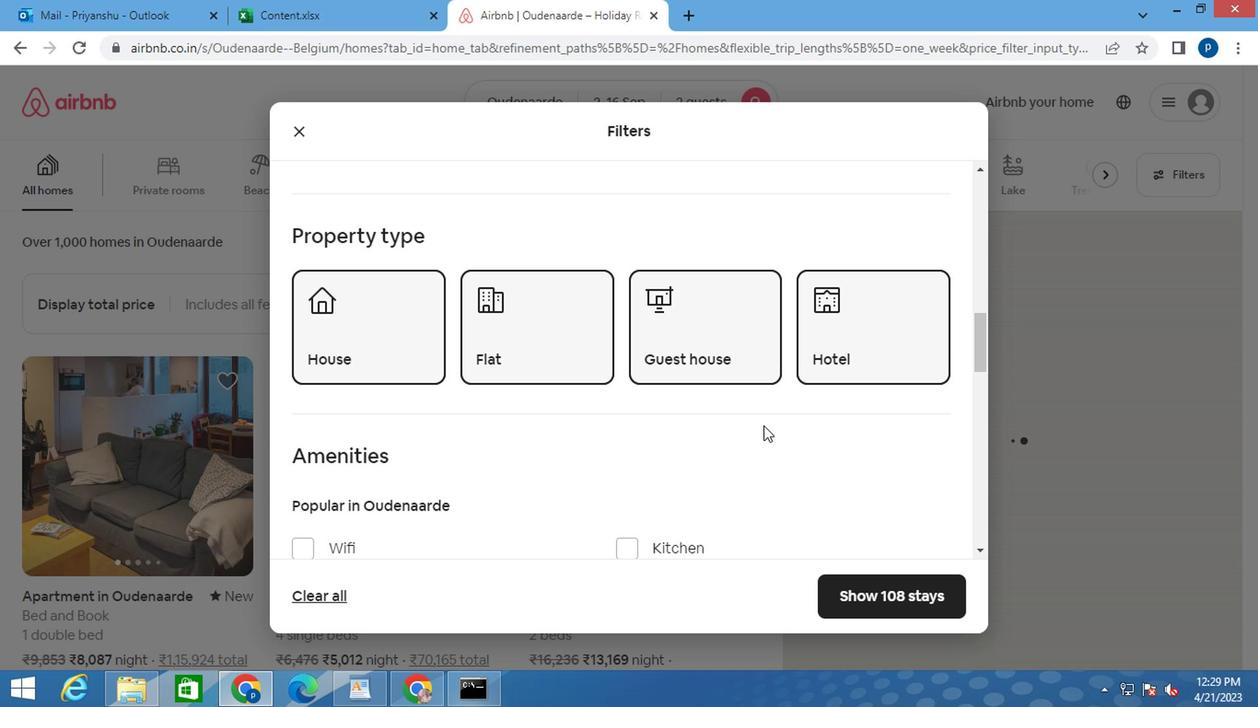 
Action: Mouse scrolled (757, 424) with delta (0, 0)
Screenshot: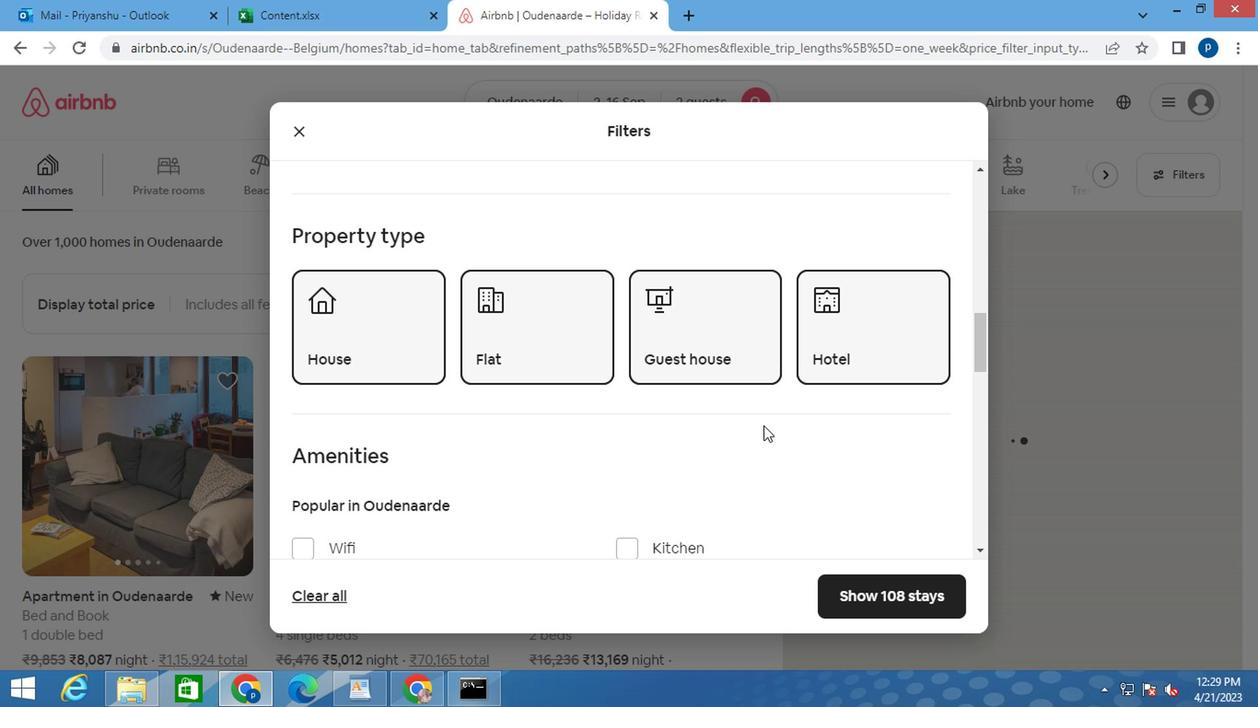
Action: Mouse moved to (517, 391)
Screenshot: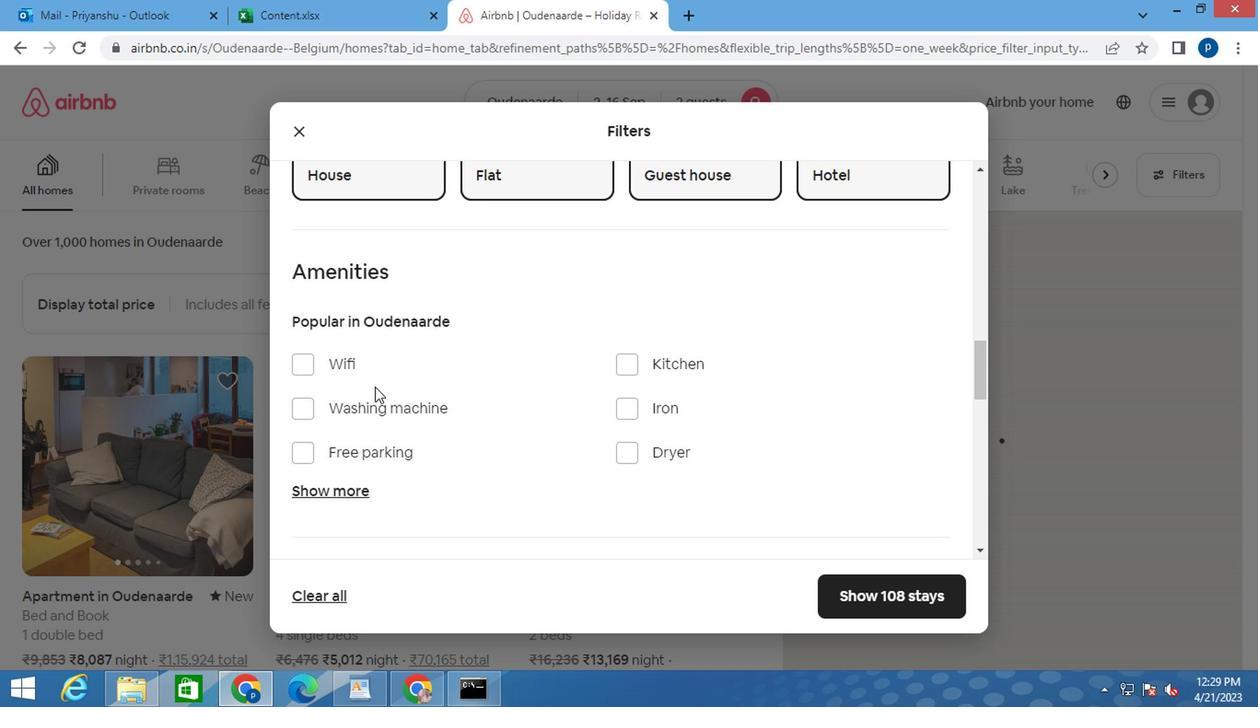 
Action: Mouse scrolled (517, 391) with delta (0, 0)
Screenshot: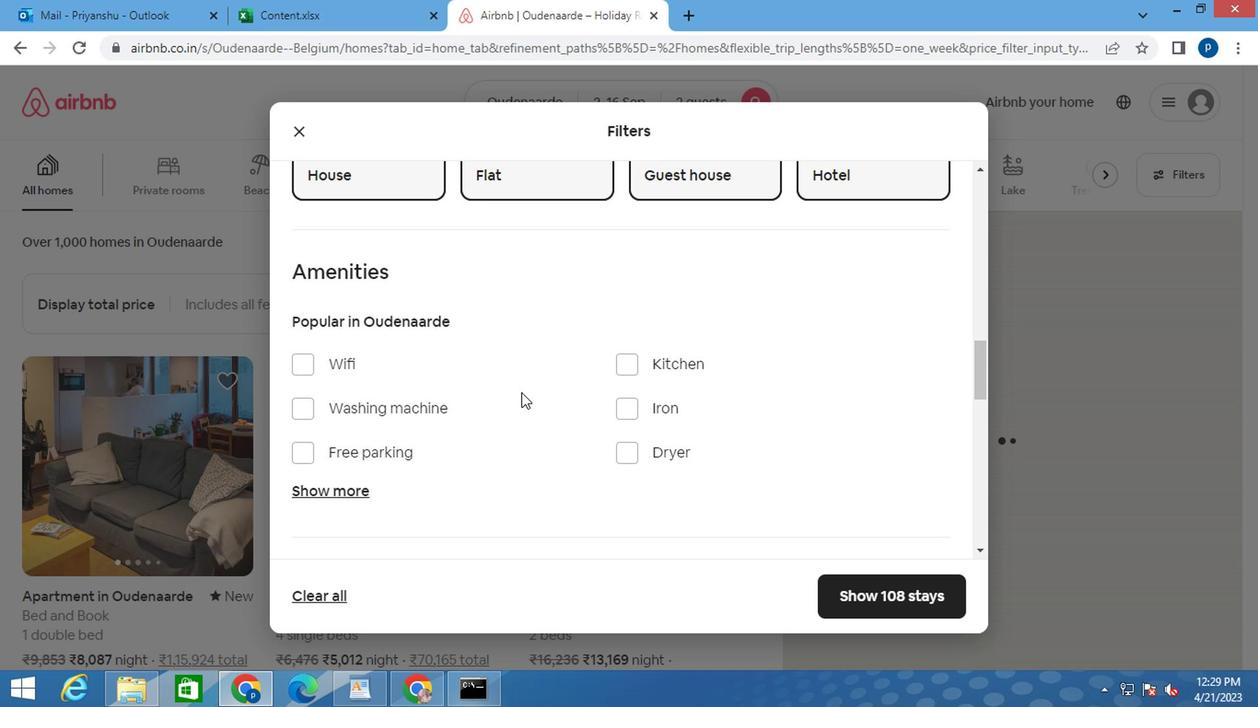 
Action: Mouse moved to (336, 395)
Screenshot: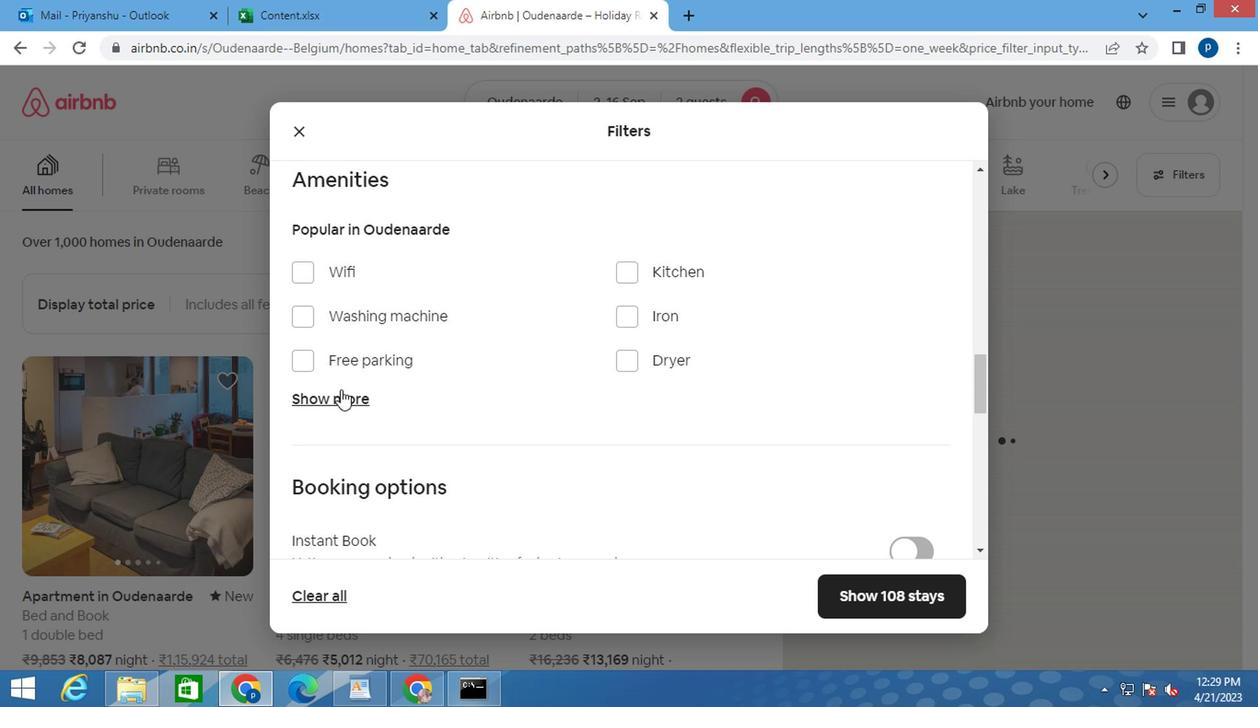 
Action: Mouse pressed left at (336, 395)
Screenshot: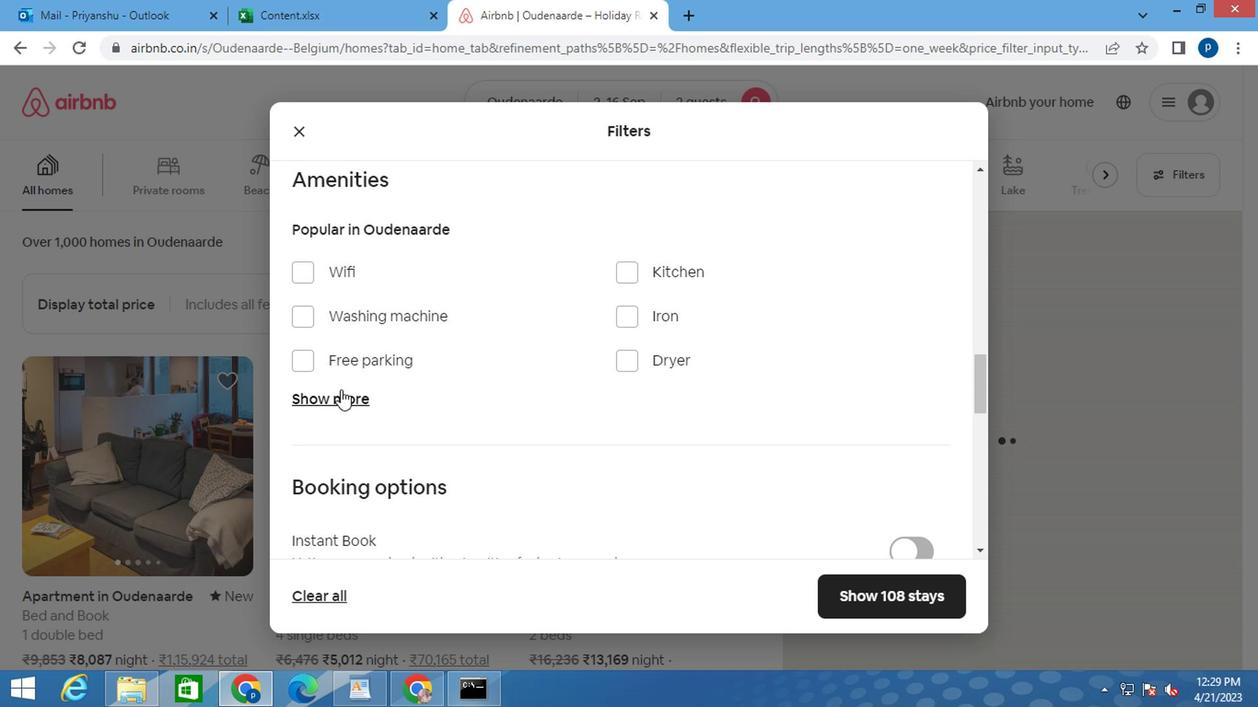 
Action: Mouse moved to (616, 459)
Screenshot: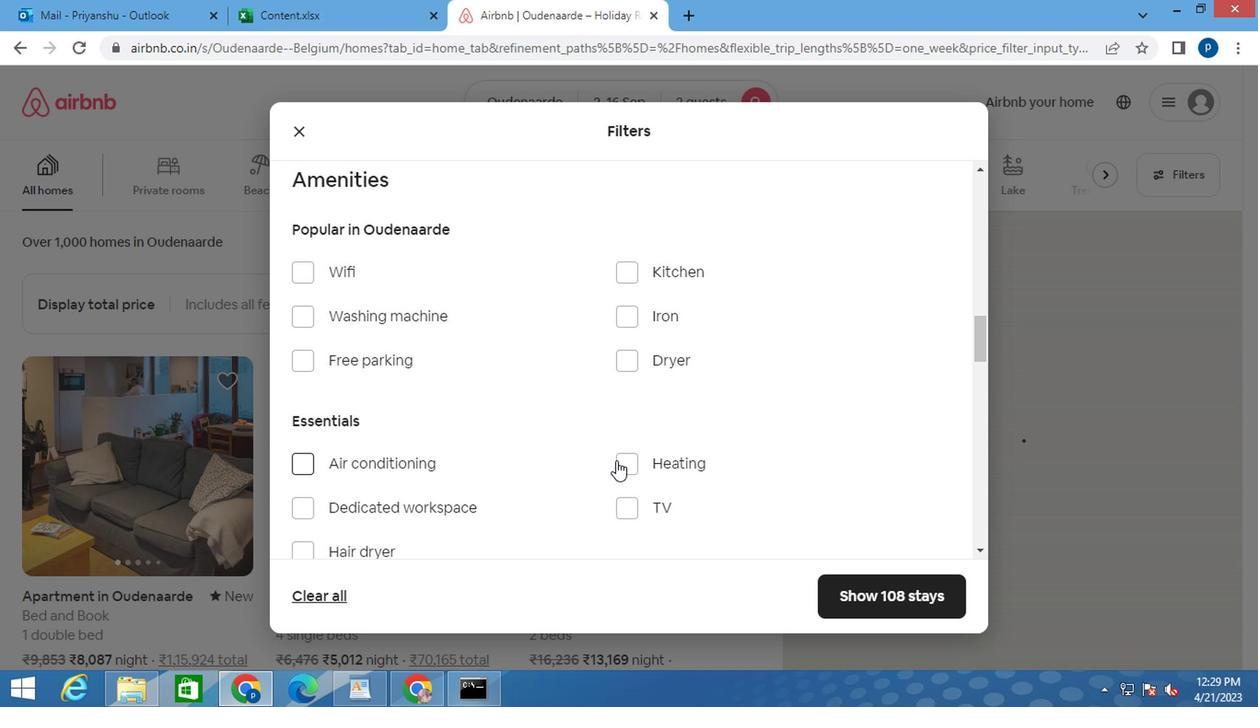
Action: Mouse pressed left at (616, 459)
Screenshot: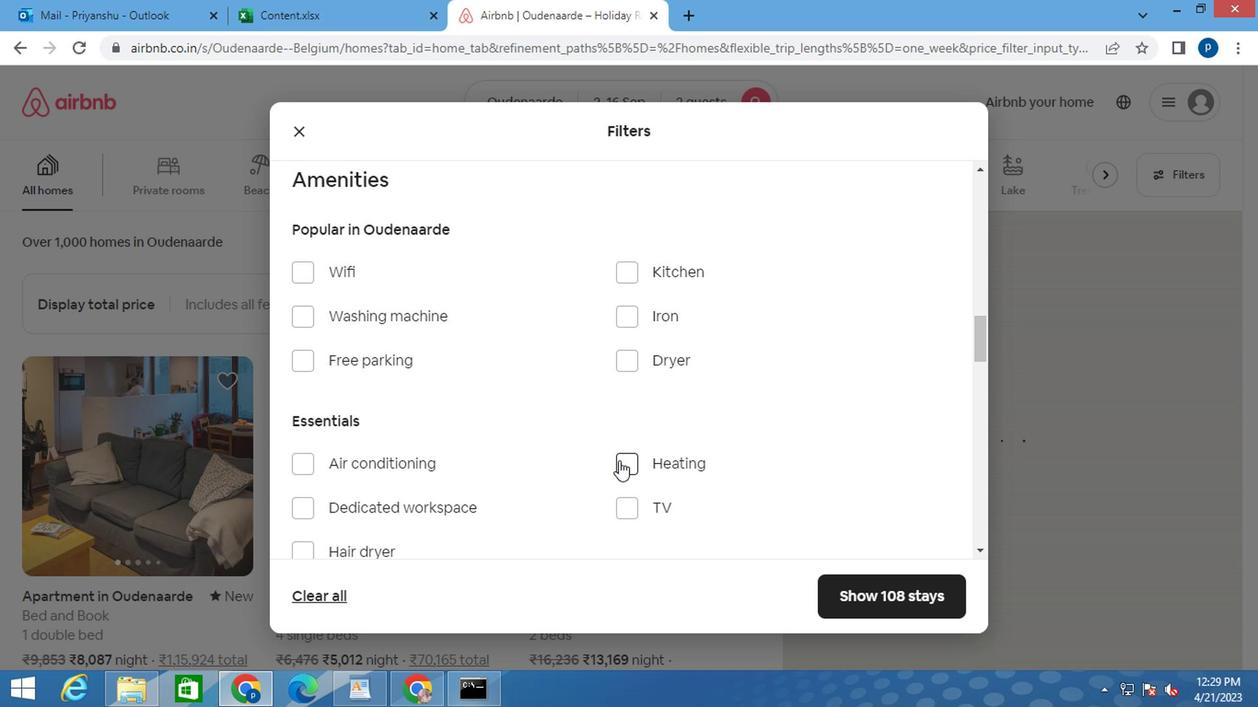 
Action: Mouse moved to (682, 439)
Screenshot: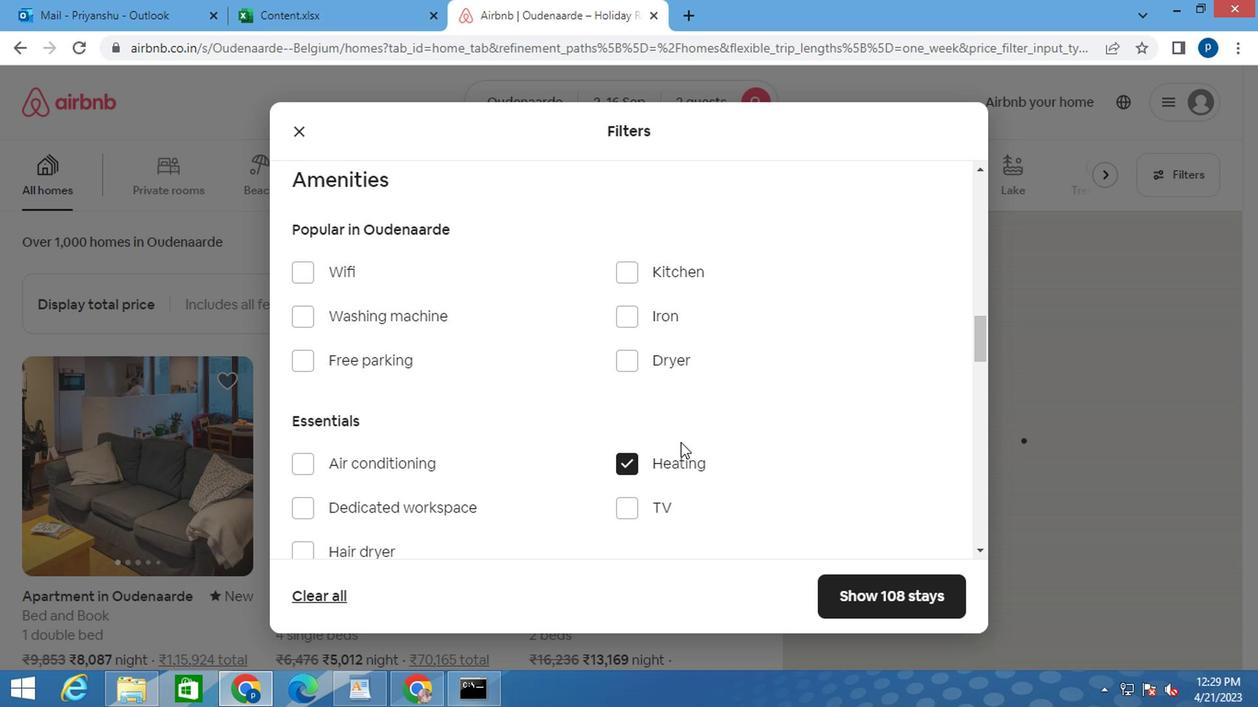 
Action: Mouse scrolled (682, 439) with delta (0, 0)
Screenshot: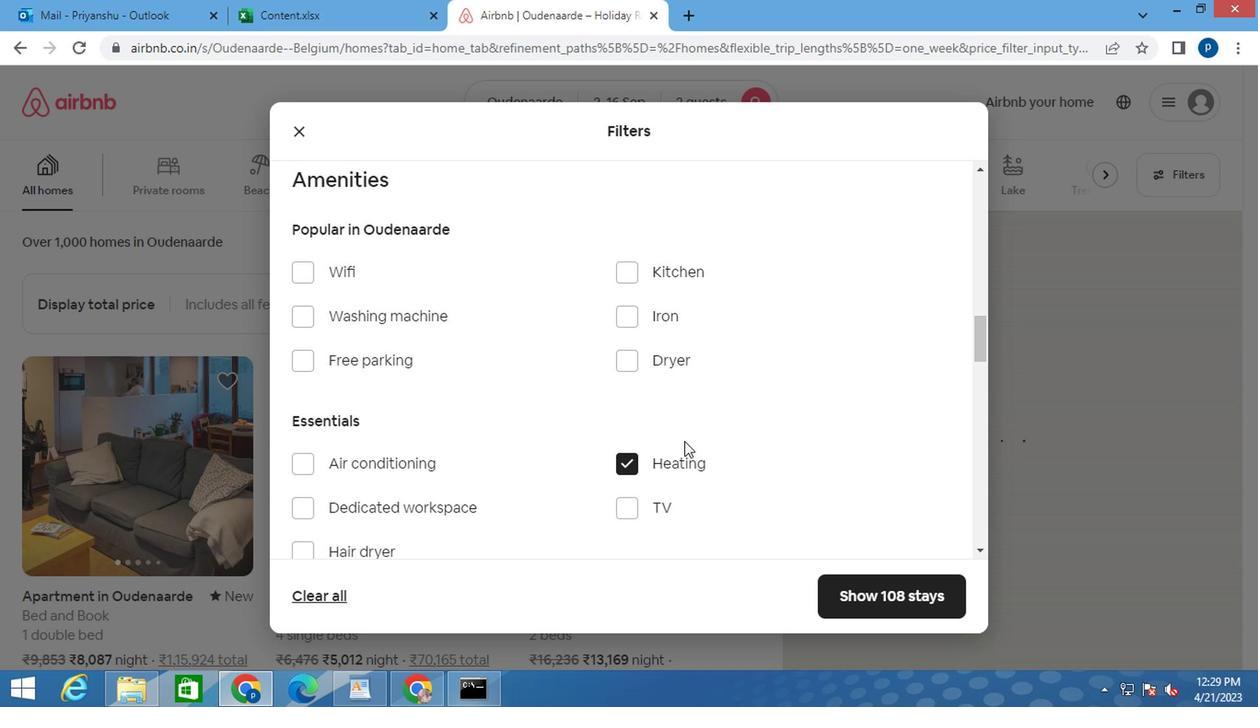 
Action: Mouse scrolled (682, 439) with delta (0, 0)
Screenshot: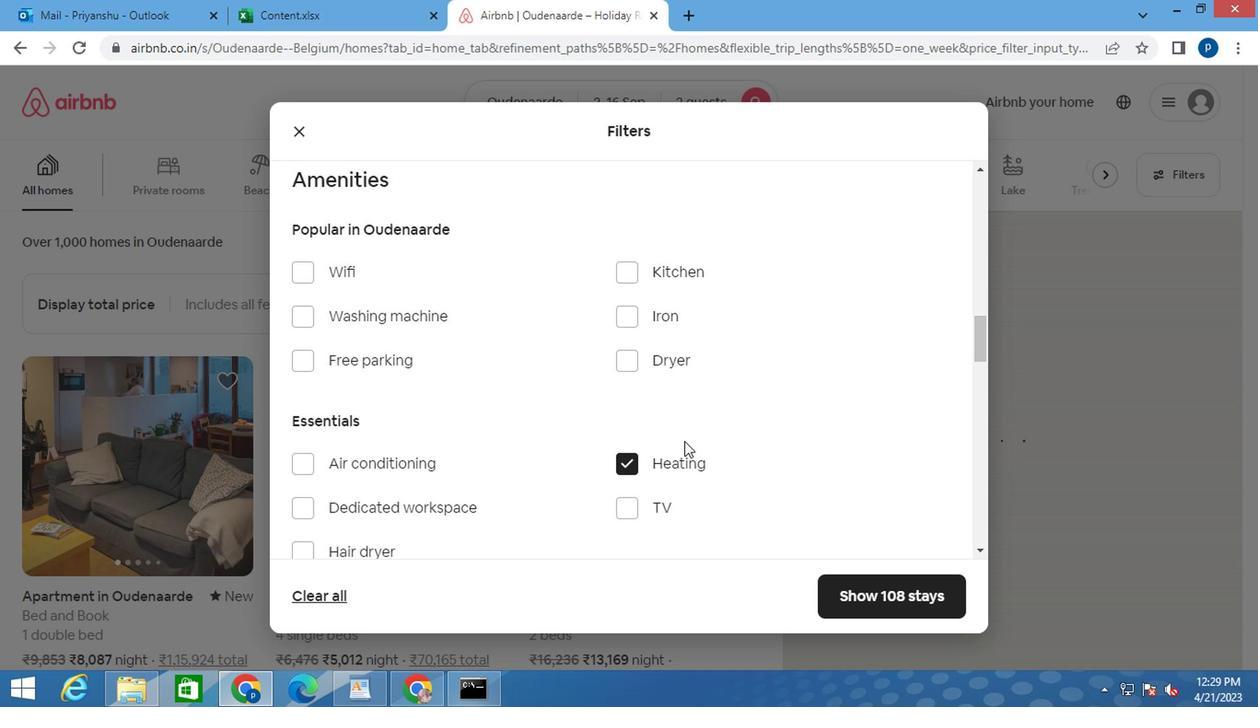 
Action: Mouse scrolled (682, 439) with delta (0, 0)
Screenshot: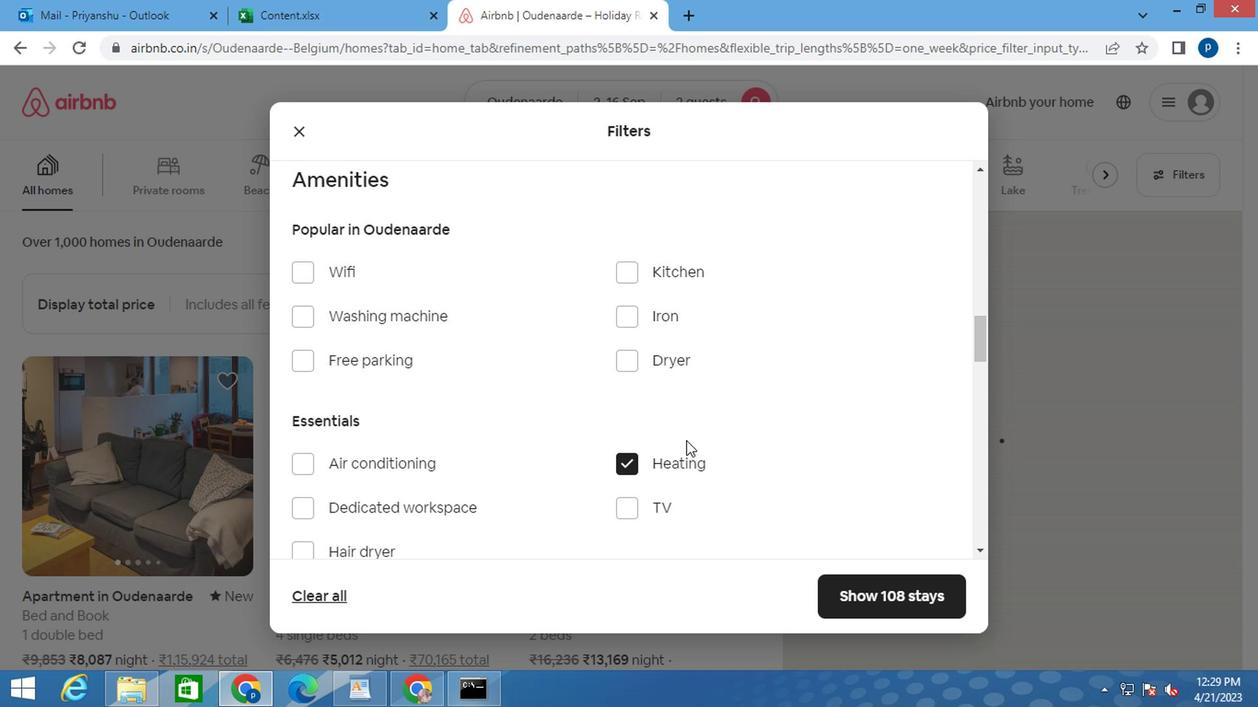 
Action: Mouse scrolled (682, 439) with delta (0, 0)
Screenshot: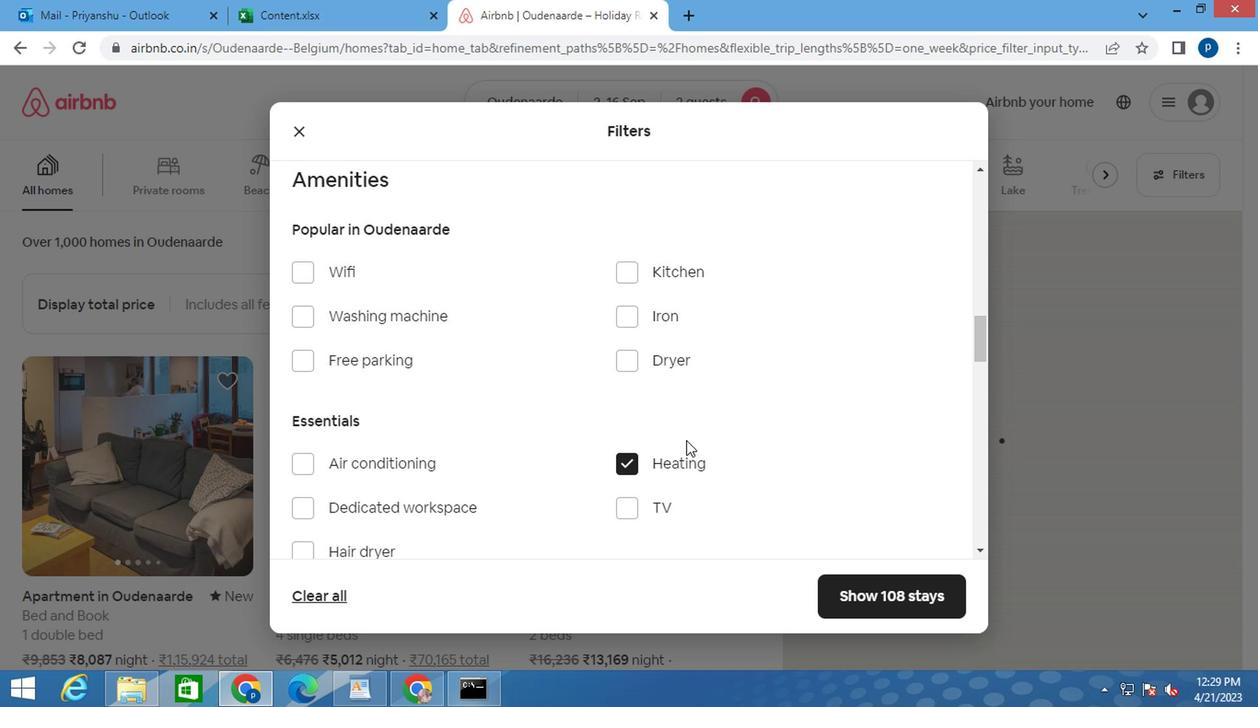 
Action: Mouse moved to (658, 420)
Screenshot: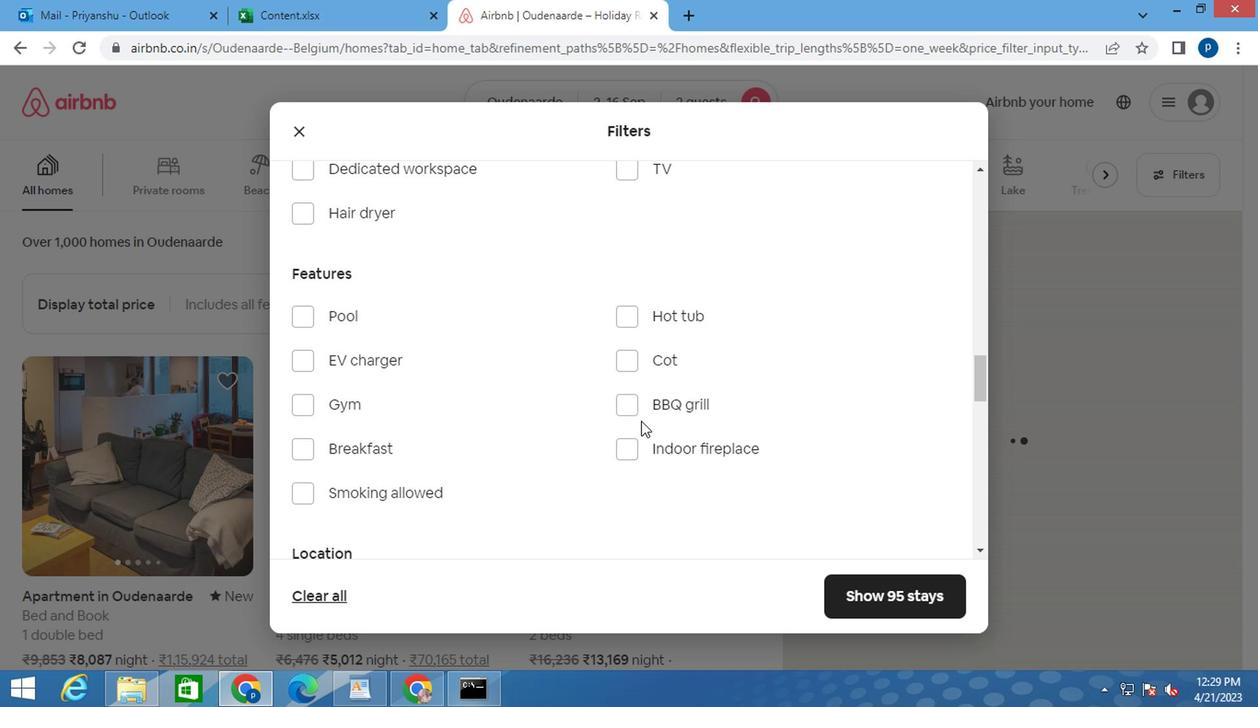 
Action: Mouse scrolled (658, 420) with delta (0, 0)
Screenshot: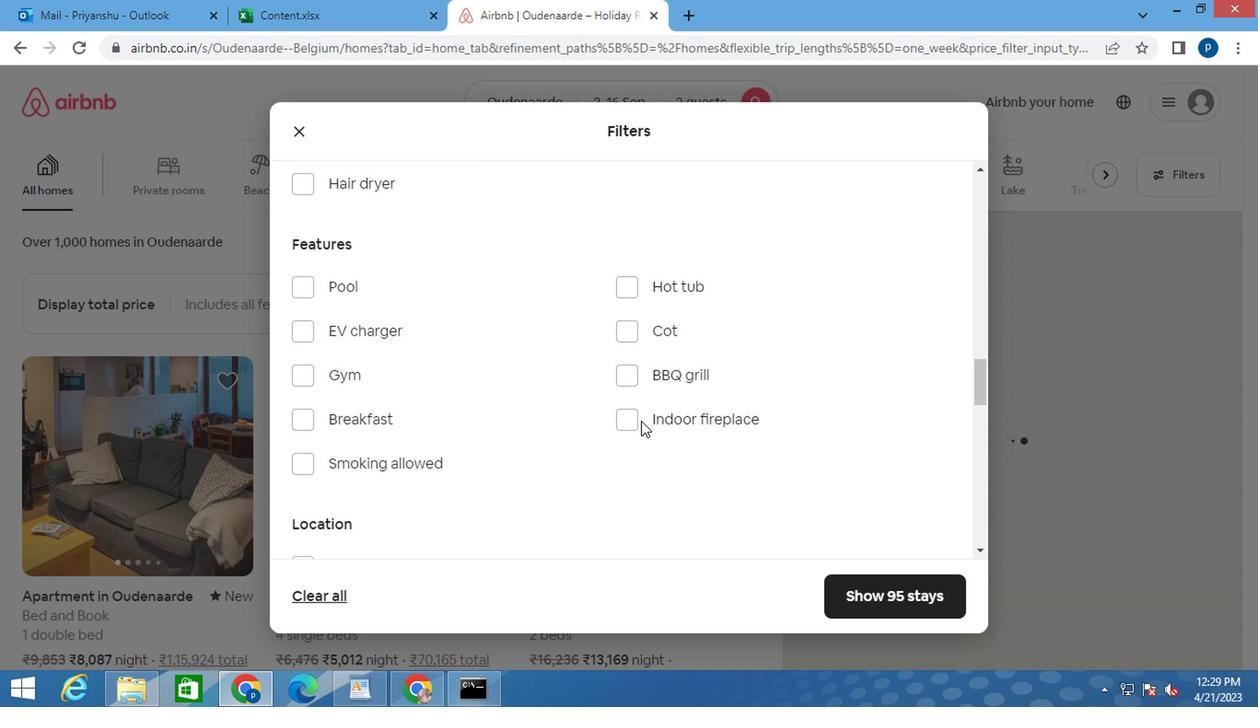 
Action: Mouse scrolled (658, 420) with delta (0, 0)
Screenshot: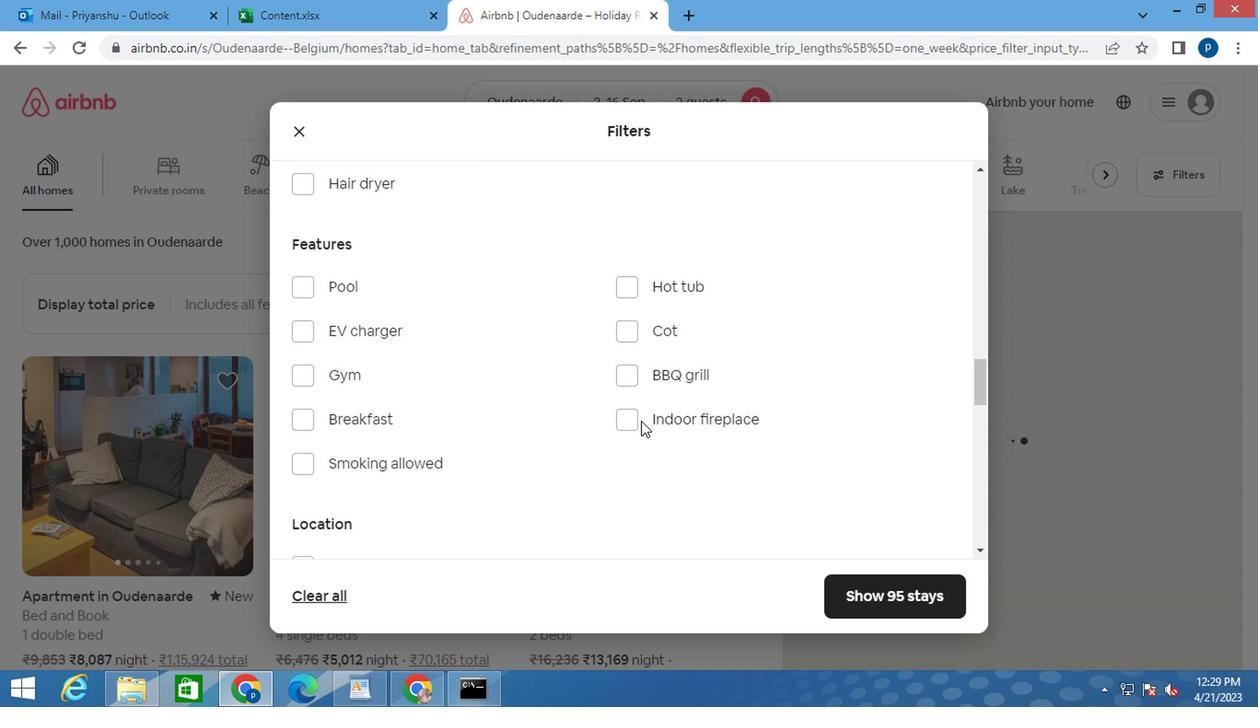
Action: Mouse scrolled (658, 420) with delta (0, 0)
Screenshot: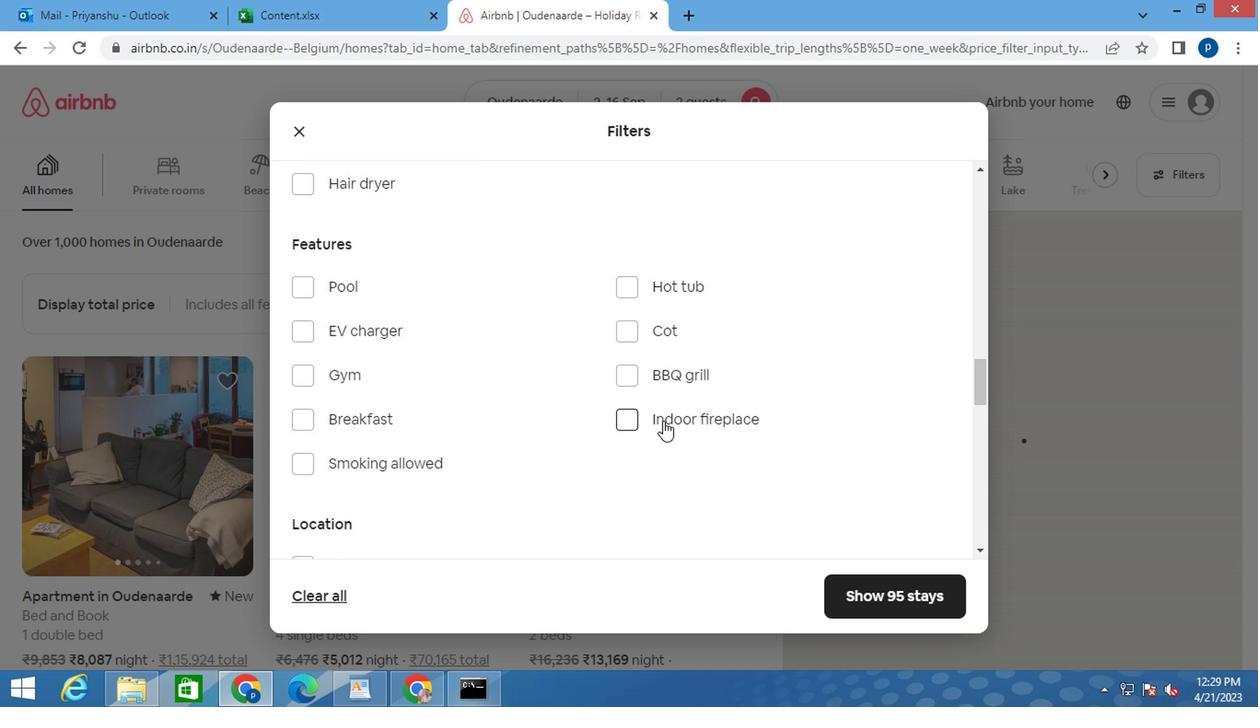 
Action: Mouse moved to (899, 445)
Screenshot: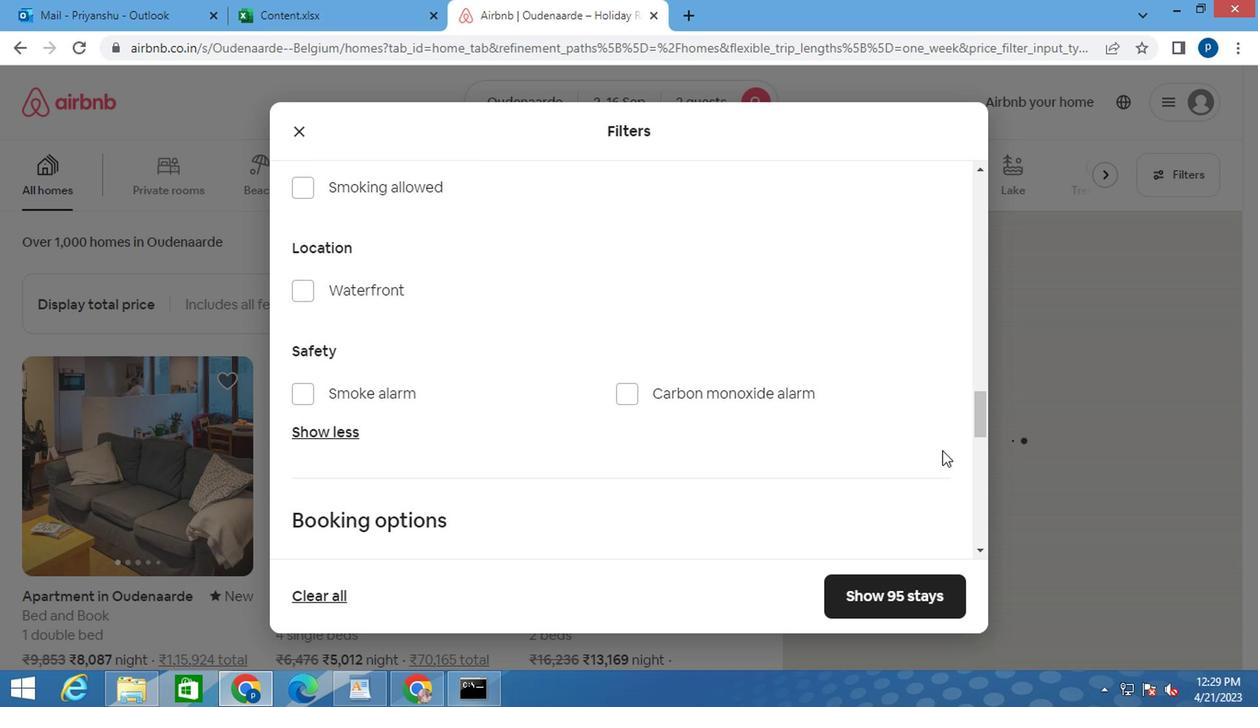 
Action: Mouse scrolled (899, 444) with delta (0, -1)
Screenshot: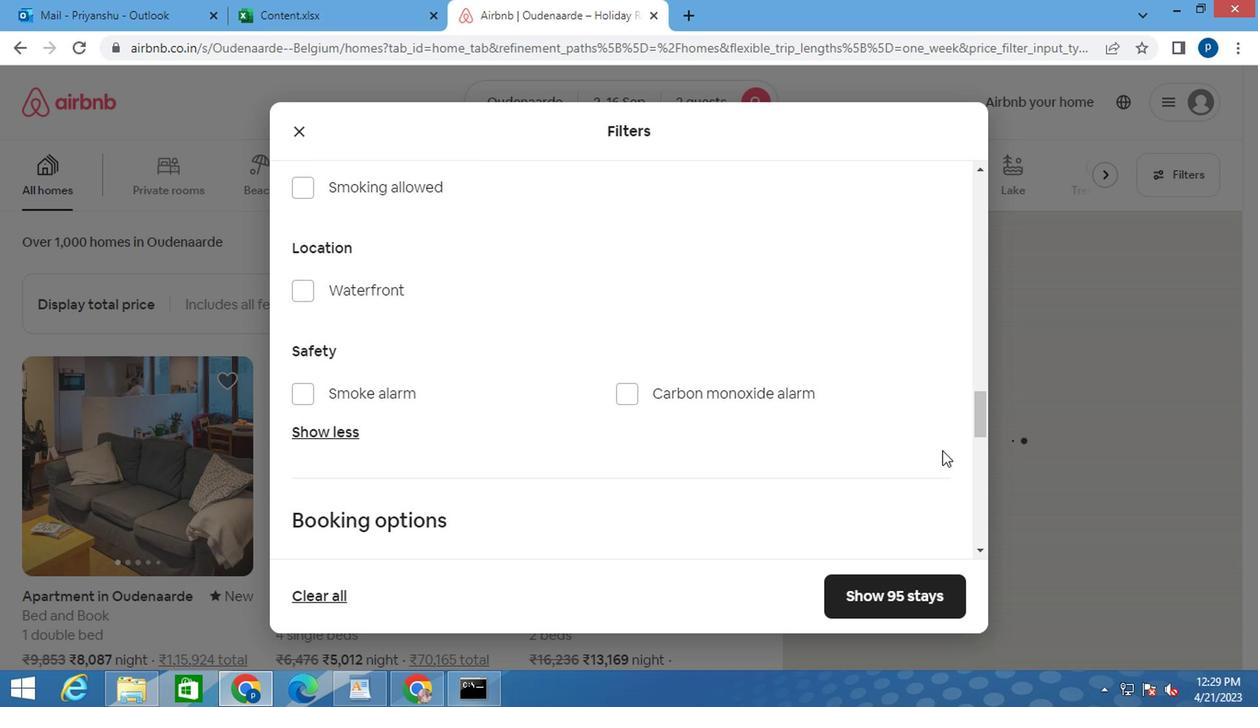 
Action: Mouse moved to (892, 445)
Screenshot: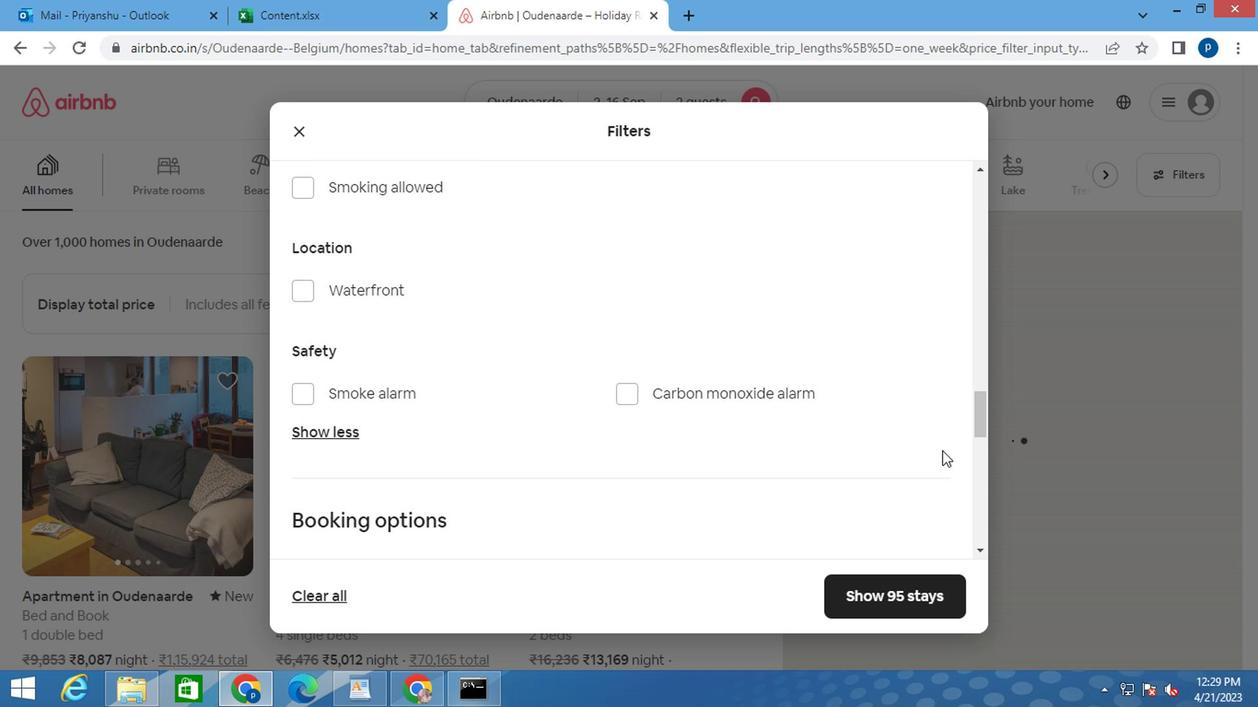 
Action: Mouse scrolled (892, 444) with delta (0, -1)
Screenshot: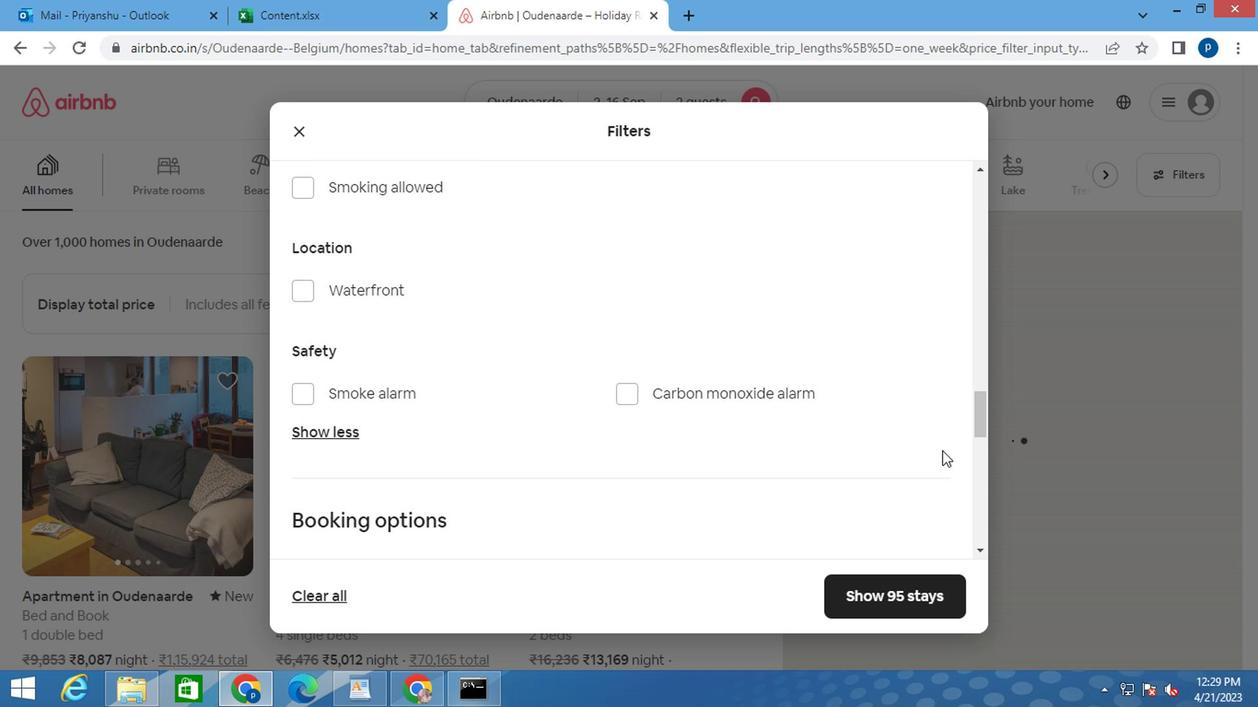 
Action: Mouse moved to (874, 444)
Screenshot: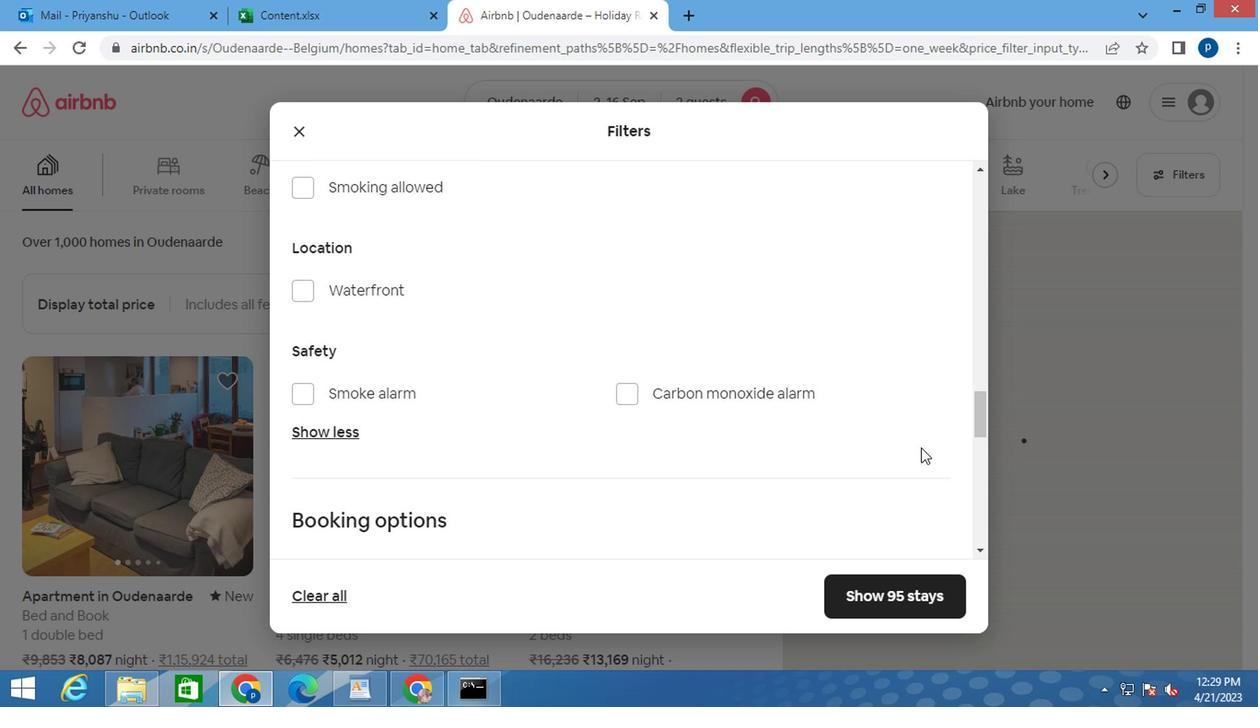 
Action: Mouse scrolled (874, 443) with delta (0, 0)
Screenshot: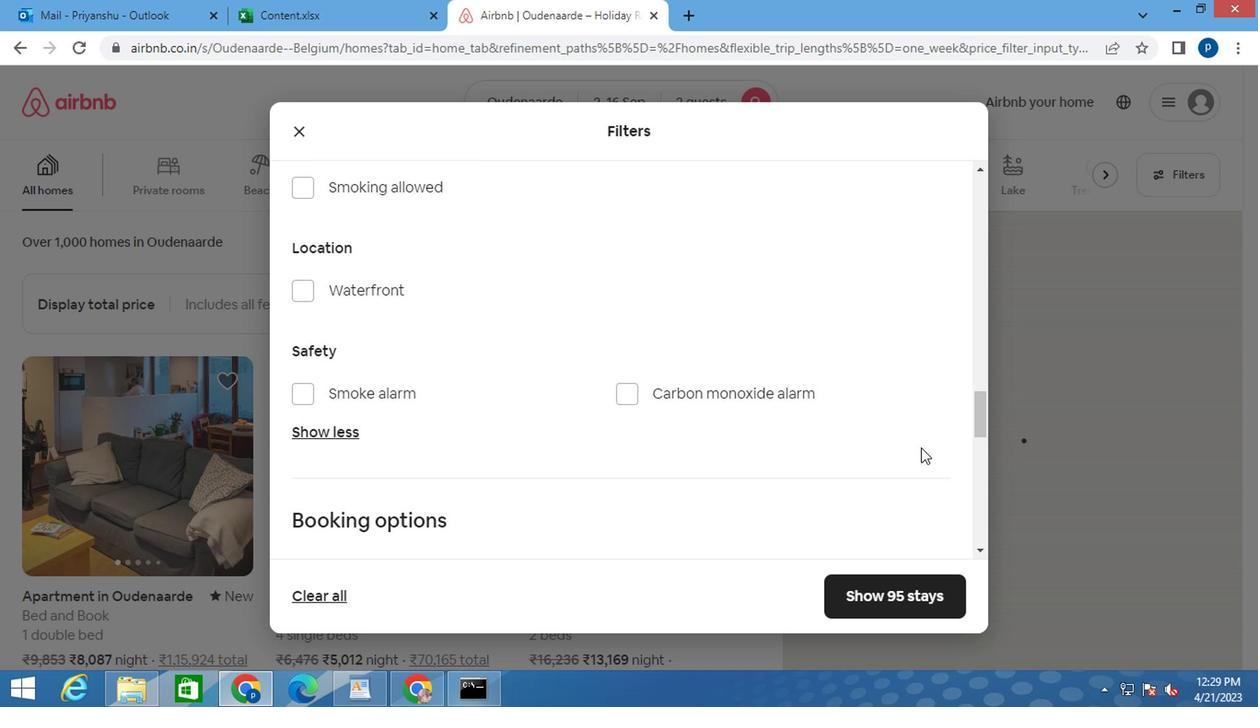
Action: Mouse moved to (856, 441)
Screenshot: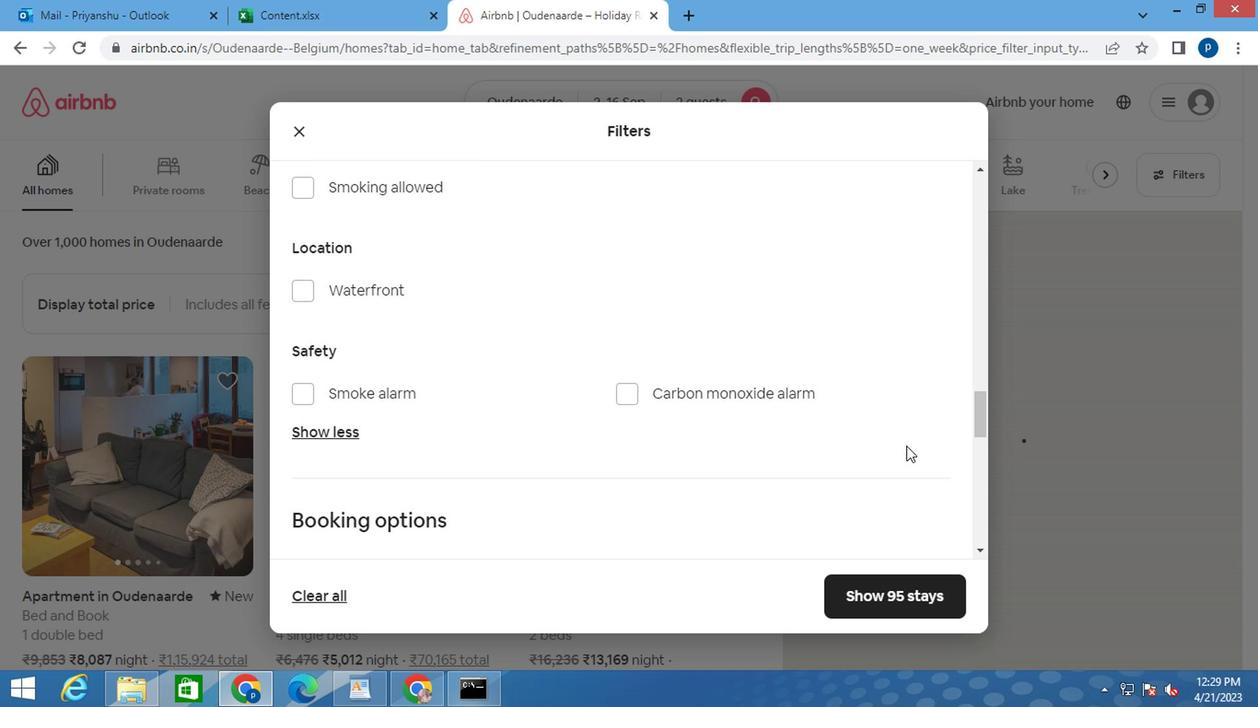 
Action: Mouse scrolled (856, 441) with delta (0, 0)
Screenshot: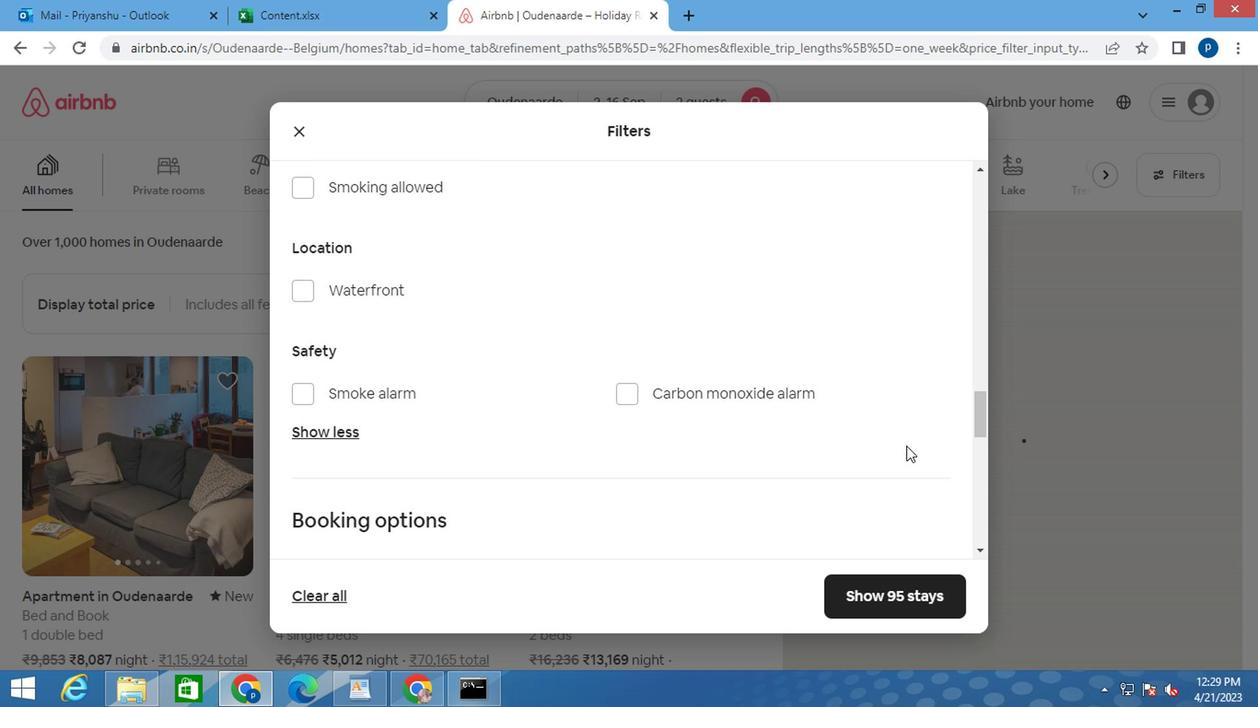 
Action: Mouse moved to (892, 277)
Screenshot: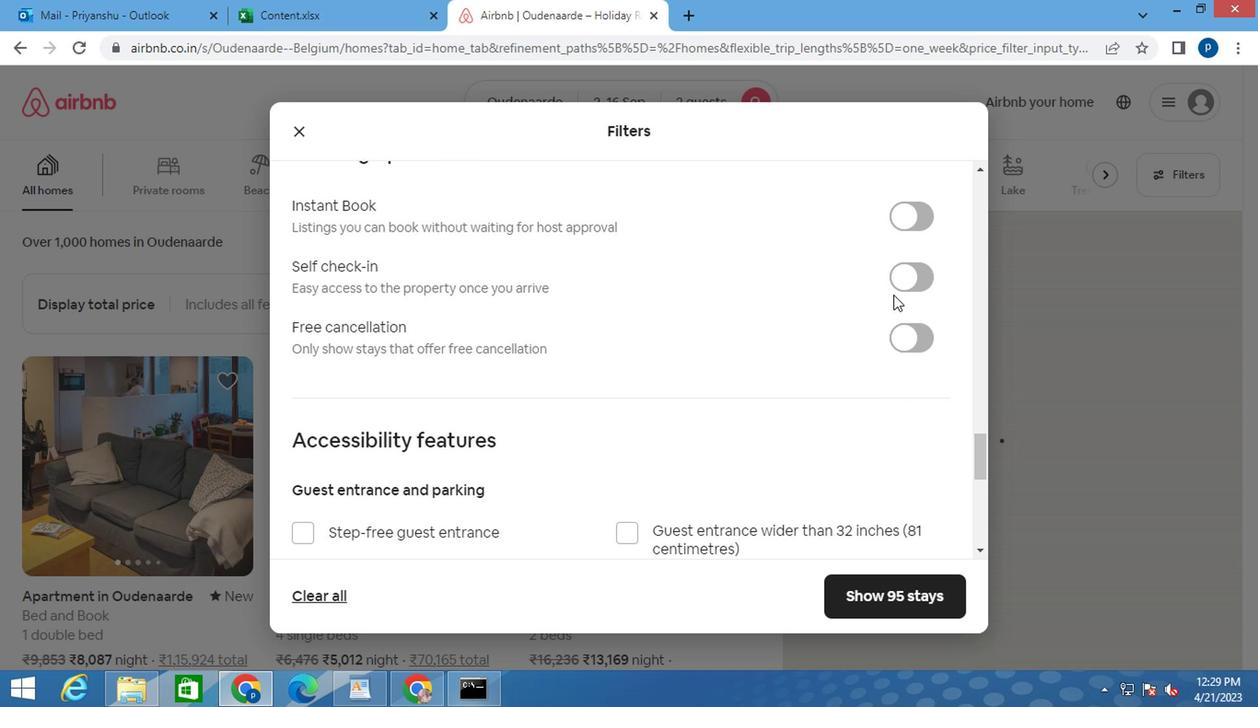 
Action: Mouse pressed left at (892, 277)
Screenshot: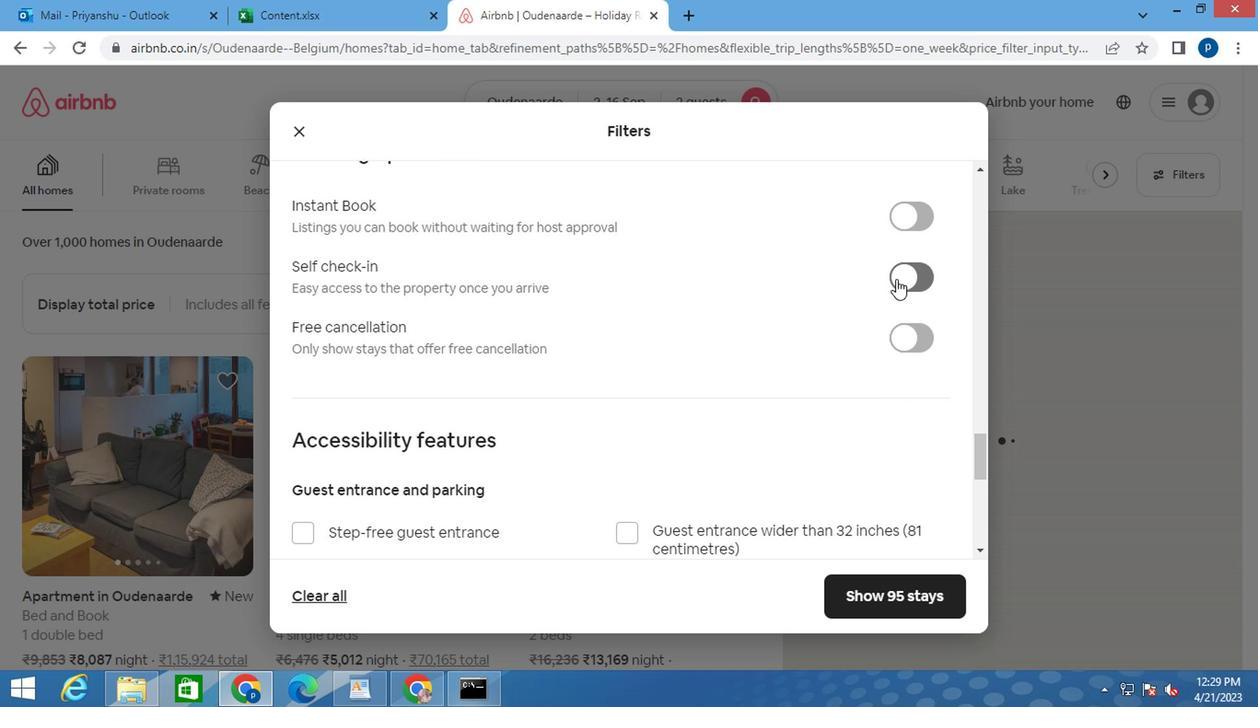 
Action: Mouse moved to (561, 391)
Screenshot: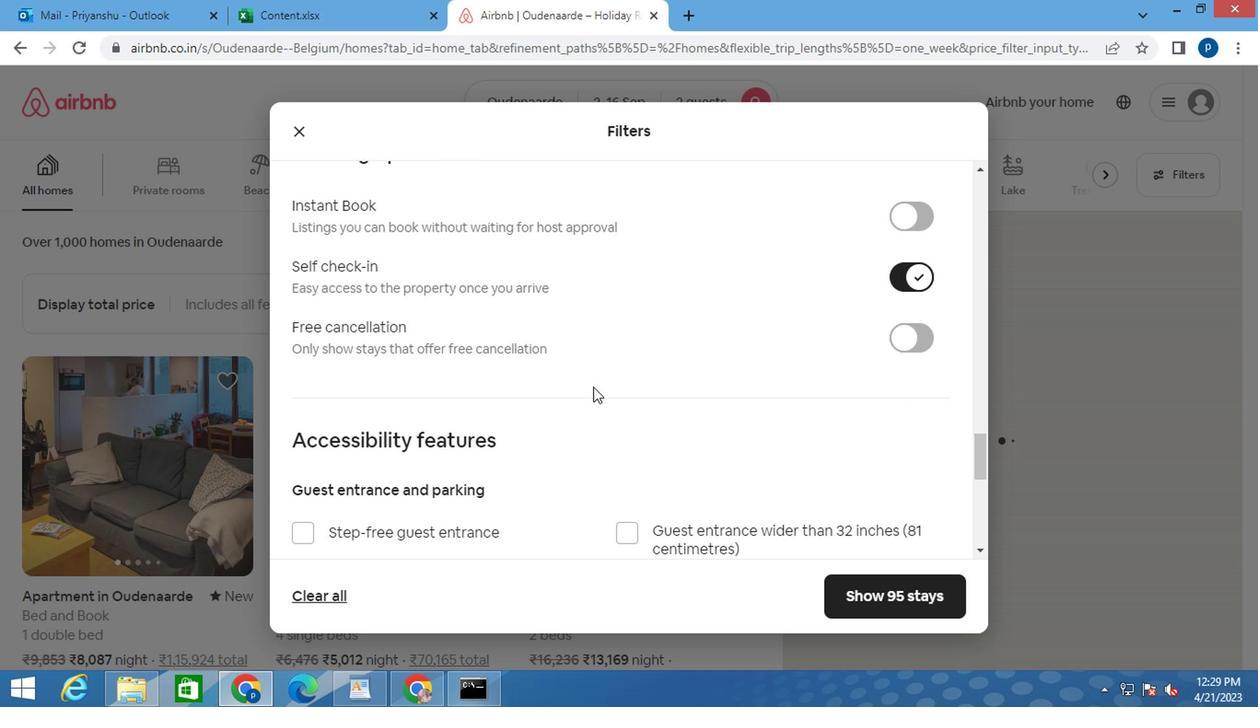 
Action: Mouse scrolled (561, 389) with delta (0, -1)
Screenshot: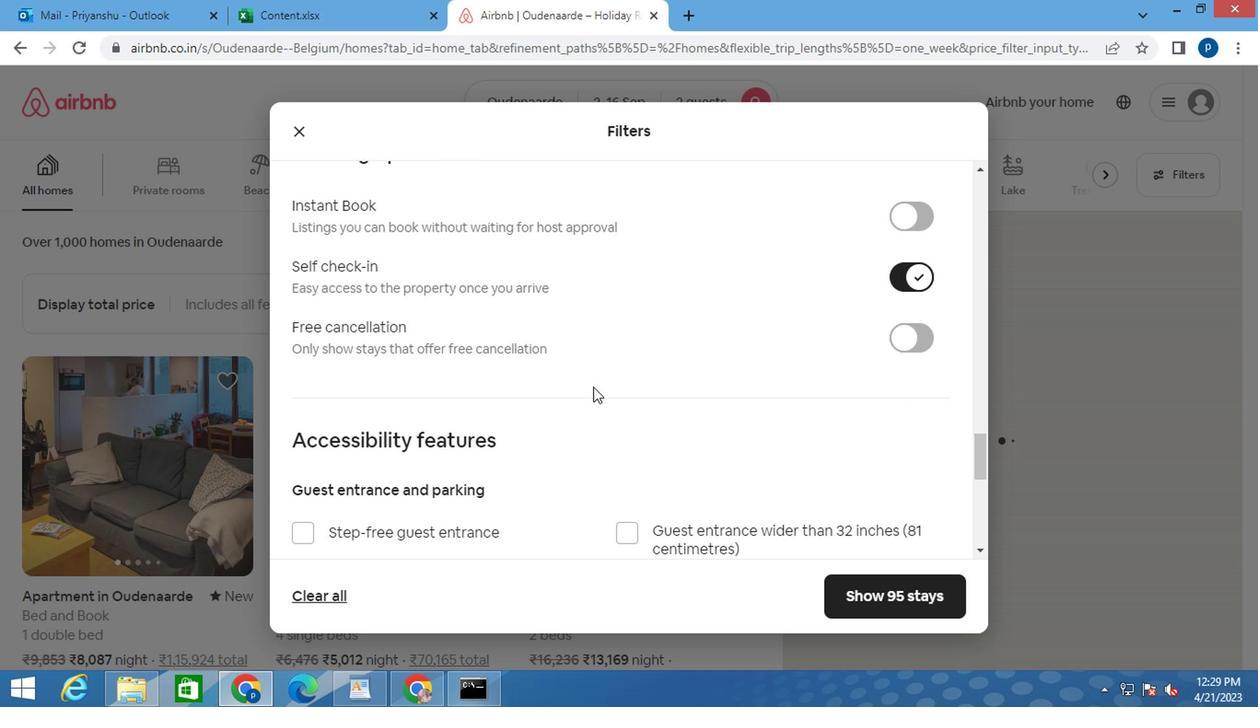 
Action: Mouse moved to (559, 391)
Screenshot: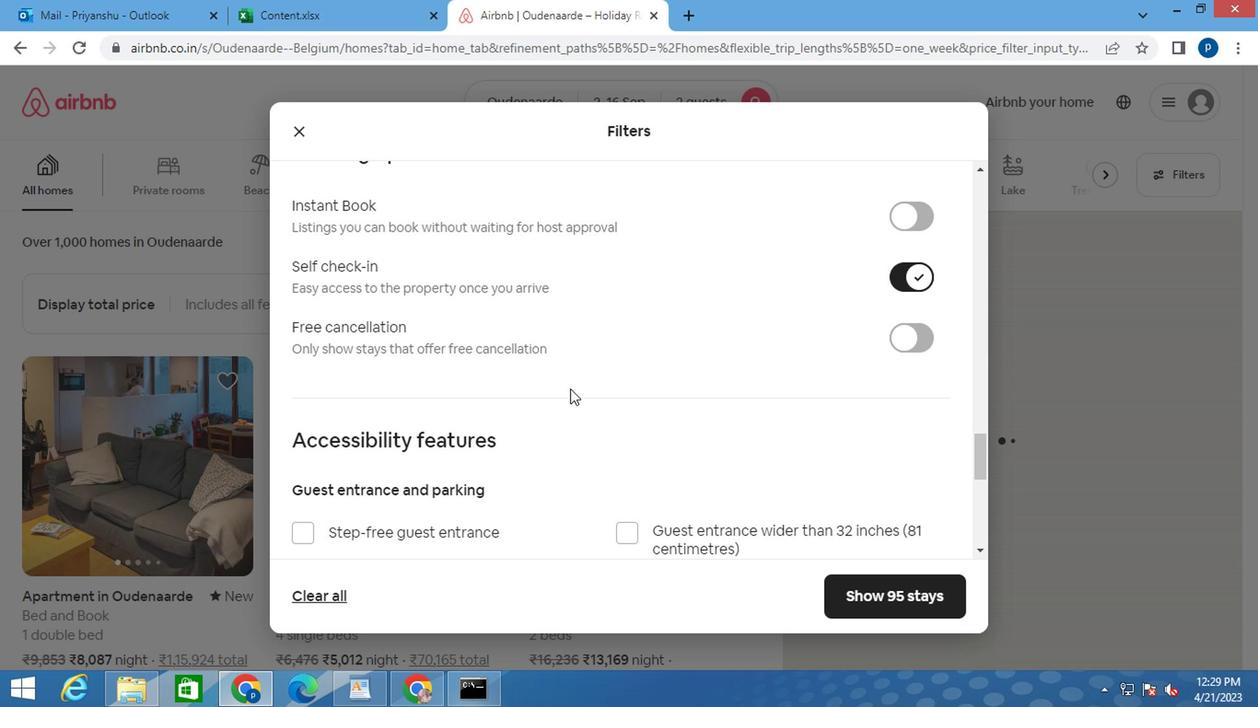 
Action: Mouse scrolled (559, 391) with delta (0, 0)
Screenshot: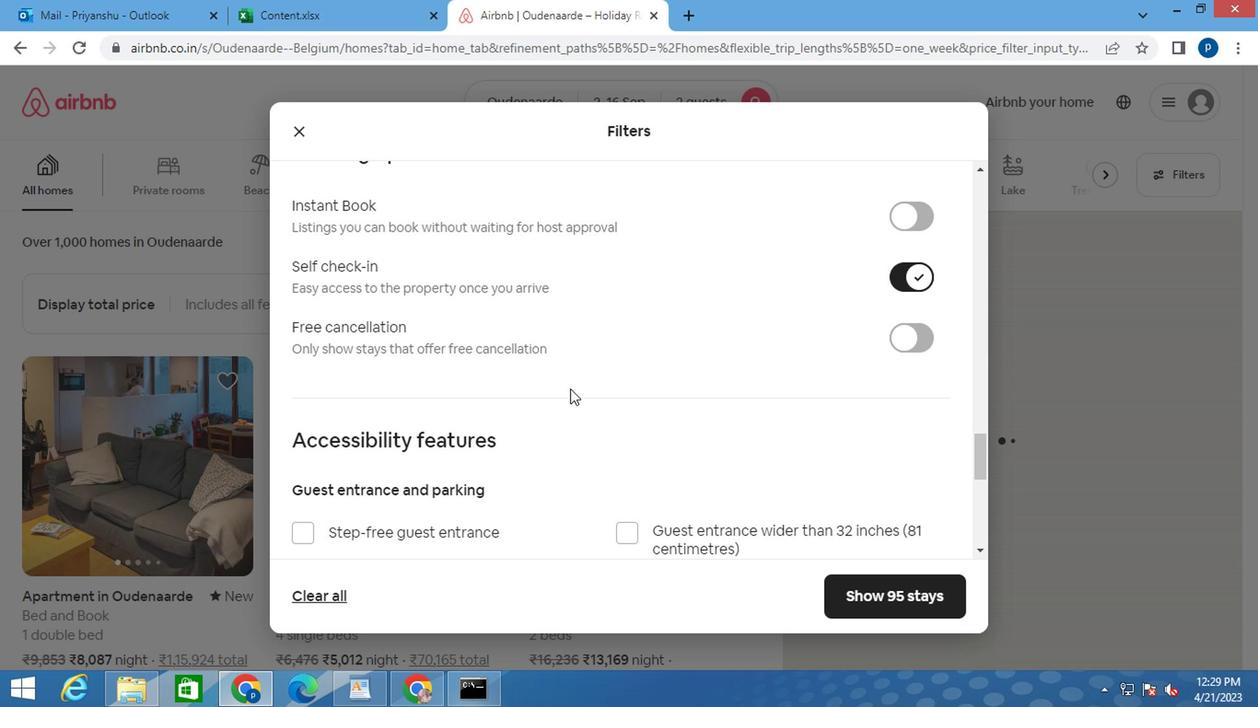 
Action: Mouse moved to (558, 393)
Screenshot: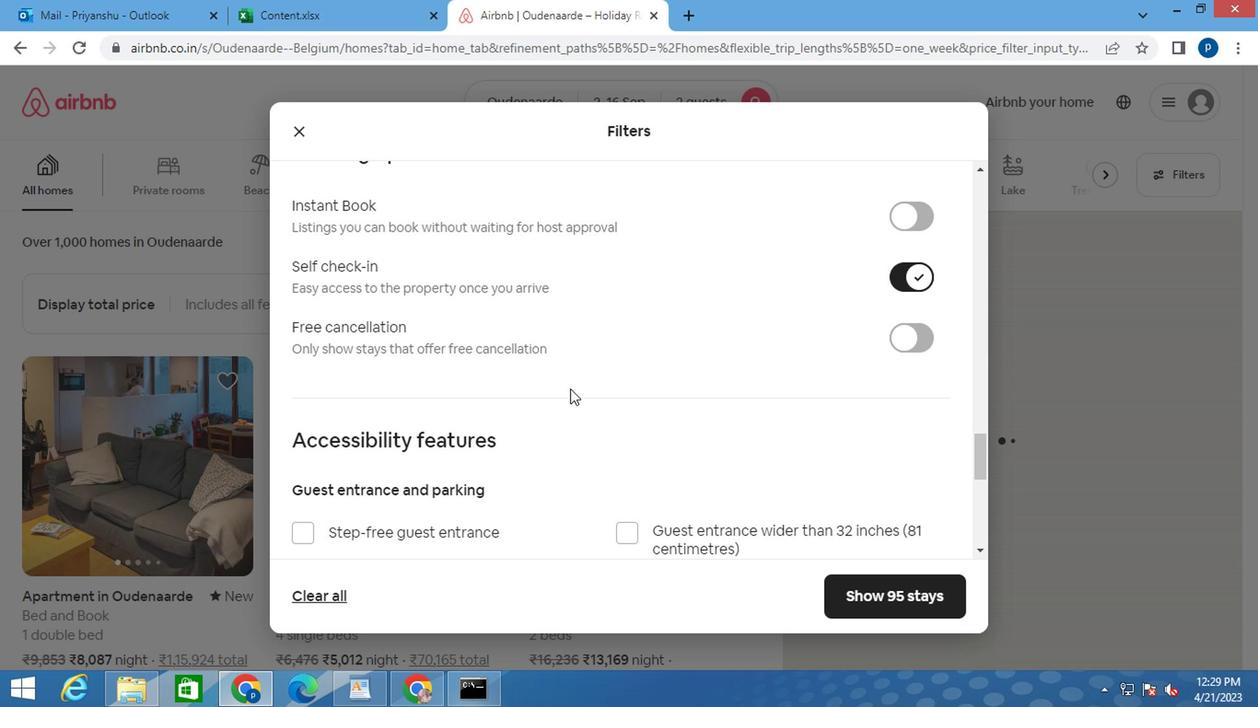 
Action: Mouse scrolled (558, 391) with delta (0, -1)
Screenshot: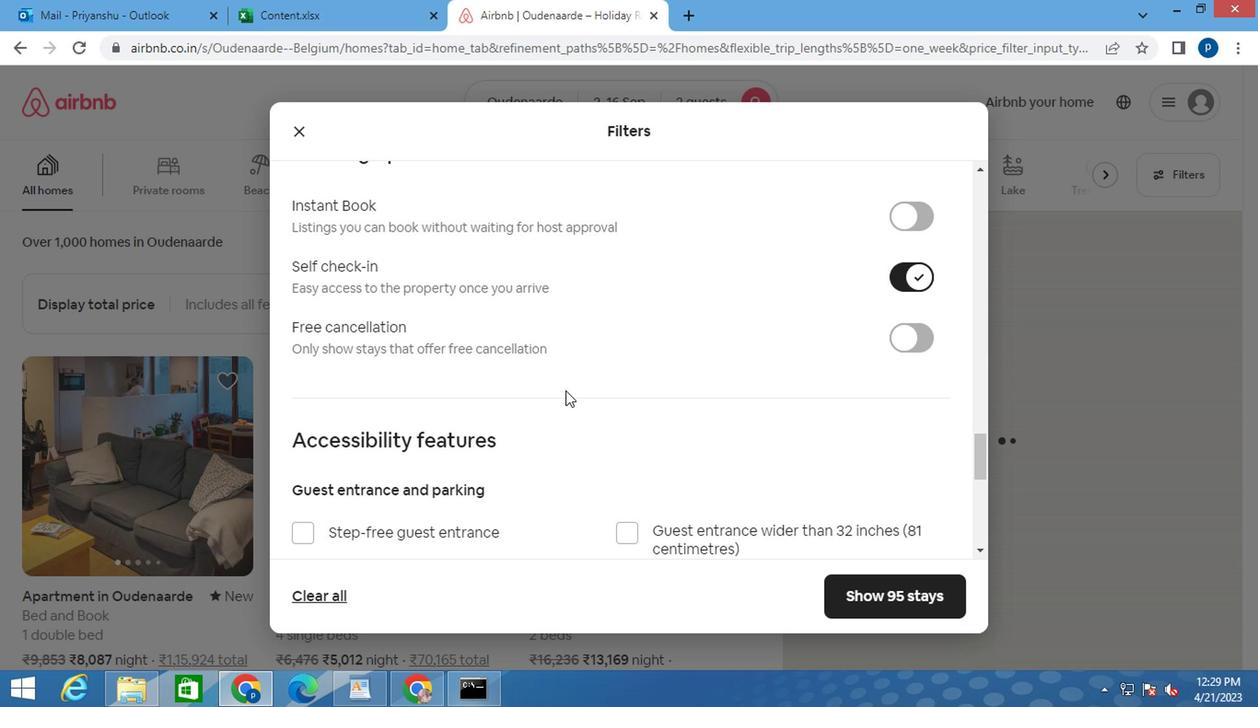 
Action: Mouse moved to (555, 395)
Screenshot: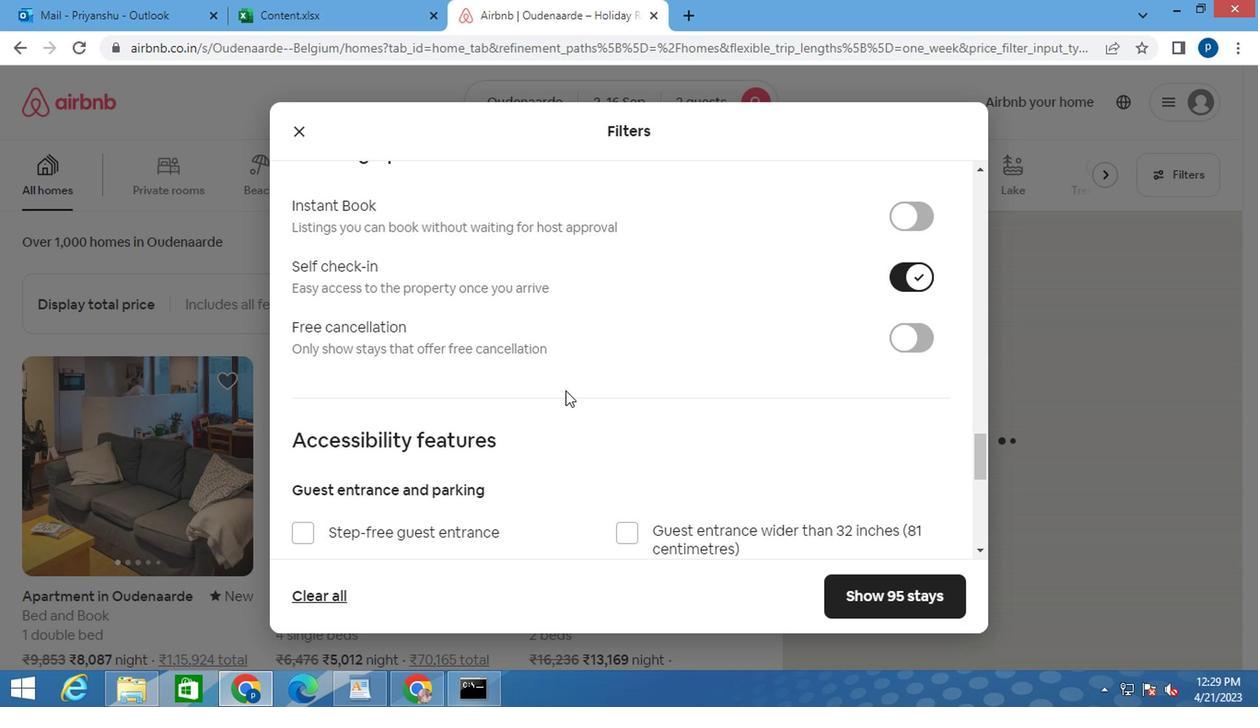 
Action: Mouse scrolled (555, 395) with delta (0, 0)
Screenshot: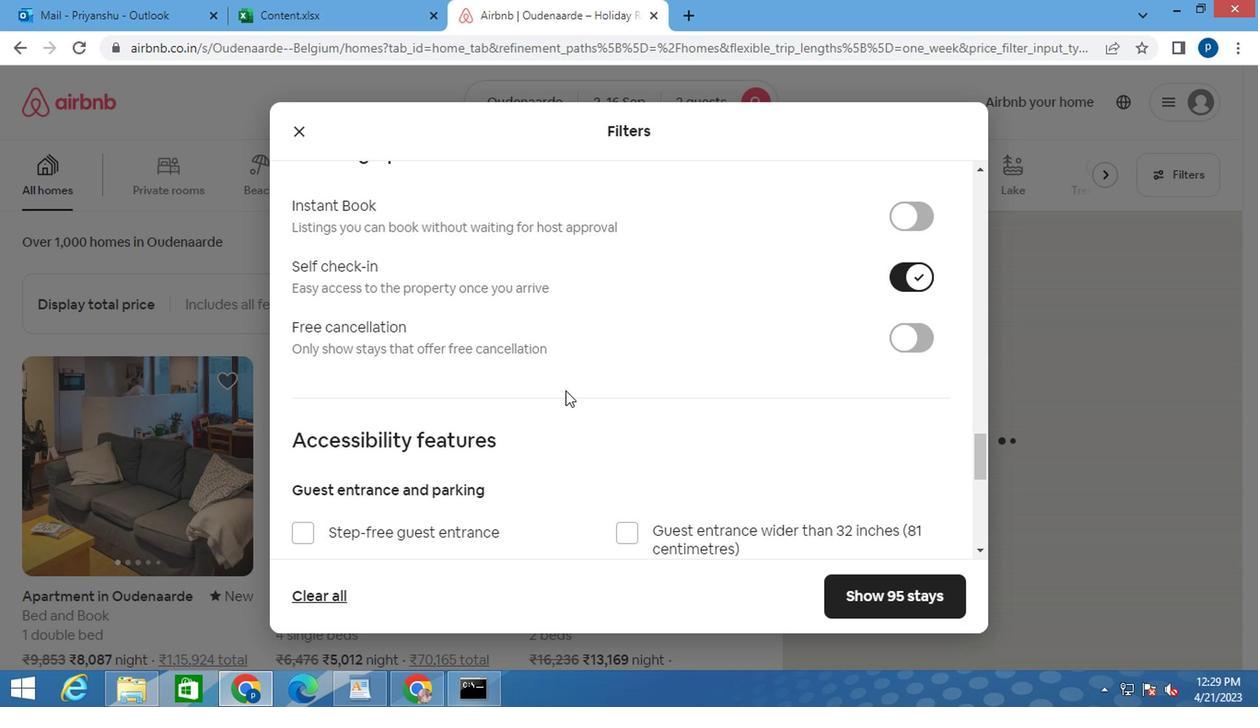 
Action: Mouse moved to (551, 398)
Screenshot: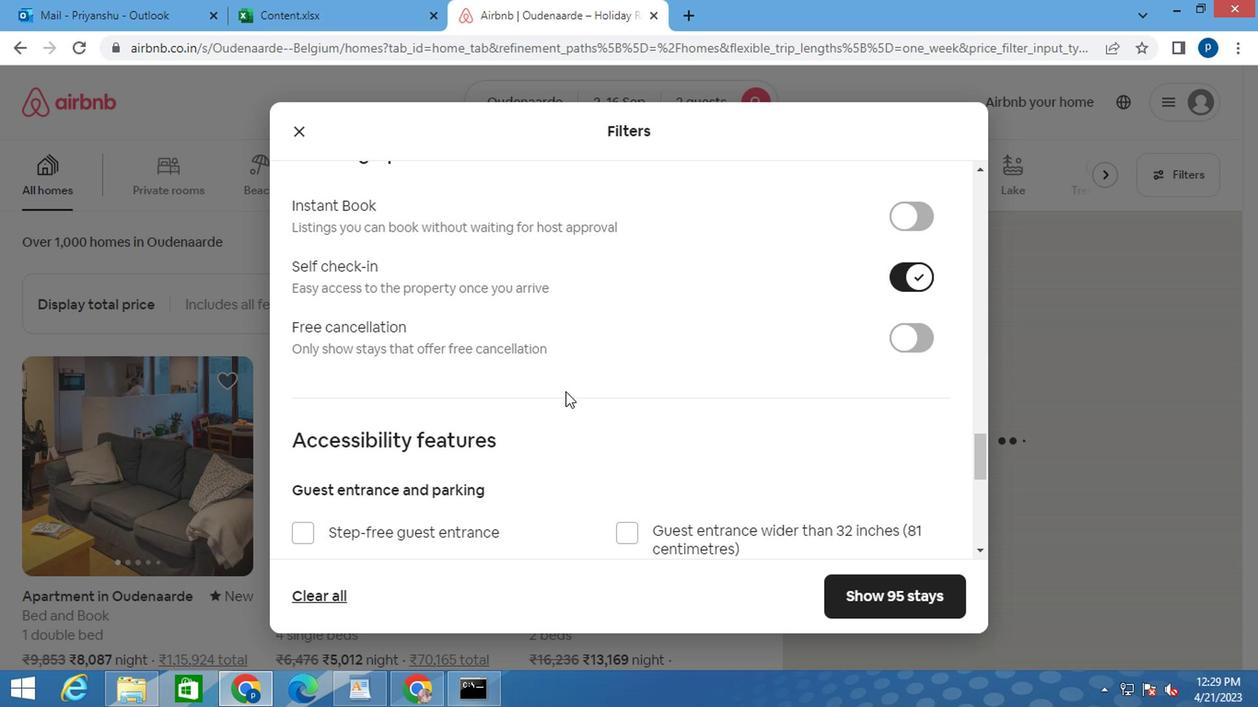 
Action: Mouse scrolled (553, 395) with delta (0, 0)
Screenshot: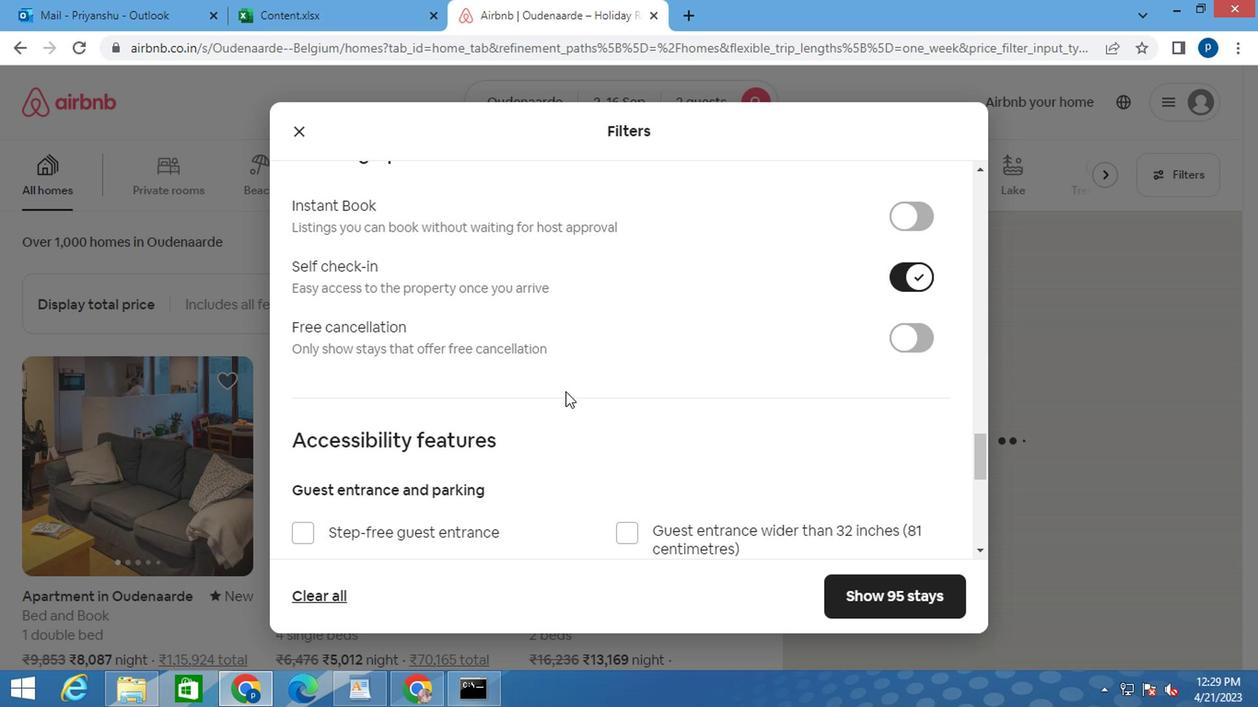 
Action: Mouse moved to (342, 477)
Screenshot: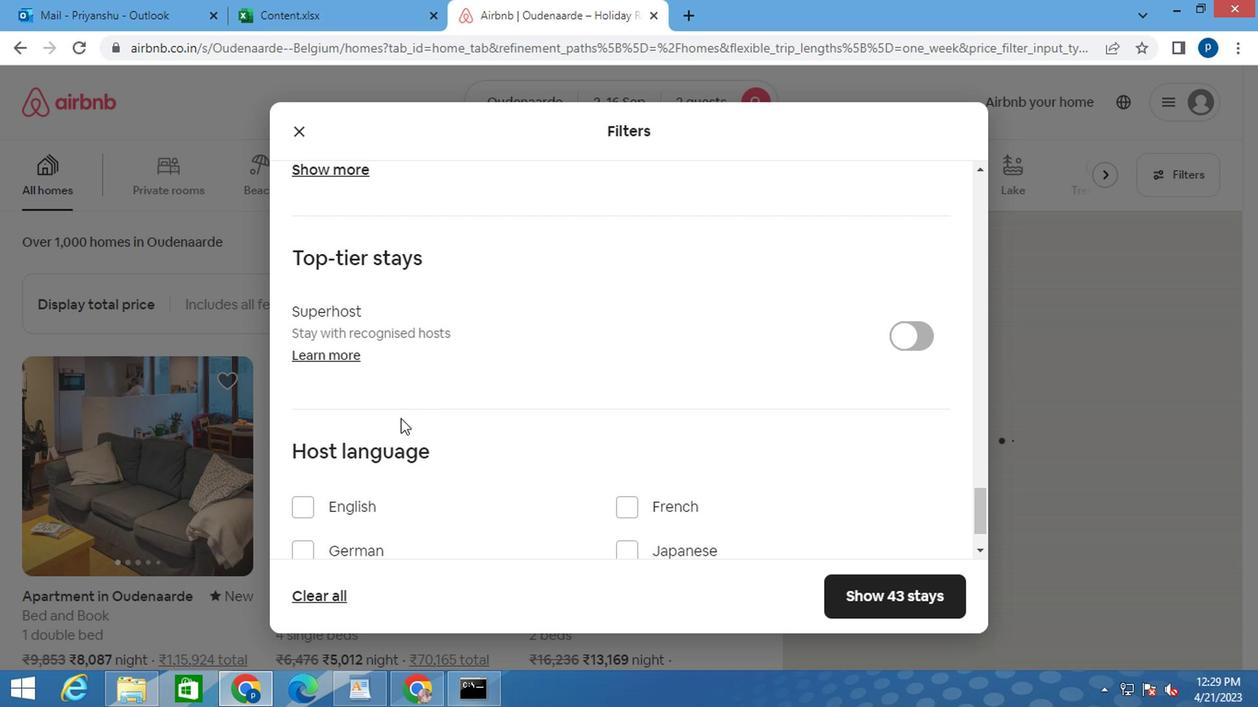 
Action: Mouse scrolled (342, 477) with delta (0, 0)
Screenshot: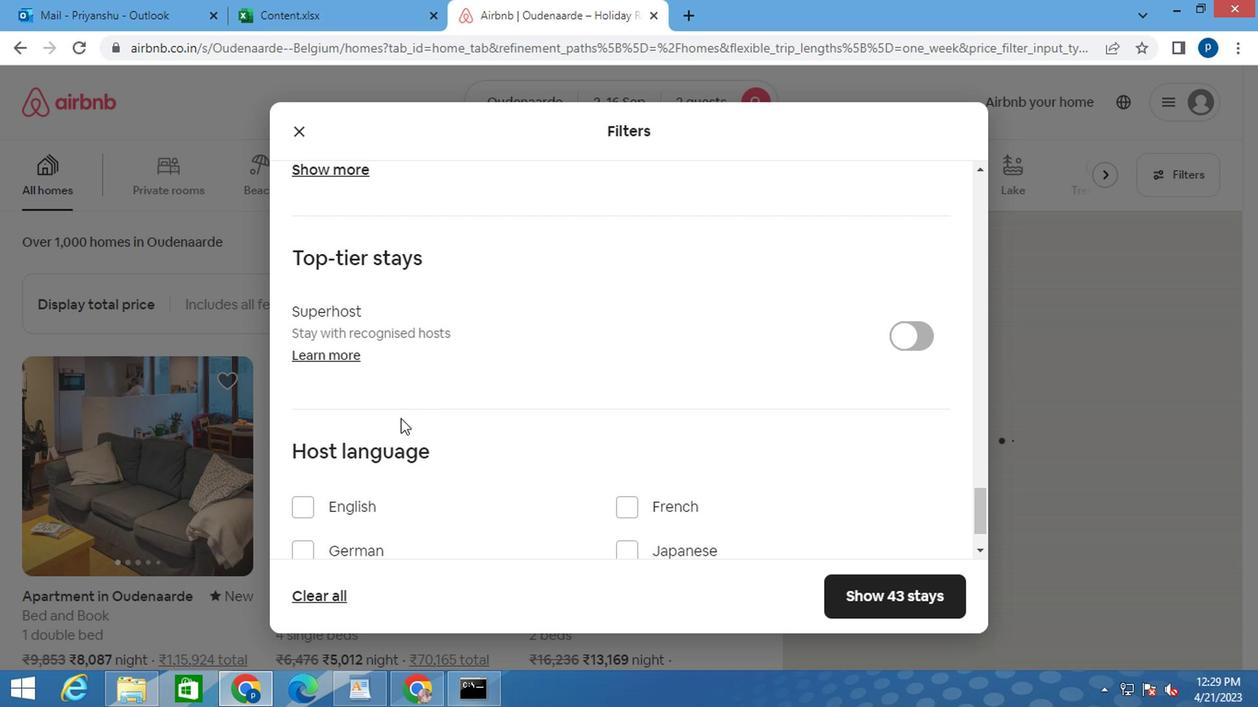 
Action: Mouse moved to (342, 479)
Screenshot: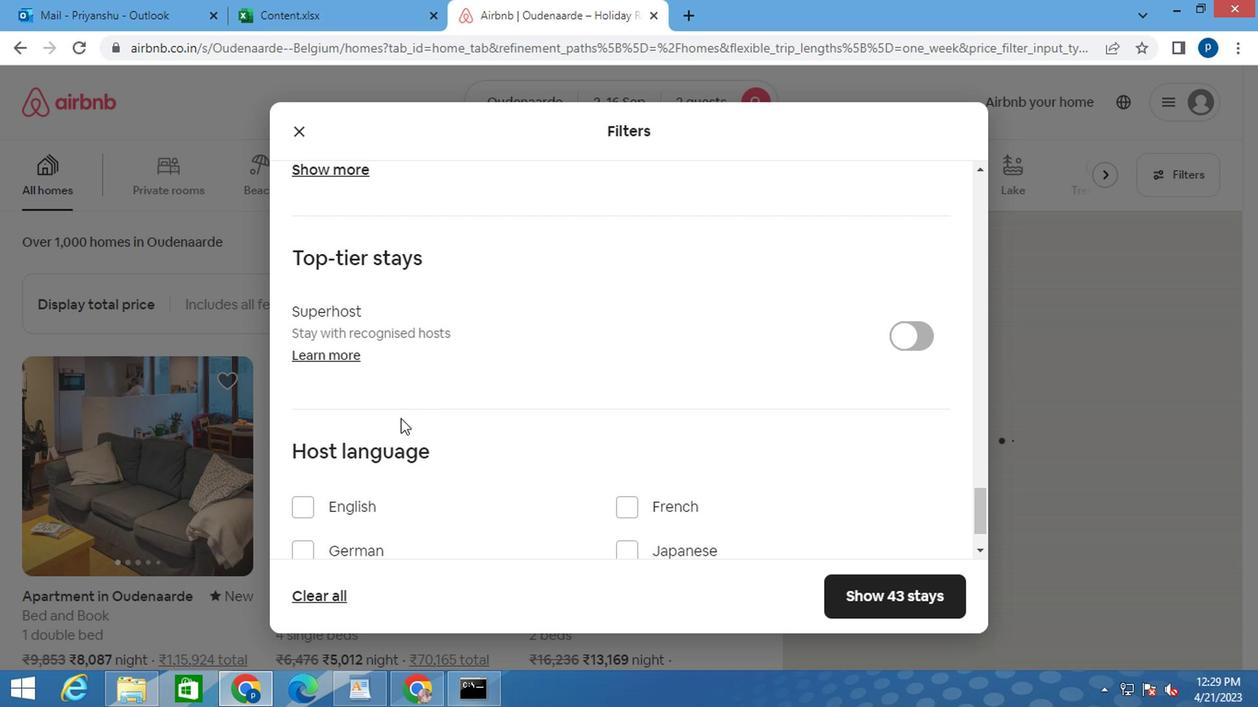 
Action: Mouse scrolled (342, 479) with delta (0, 0)
Screenshot: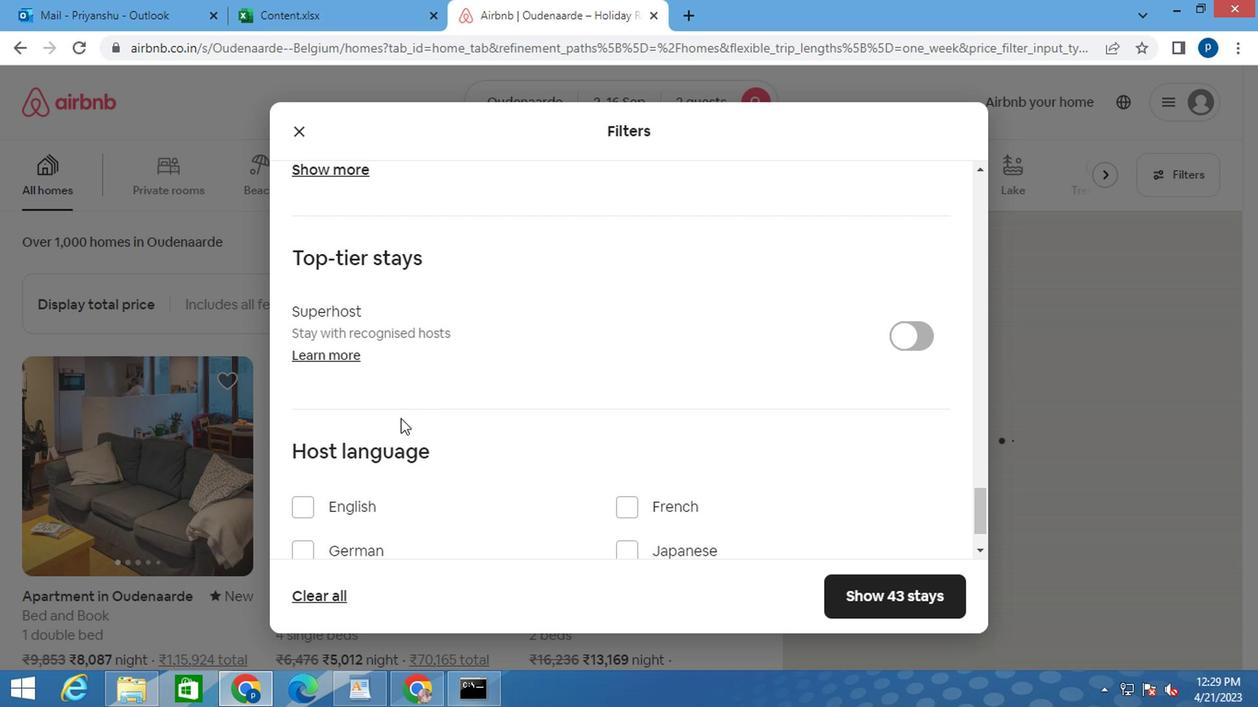 
Action: Mouse scrolled (342, 479) with delta (0, 0)
Screenshot: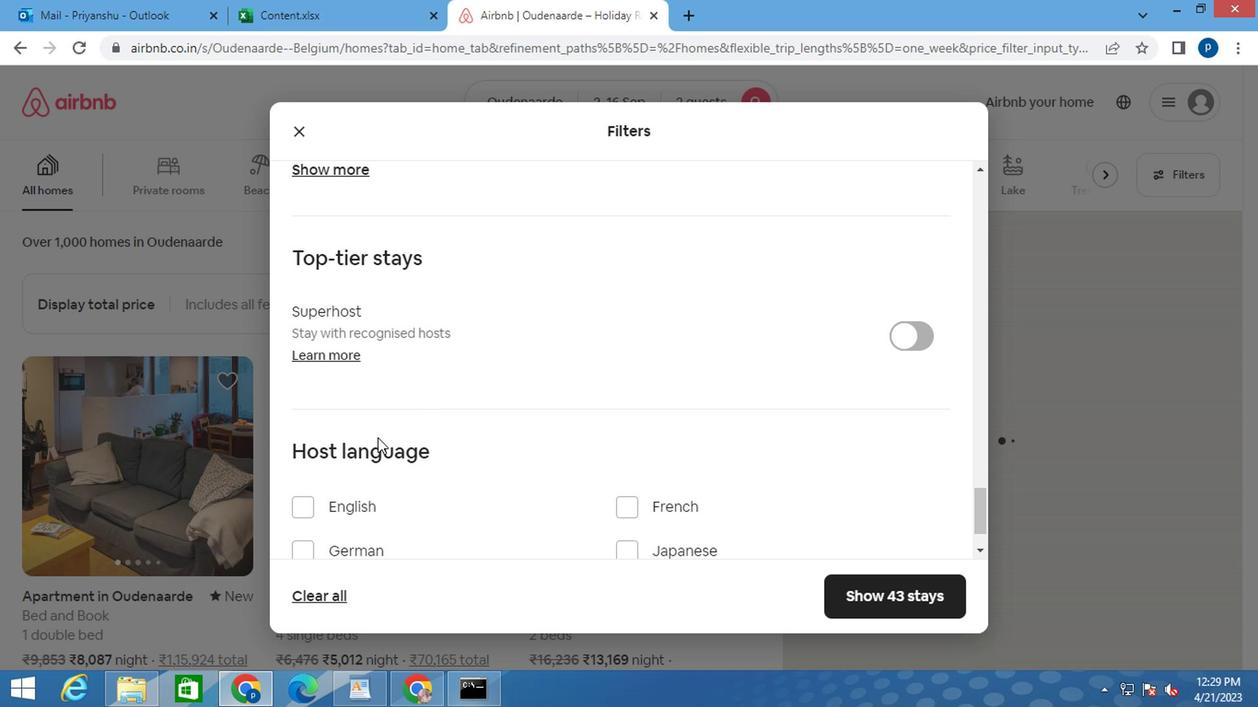 
Action: Mouse moved to (298, 420)
Screenshot: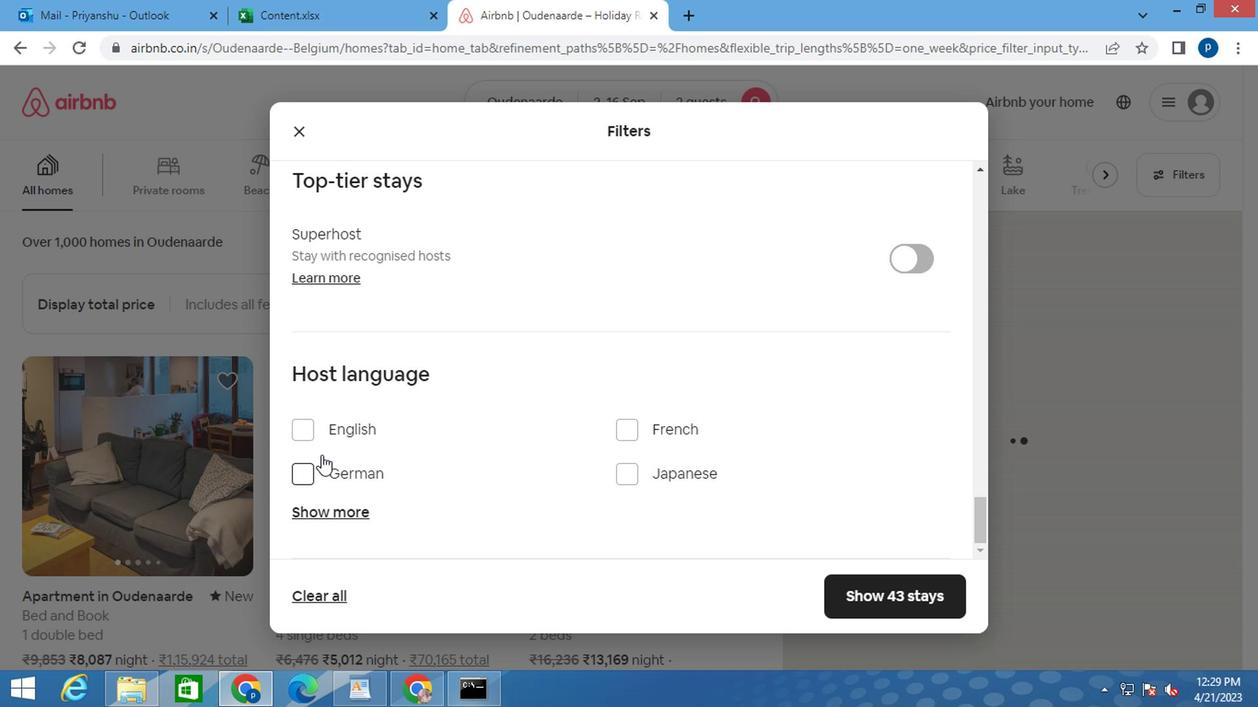 
Action: Mouse pressed left at (298, 420)
Screenshot: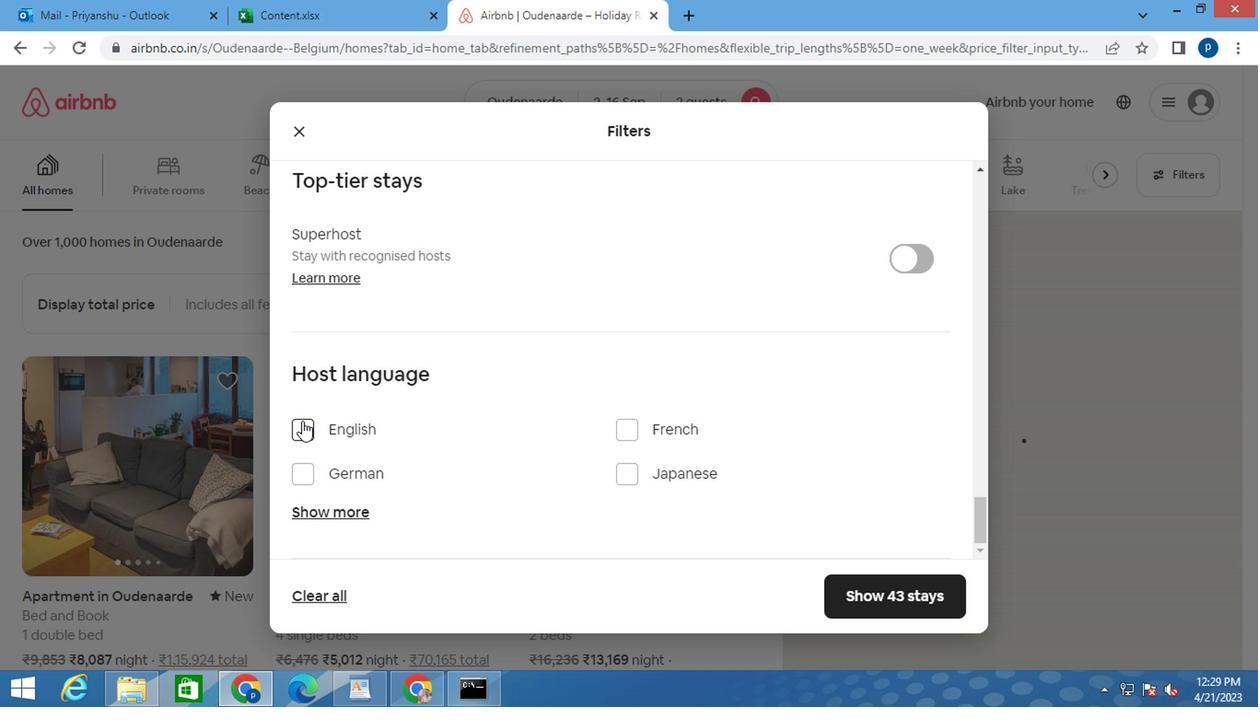 
Action: Mouse moved to (911, 592)
Screenshot: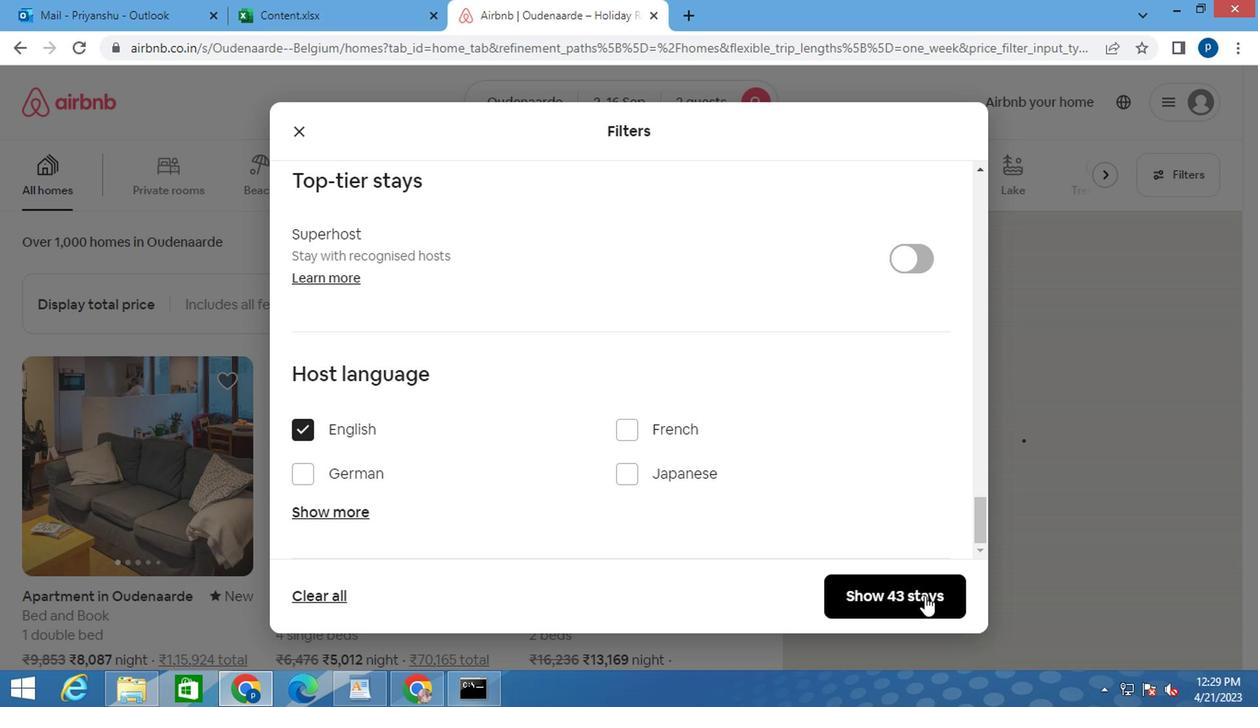
Action: Mouse pressed left at (911, 592)
Screenshot: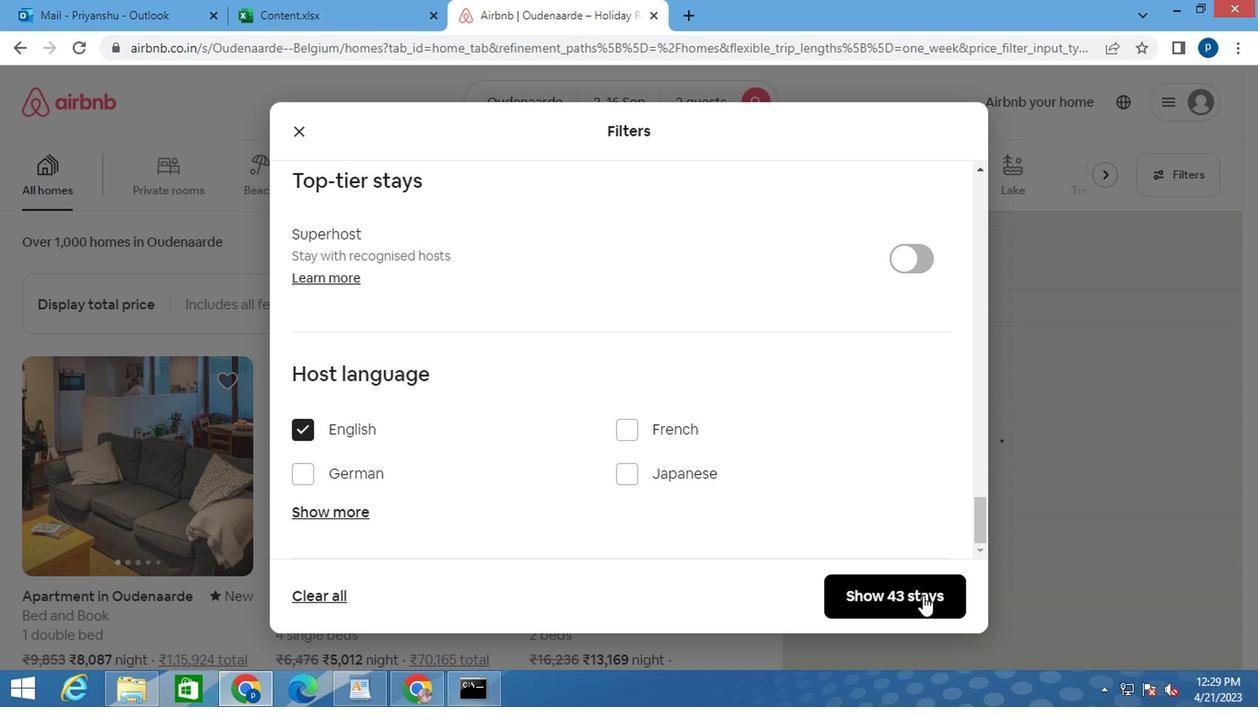 
